 Task: Find connections with filter location Yangzhou with filter topic #marketswith filter profile language French with filter current company TalentBurst, an Inc 5000 company with filter school Tolani Maritime institute with filter industry Farming, Ranching, Forestry with filter service category Financial Accounting with filter keywords title Delivery Driver
Action: Mouse moved to (600, 83)
Screenshot: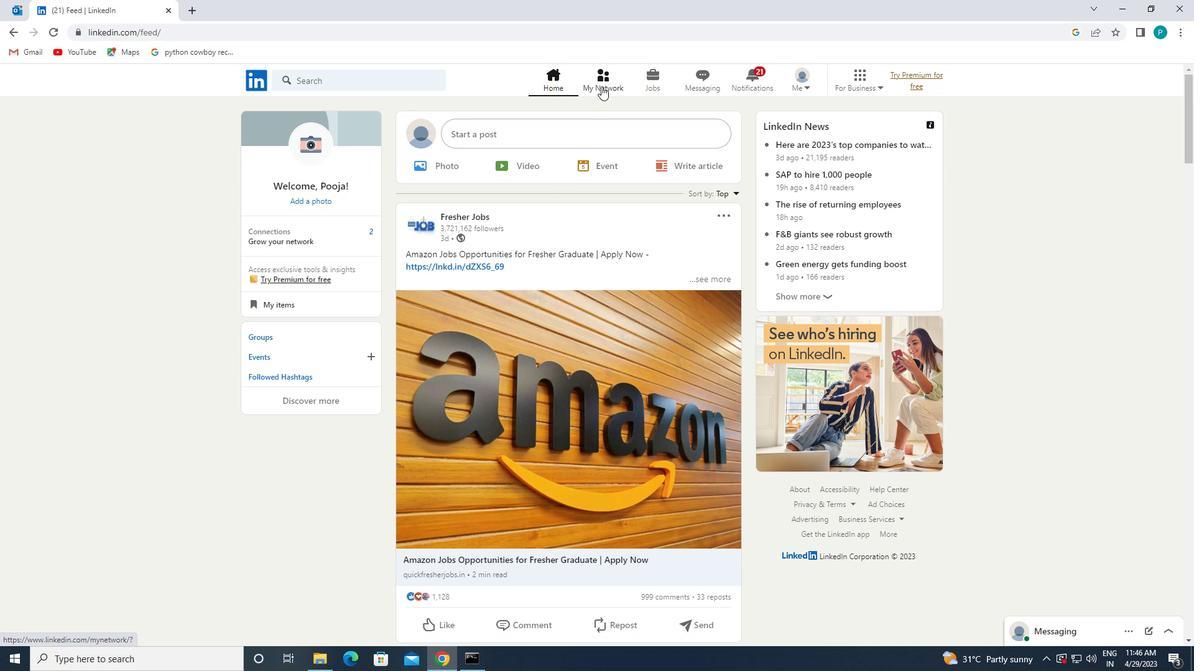 
Action: Mouse pressed left at (600, 83)
Screenshot: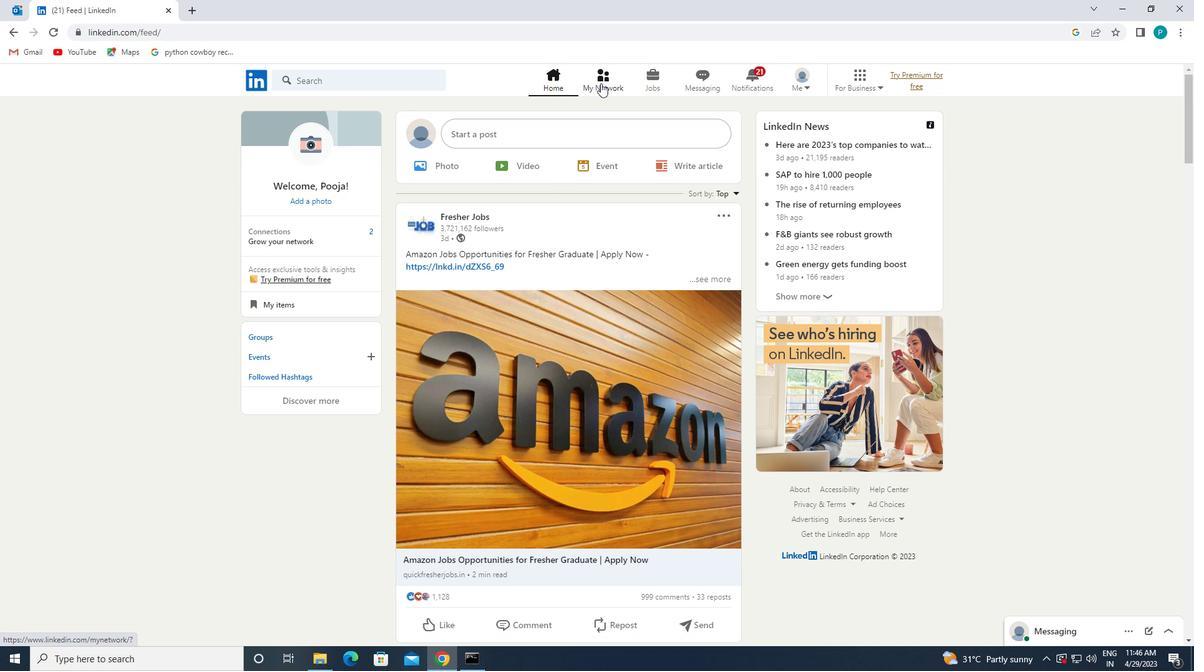 
Action: Mouse moved to (363, 146)
Screenshot: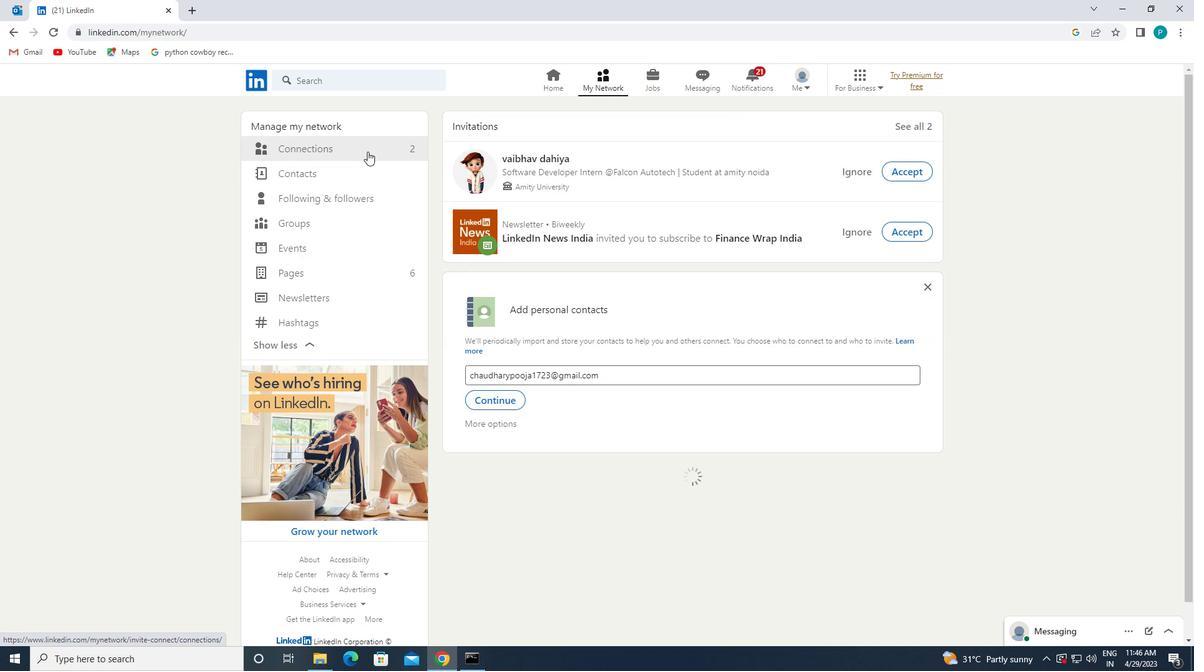 
Action: Mouse pressed left at (363, 146)
Screenshot: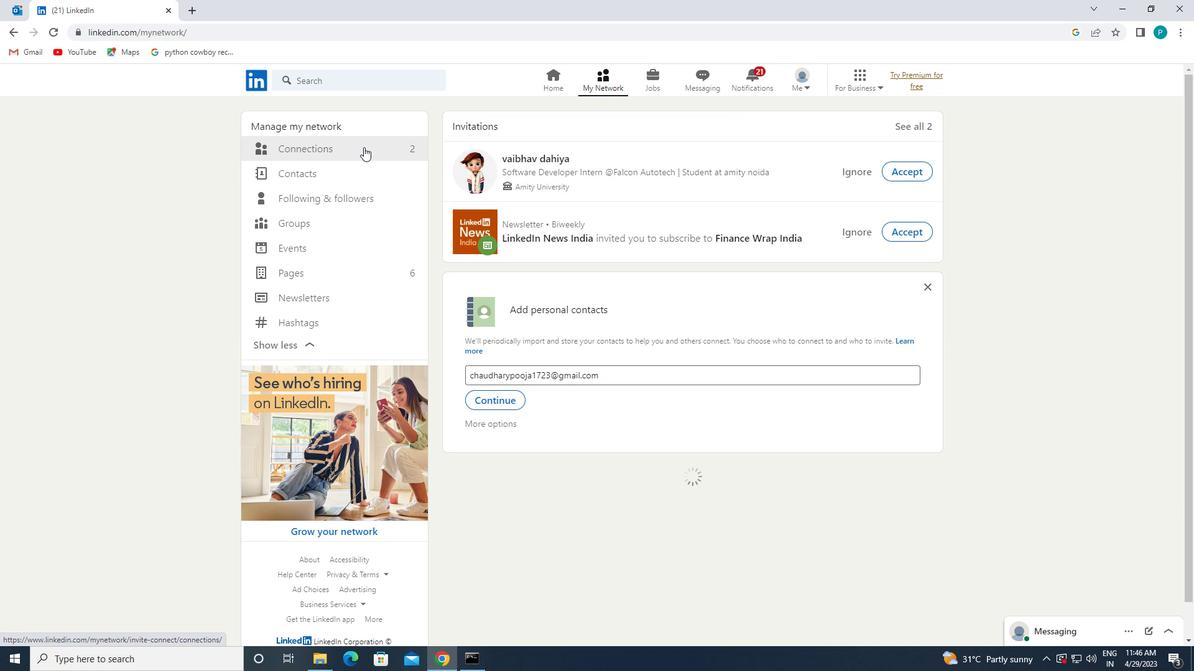 
Action: Mouse moved to (700, 151)
Screenshot: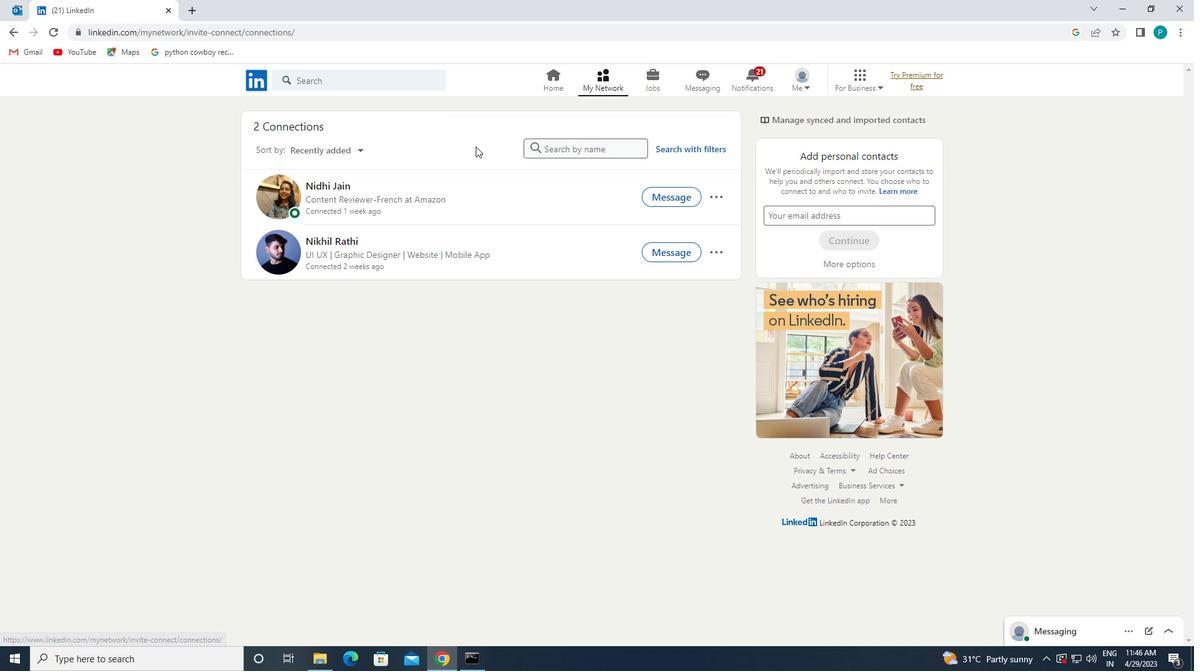 
Action: Mouse pressed left at (700, 151)
Screenshot: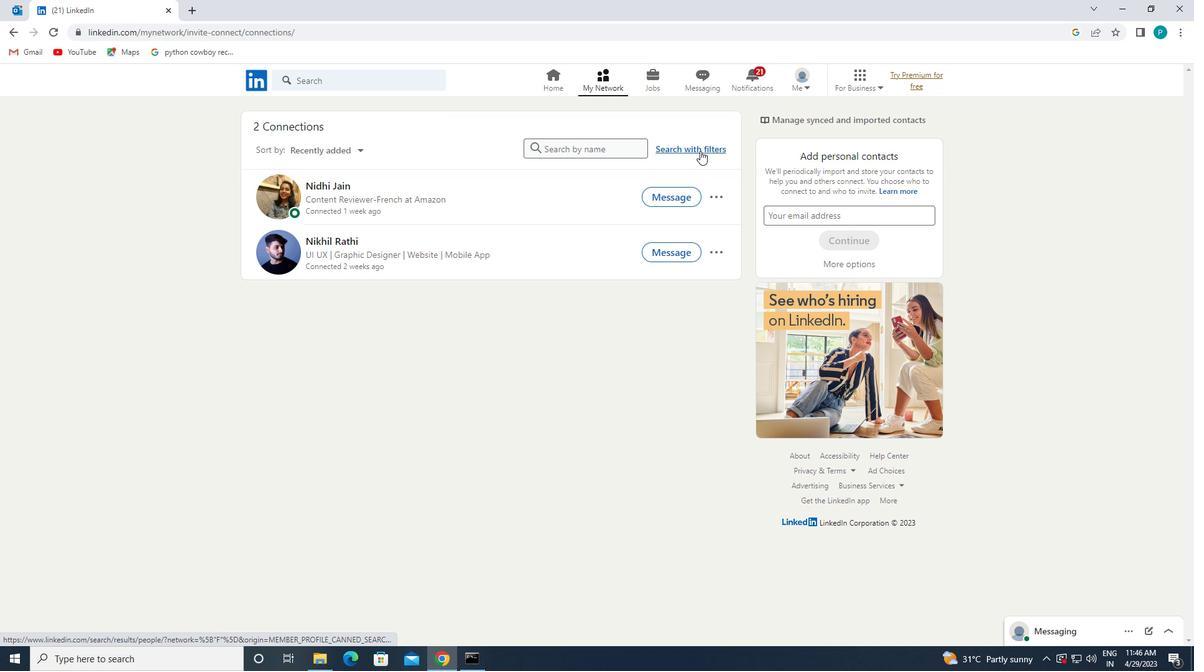 
Action: Mouse moved to (627, 114)
Screenshot: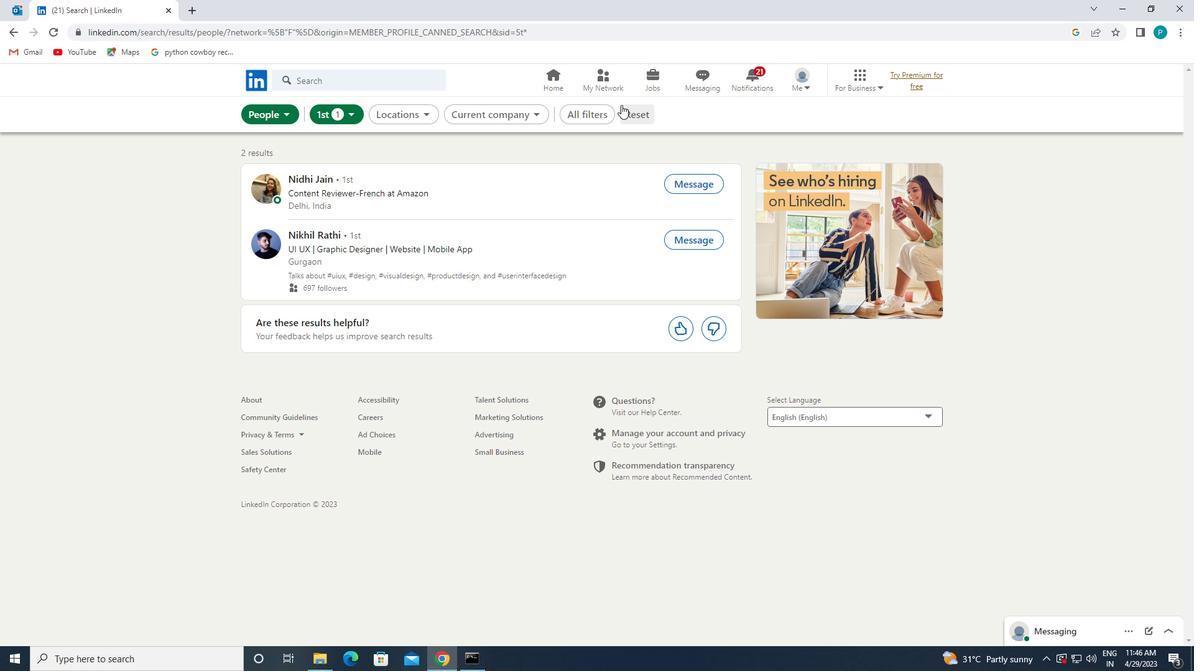 
Action: Mouse pressed left at (627, 114)
Screenshot: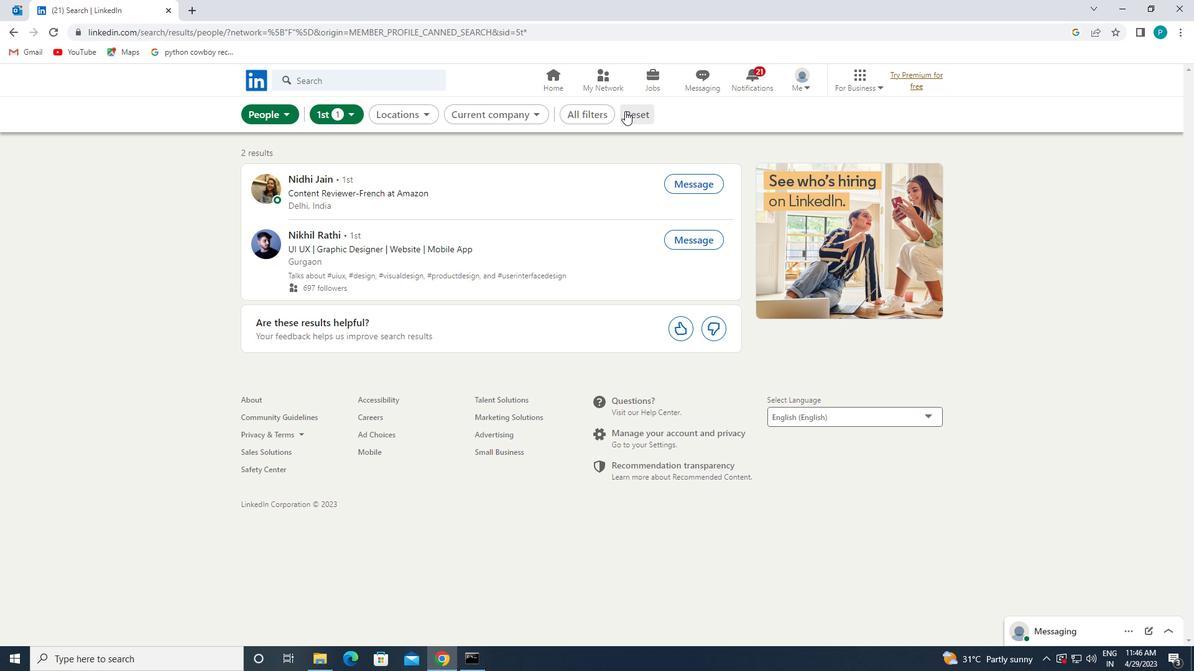 
Action: Mouse pressed left at (627, 114)
Screenshot: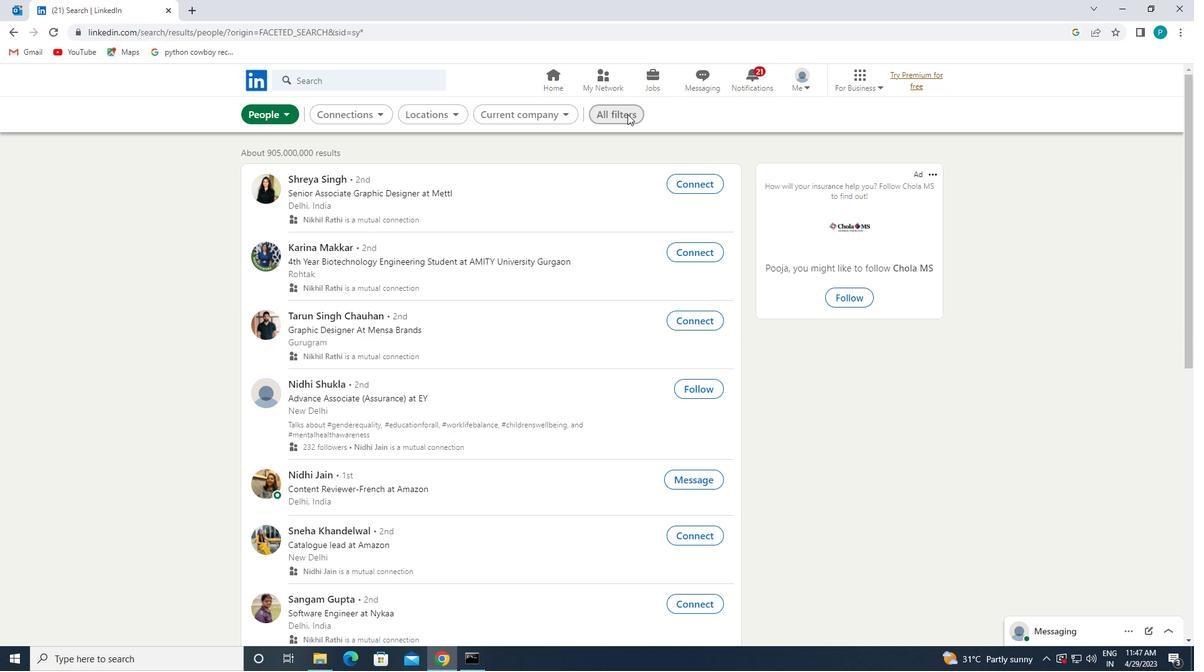 
Action: Mouse moved to (1153, 399)
Screenshot: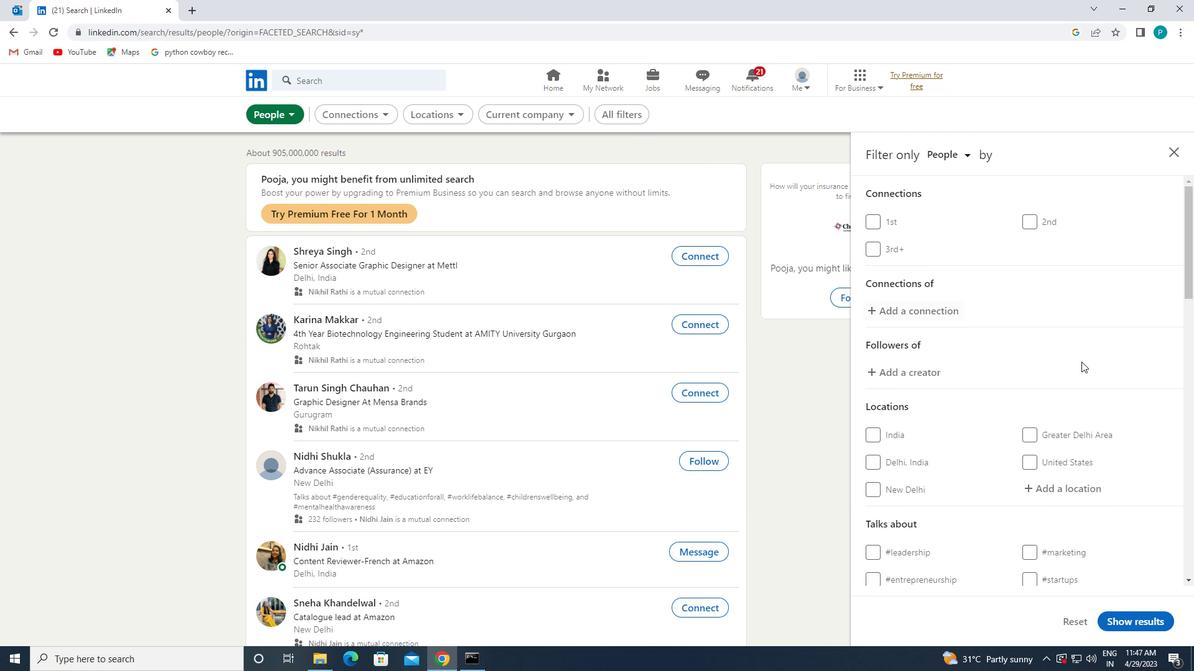 
Action: Mouse scrolled (1153, 399) with delta (0, 0)
Screenshot: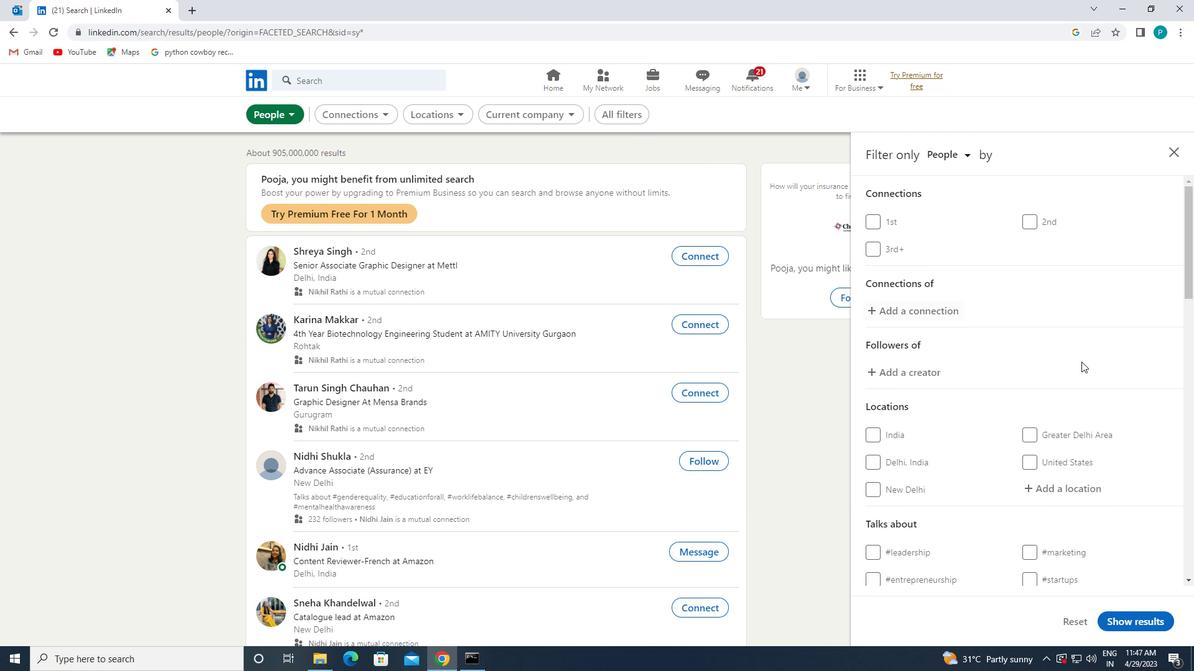 
Action: Mouse moved to (1153, 400)
Screenshot: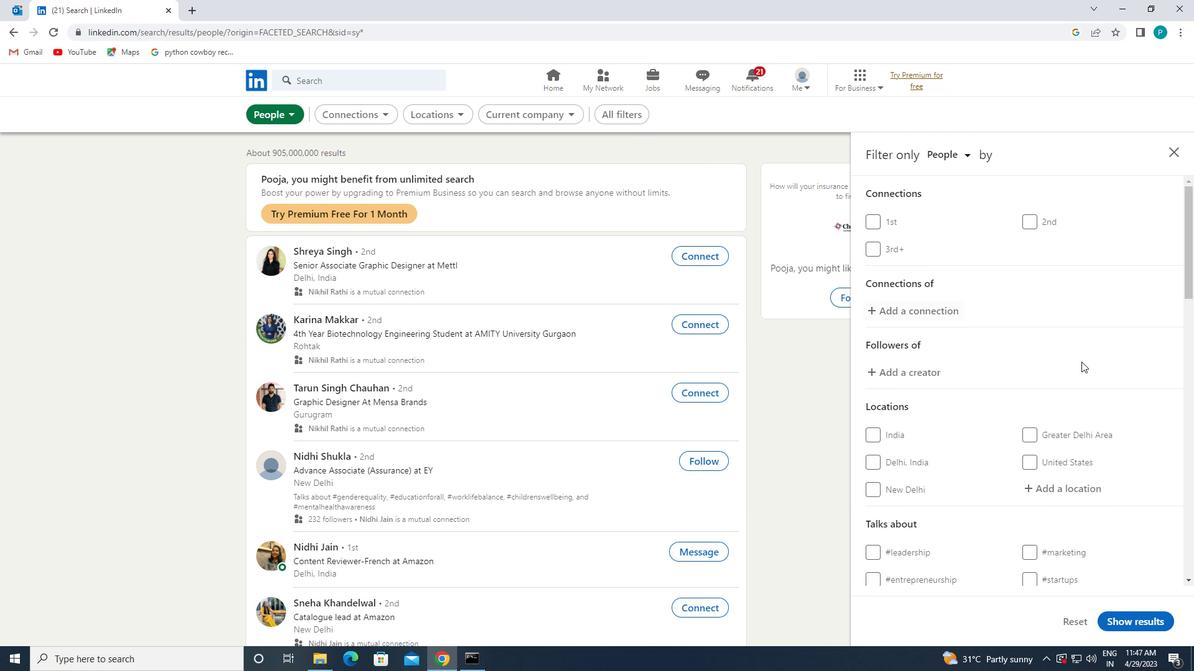 
Action: Mouse scrolled (1153, 399) with delta (0, 0)
Screenshot: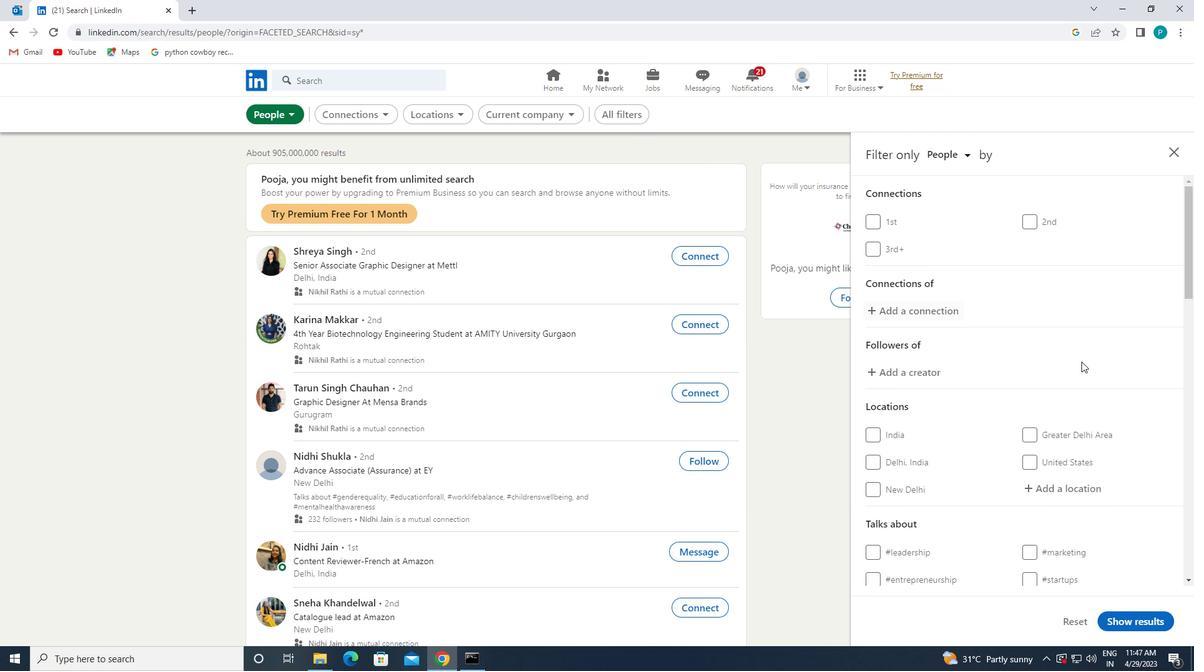 
Action: Mouse moved to (1043, 360)
Screenshot: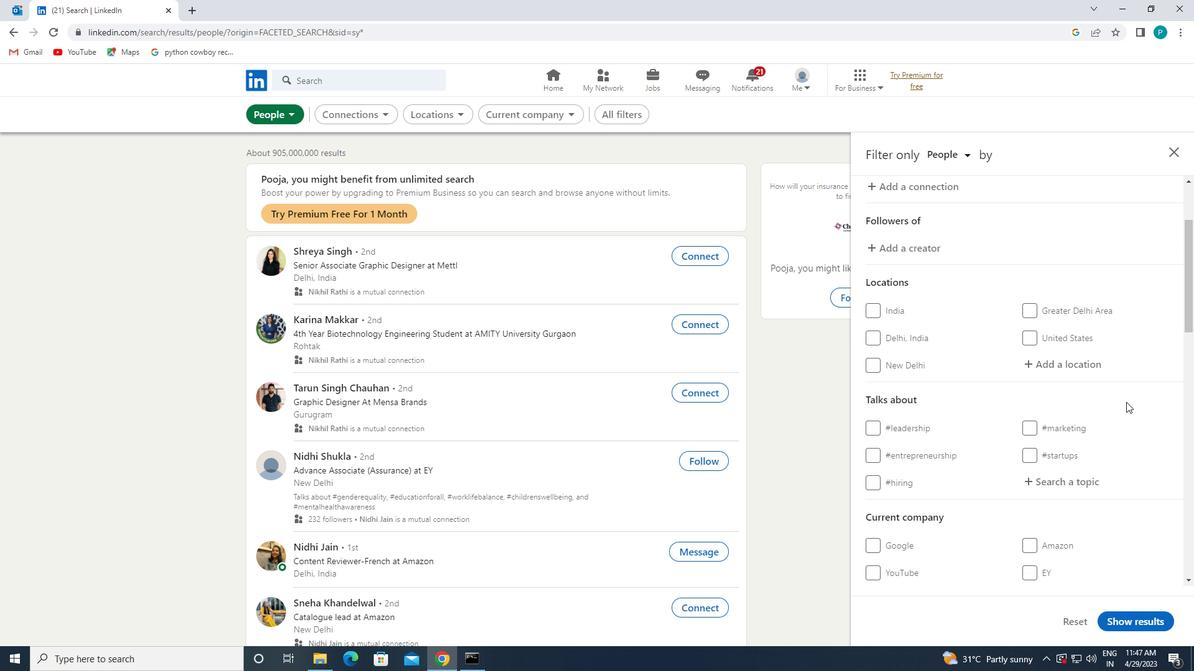 
Action: Mouse pressed left at (1043, 360)
Screenshot: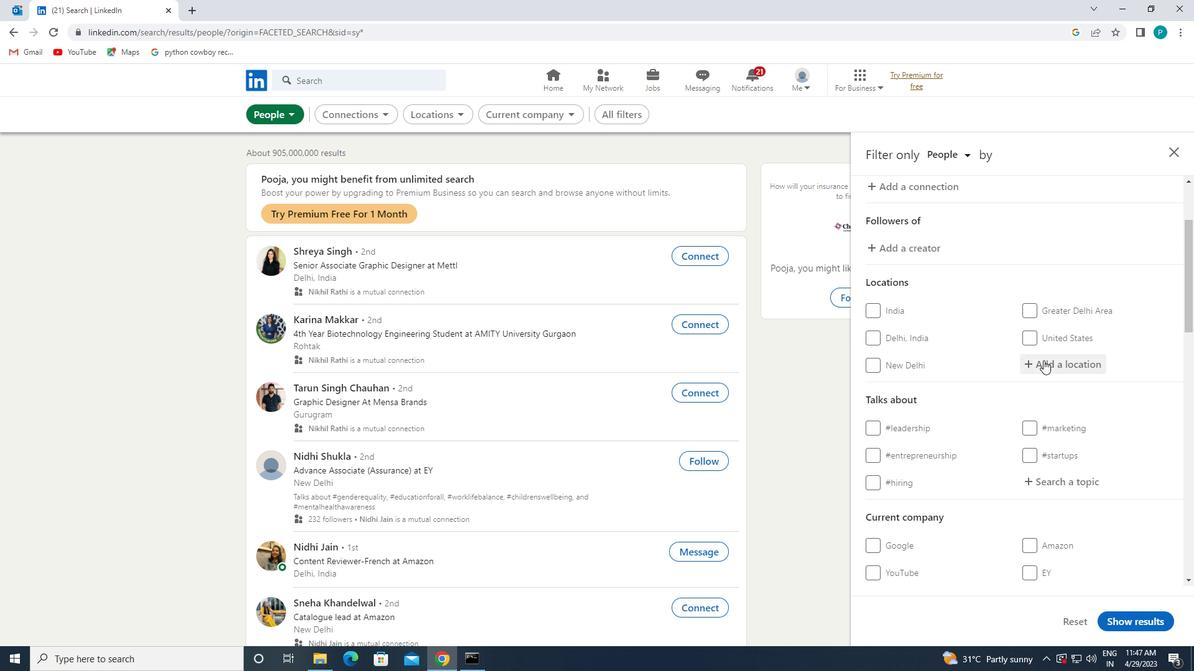 
Action: Mouse moved to (1038, 365)
Screenshot: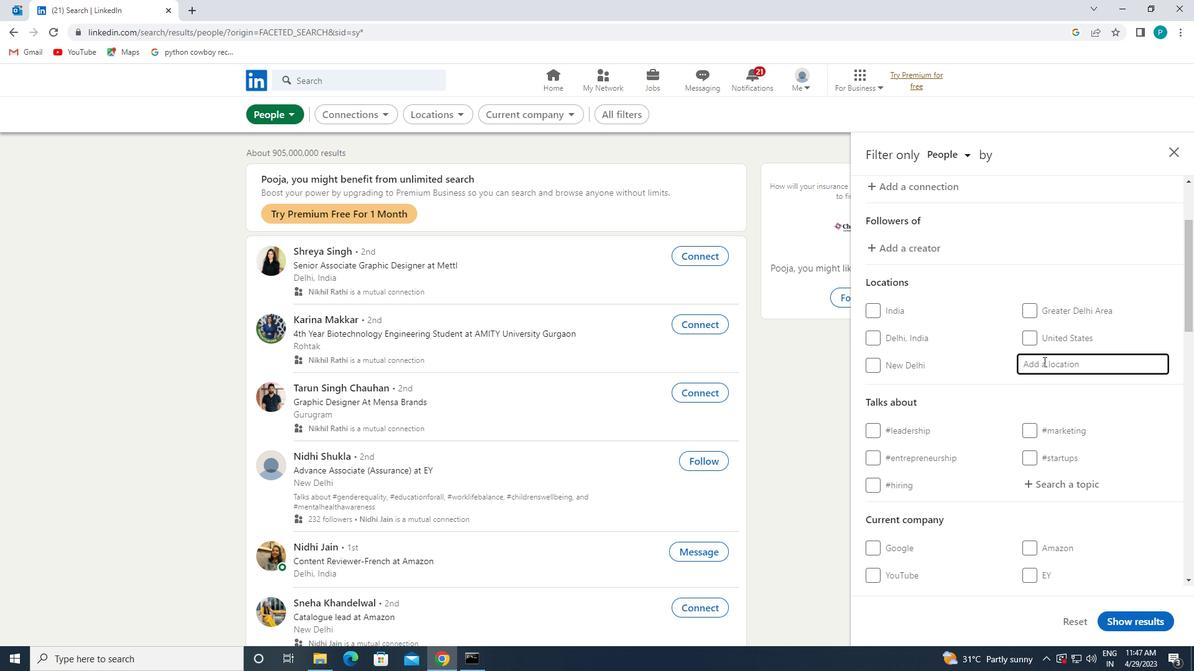 
Action: Key pressed <Key.caps_lock>y<Key.caps_lock>angzhou
Screenshot: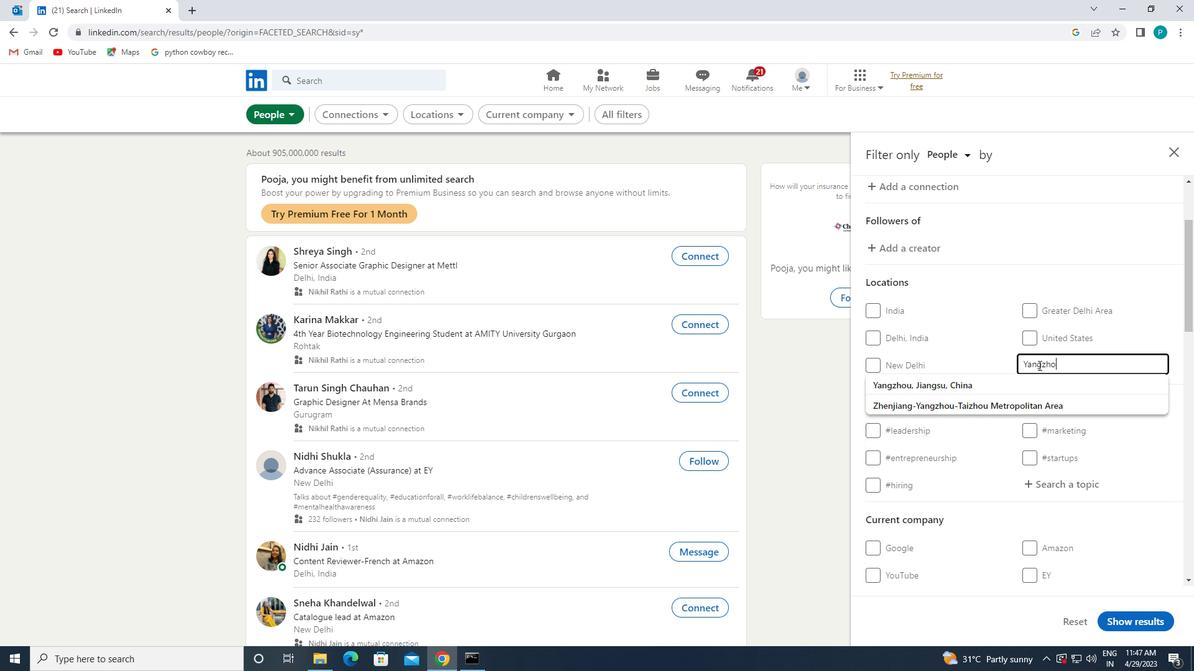 
Action: Mouse moved to (994, 390)
Screenshot: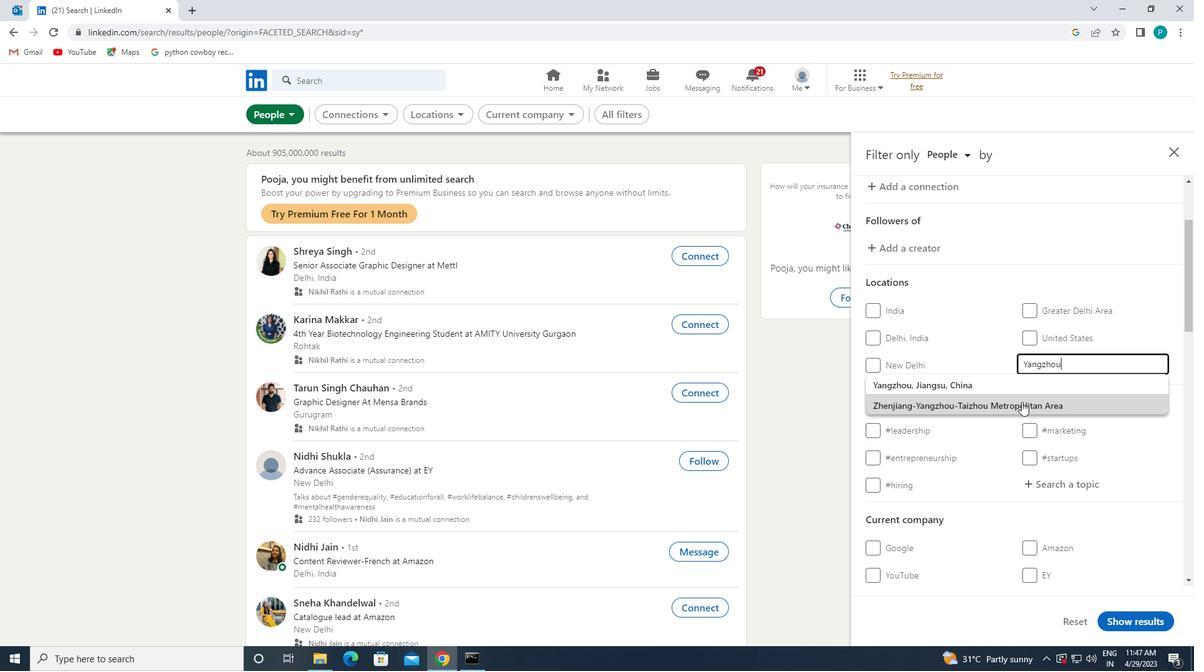 
Action: Mouse pressed left at (994, 390)
Screenshot: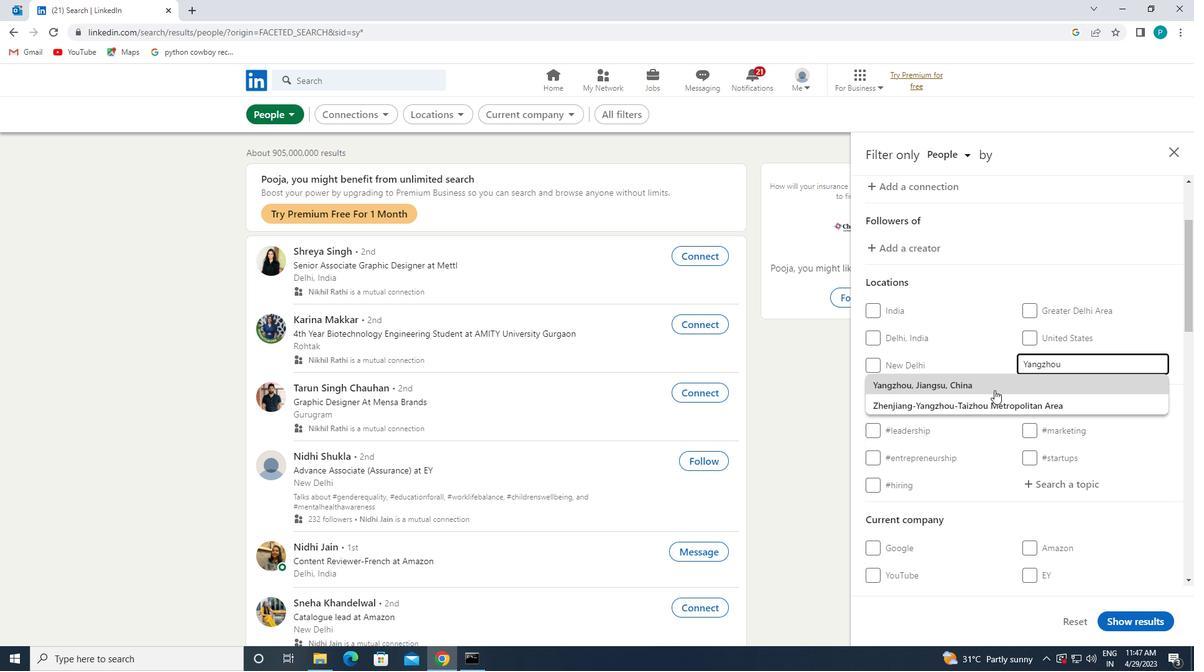 
Action: Mouse scrolled (994, 389) with delta (0, 0)
Screenshot: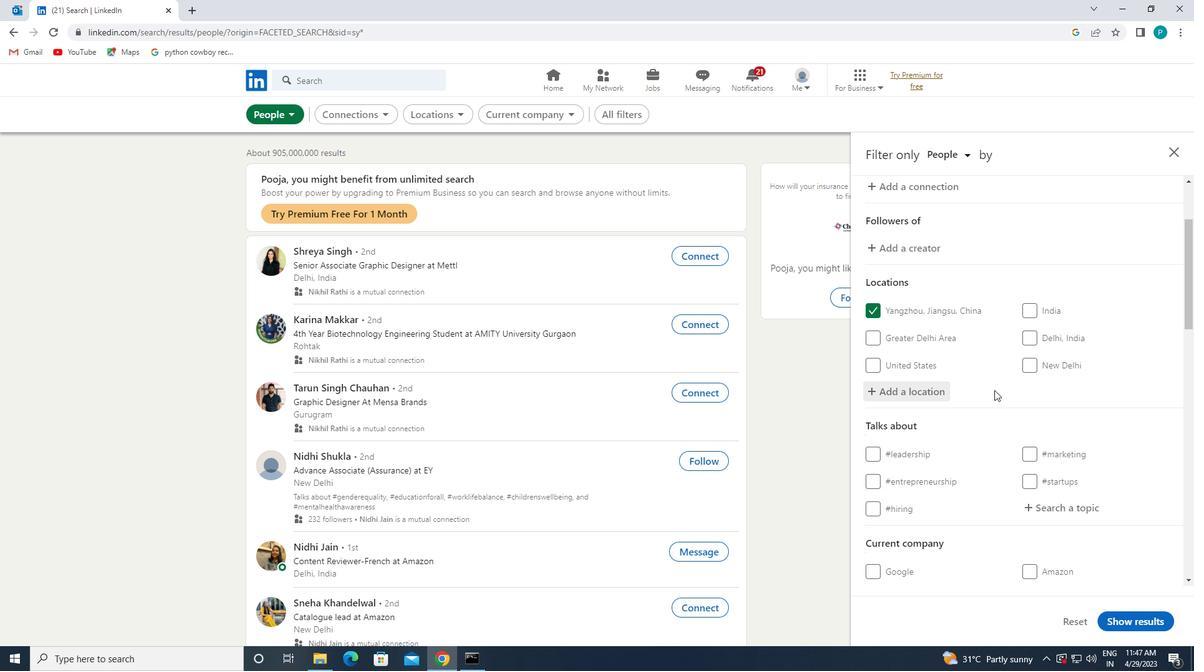 
Action: Mouse scrolled (994, 389) with delta (0, 0)
Screenshot: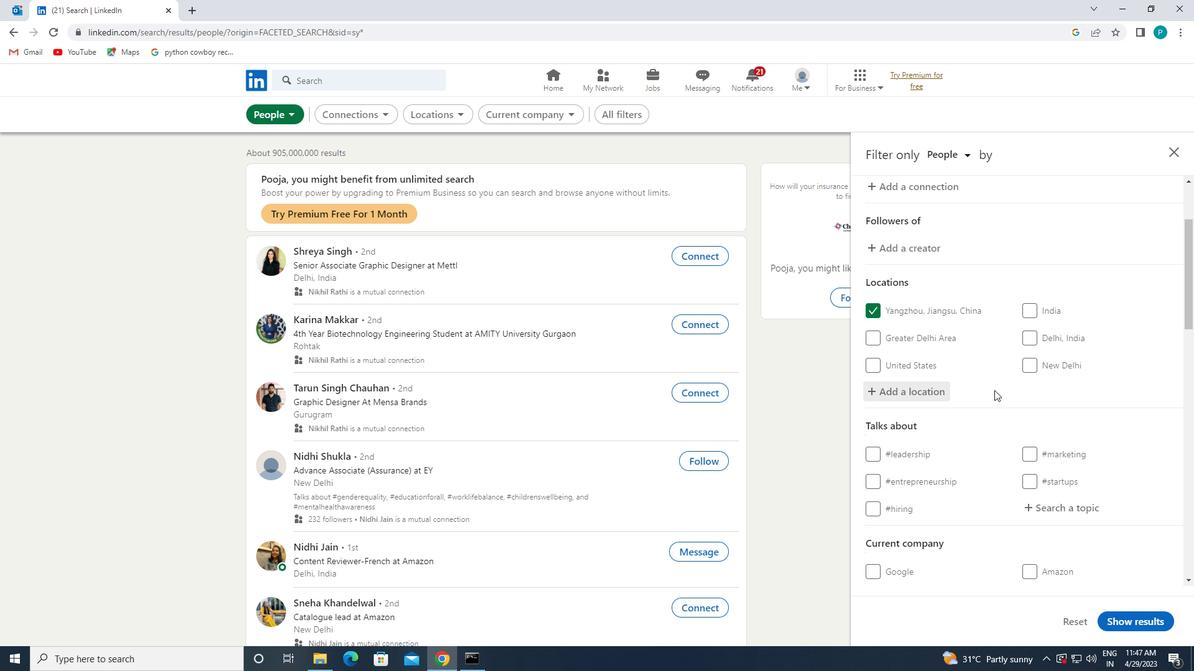 
Action: Mouse moved to (1052, 379)
Screenshot: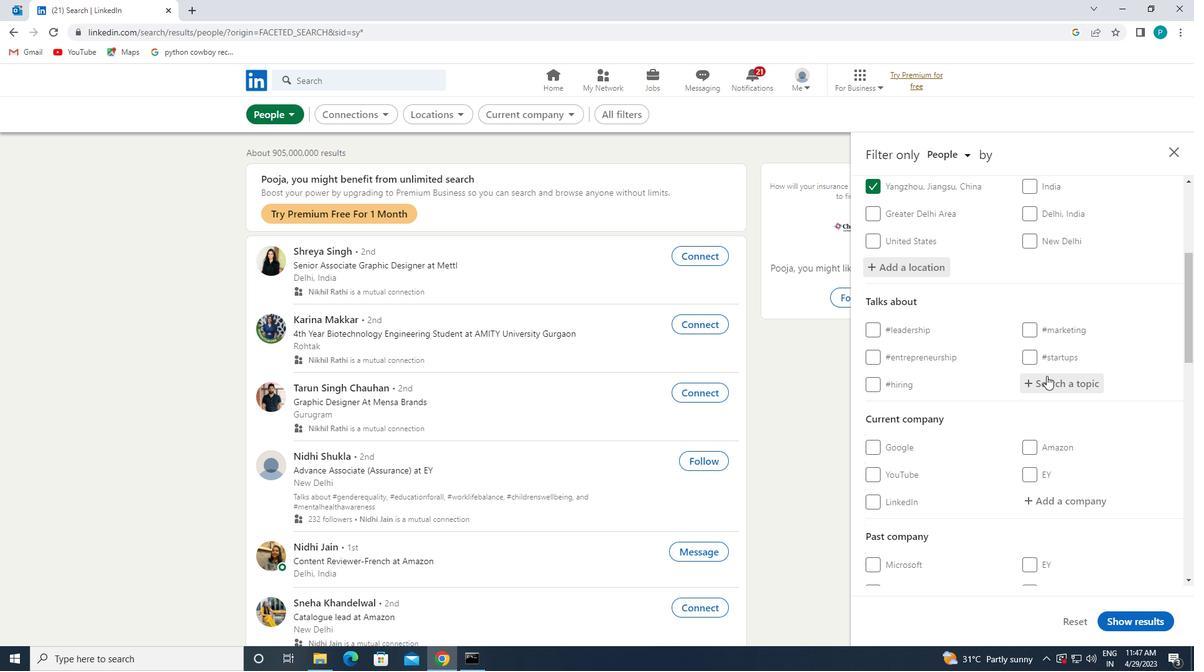 
Action: Mouse pressed left at (1052, 379)
Screenshot: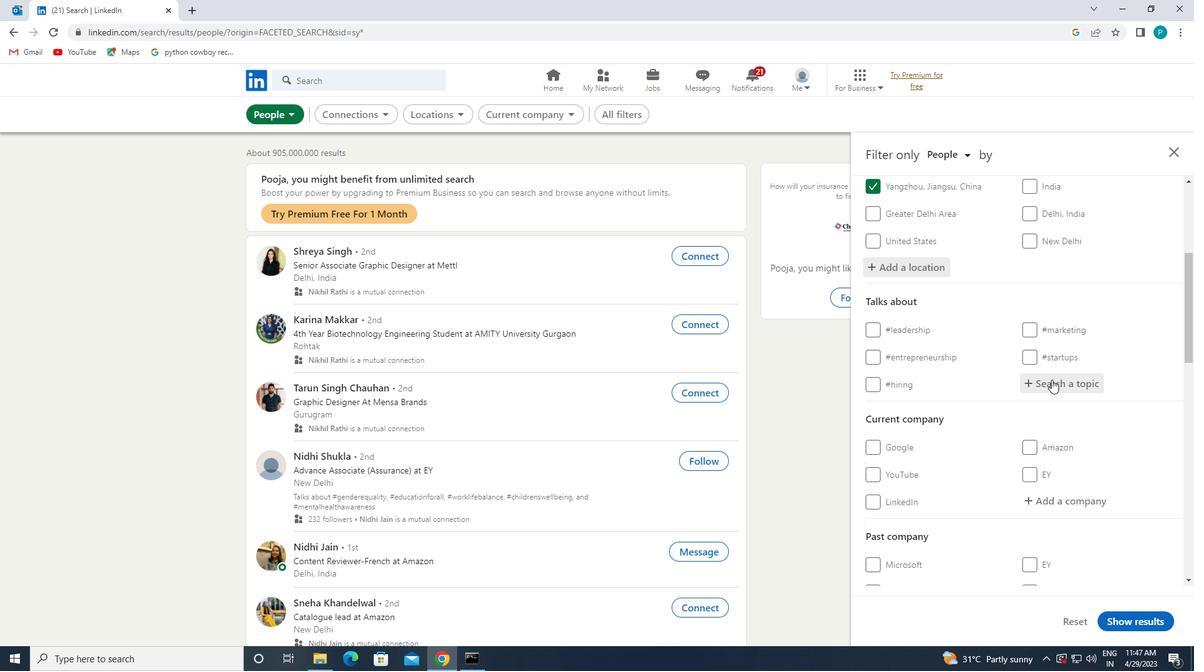 
Action: Mouse moved to (1055, 379)
Screenshot: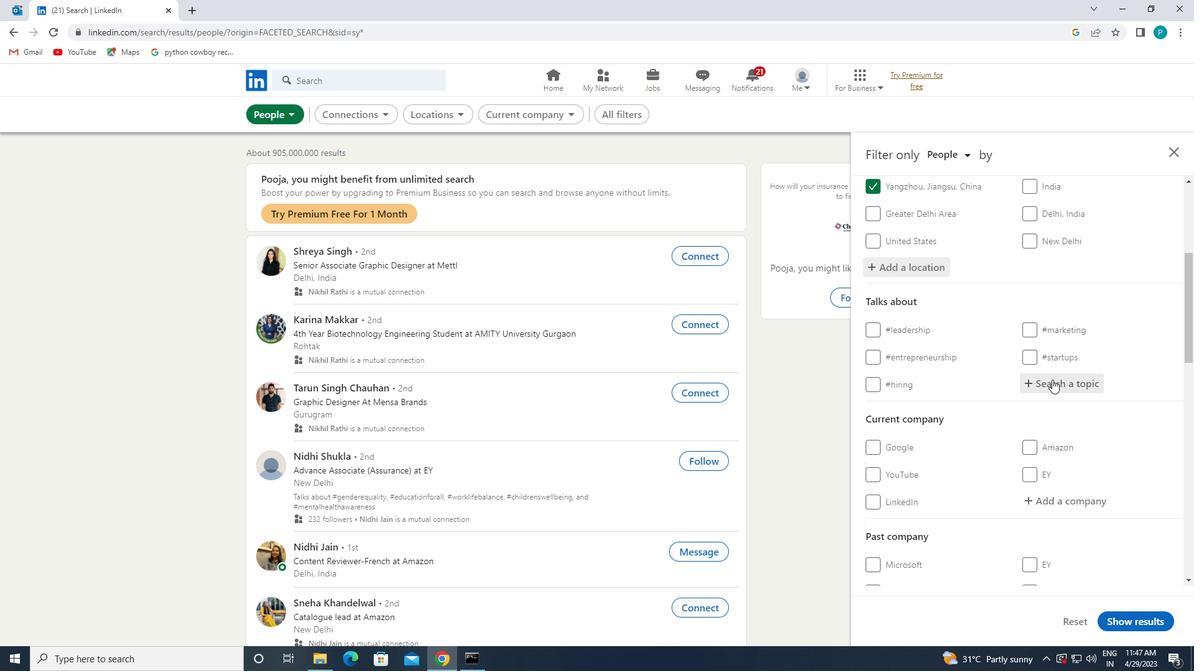 
Action: Key pressed <Key.shift>#MARKETS
Screenshot: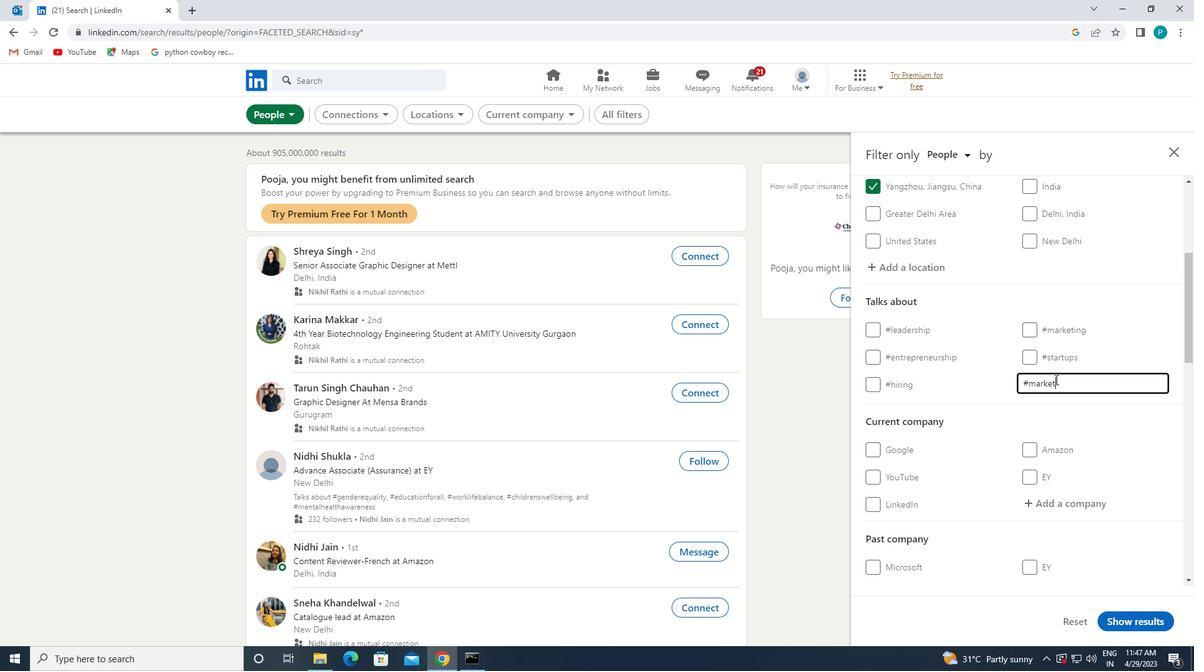 
Action: Mouse moved to (993, 440)
Screenshot: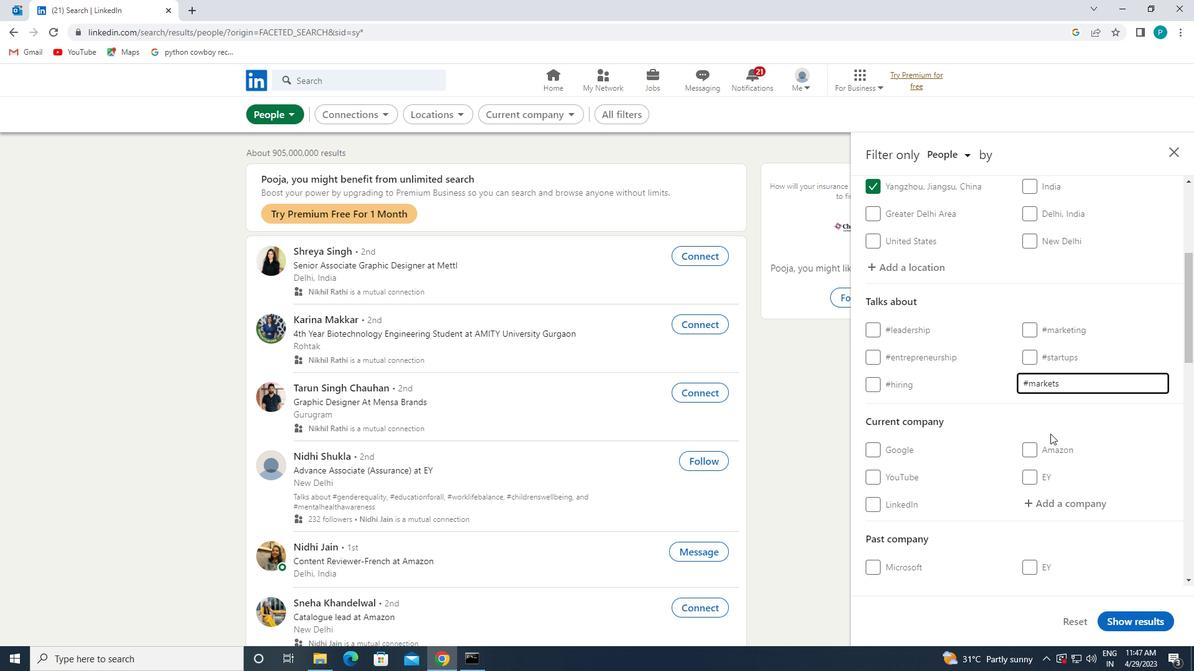 
Action: Mouse scrolled (993, 440) with delta (0, 0)
Screenshot: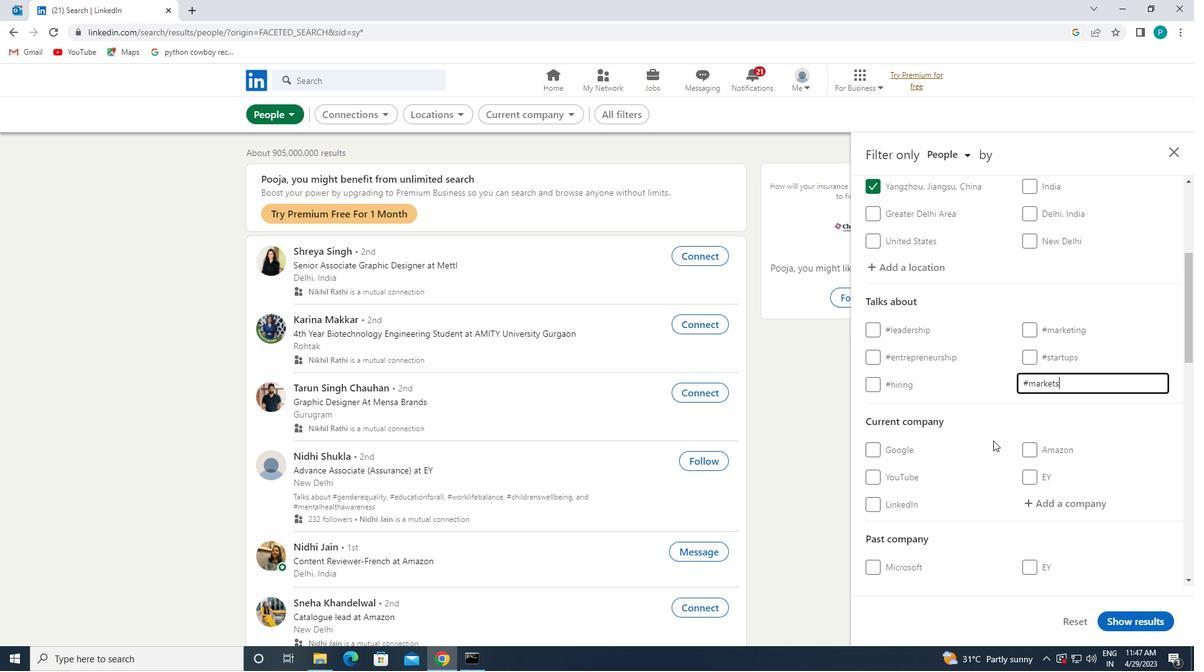 
Action: Mouse scrolled (993, 440) with delta (0, 0)
Screenshot: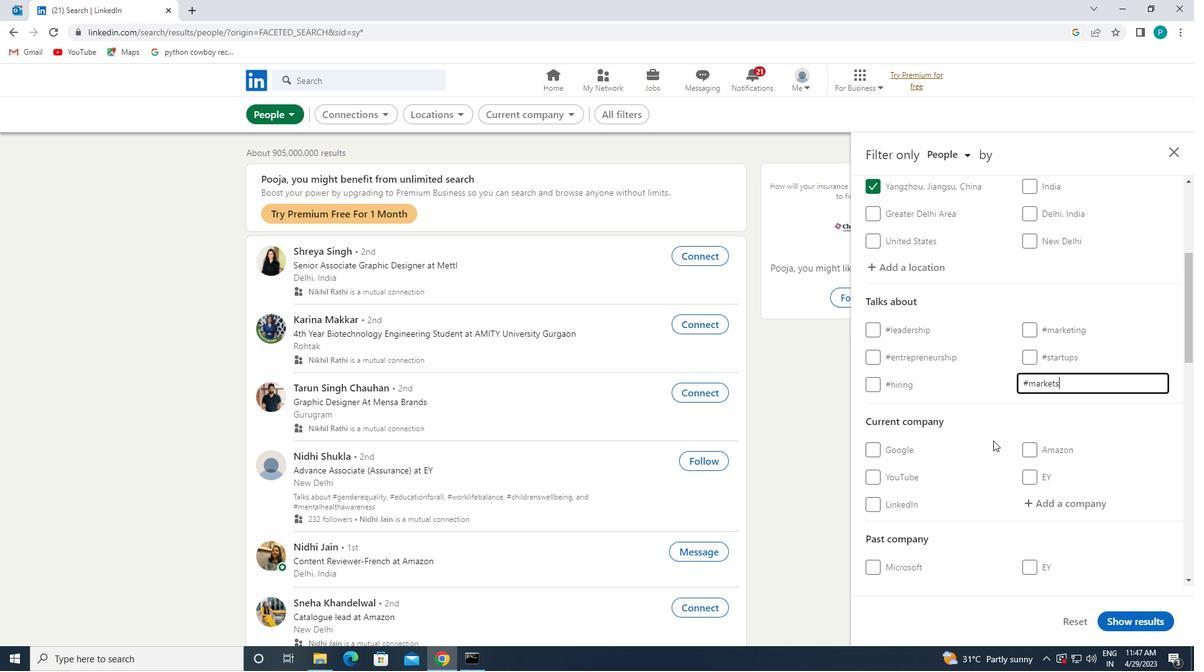 
Action: Mouse scrolled (993, 440) with delta (0, 0)
Screenshot: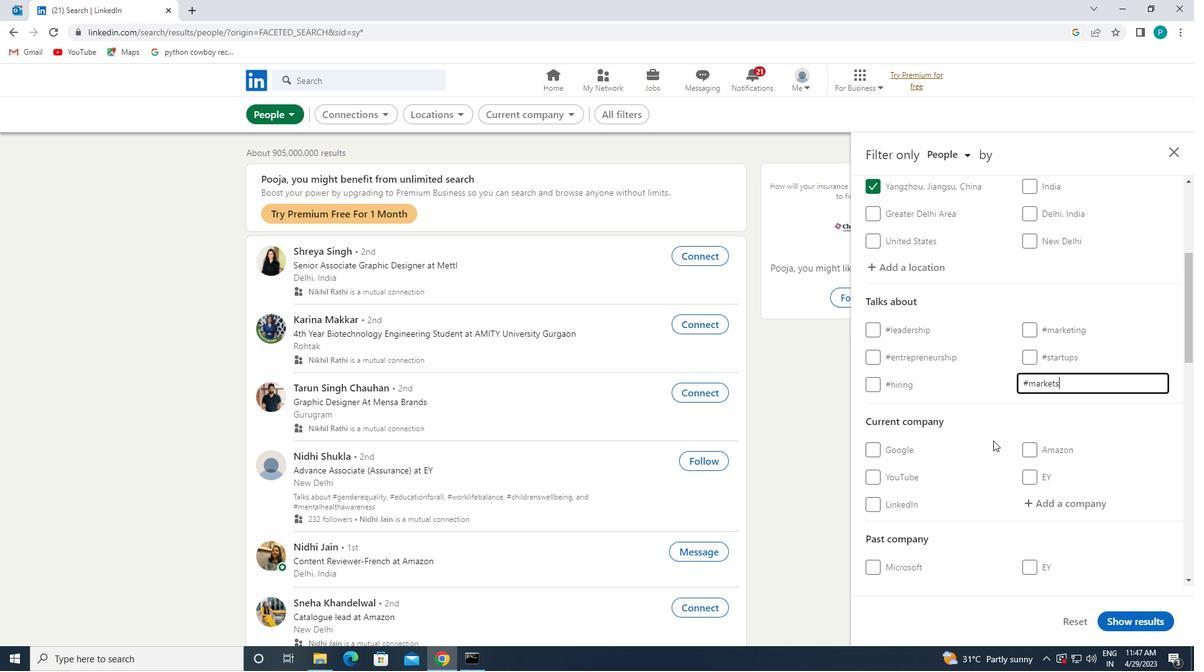 
Action: Mouse scrolled (993, 440) with delta (0, 0)
Screenshot: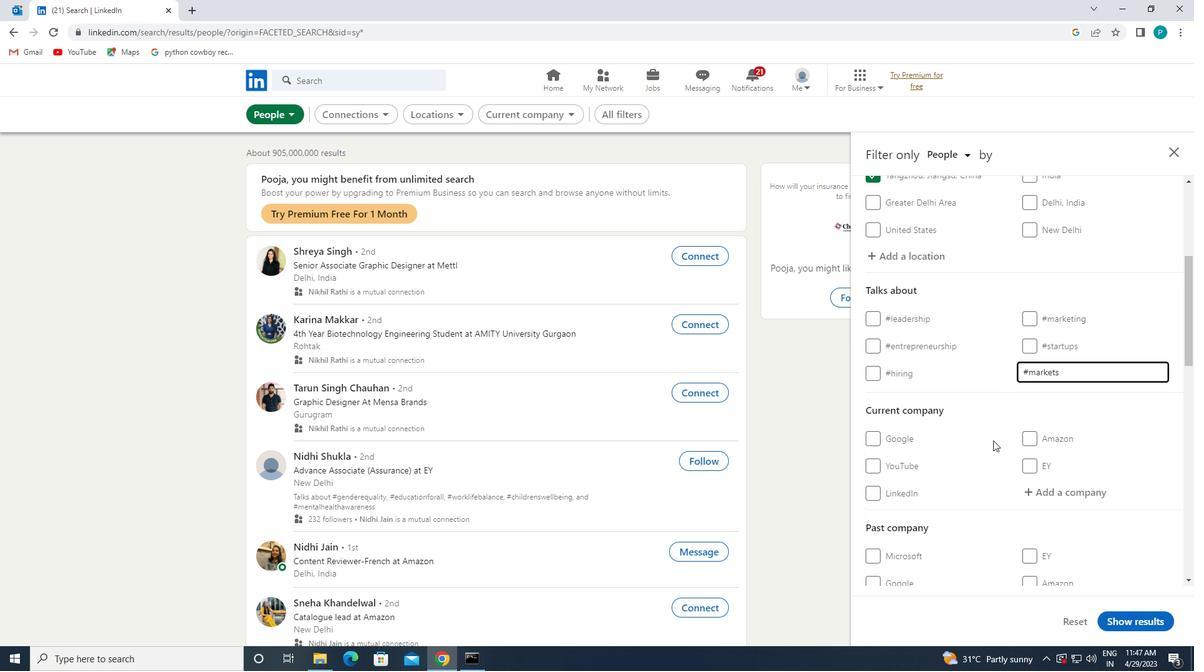 
Action: Mouse moved to (946, 451)
Screenshot: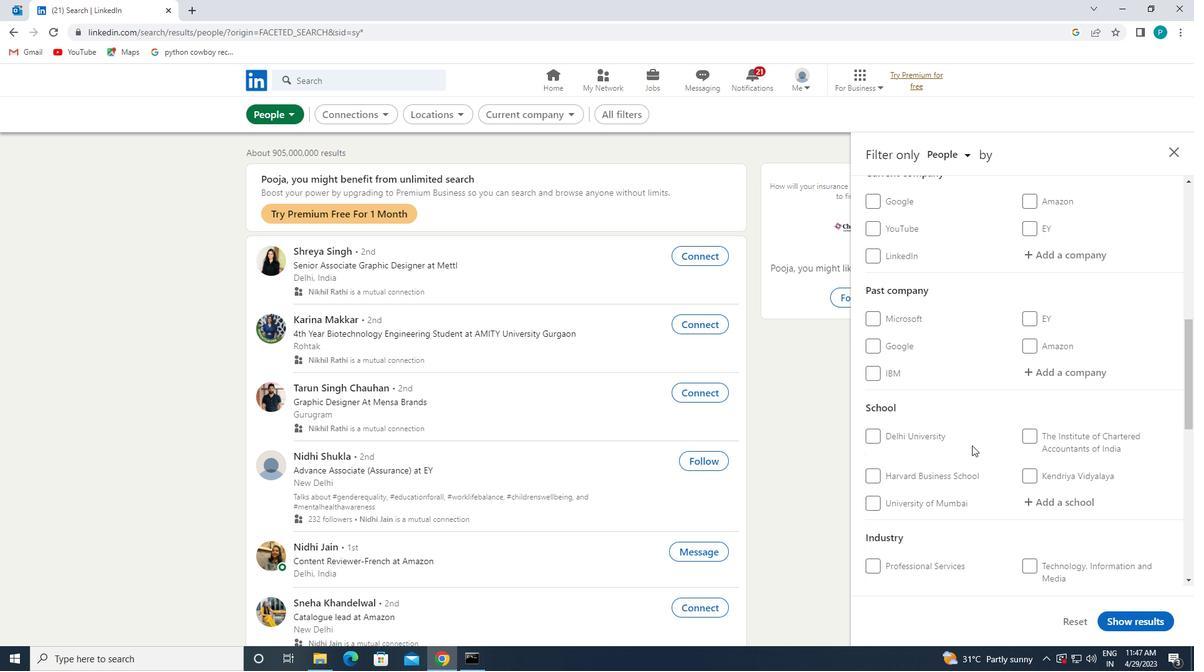 
Action: Mouse scrolled (946, 450) with delta (0, 0)
Screenshot: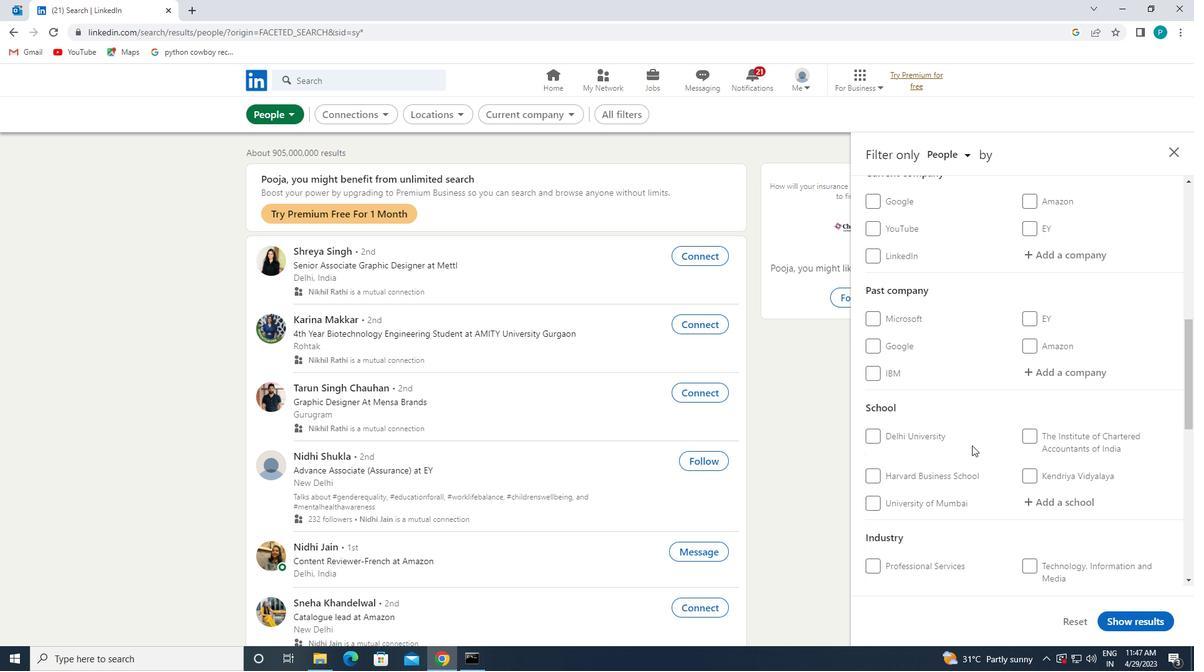 
Action: Mouse moved to (945, 451)
Screenshot: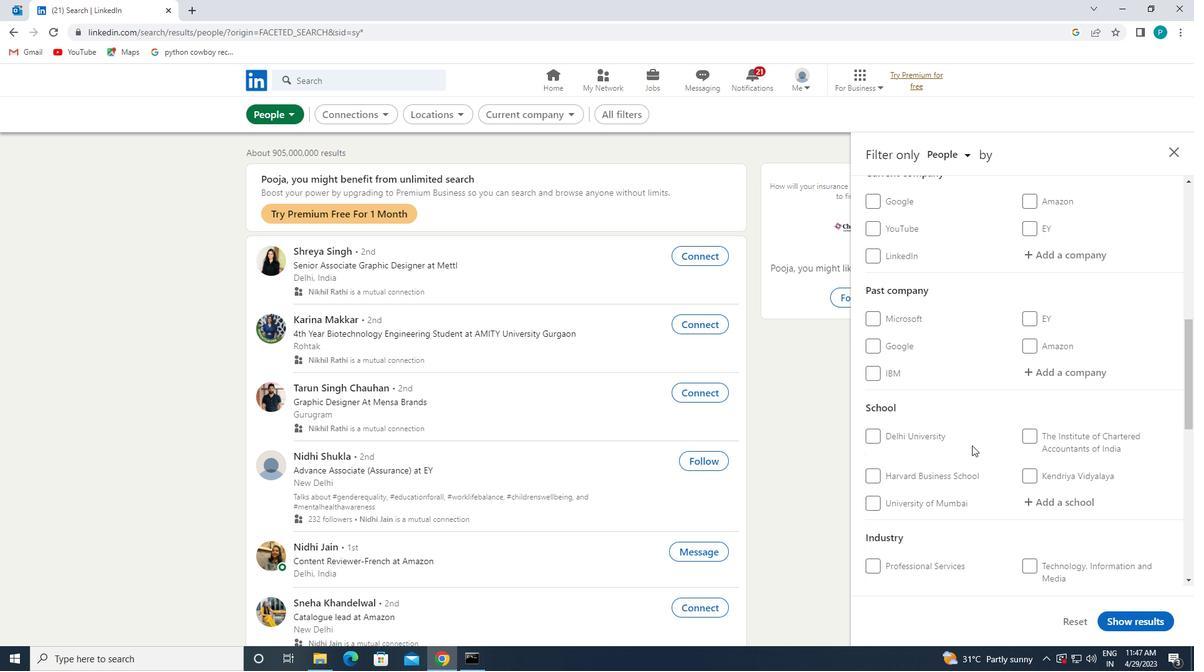 
Action: Mouse scrolled (945, 450) with delta (0, 0)
Screenshot: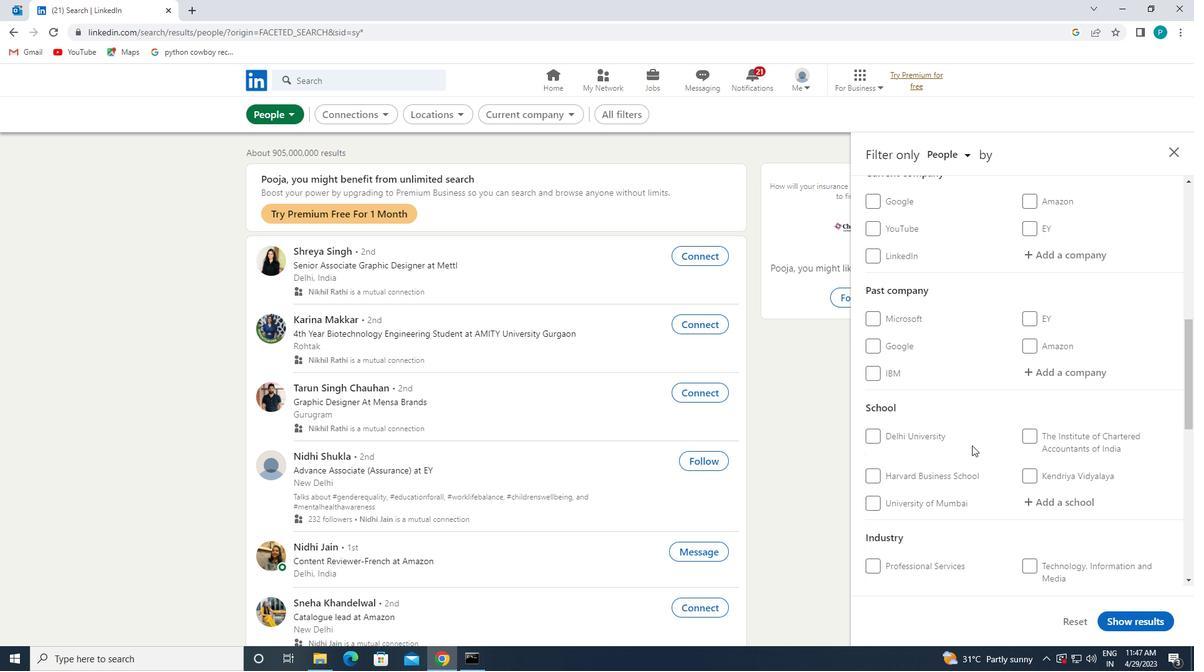 
Action: Mouse moved to (944, 451)
Screenshot: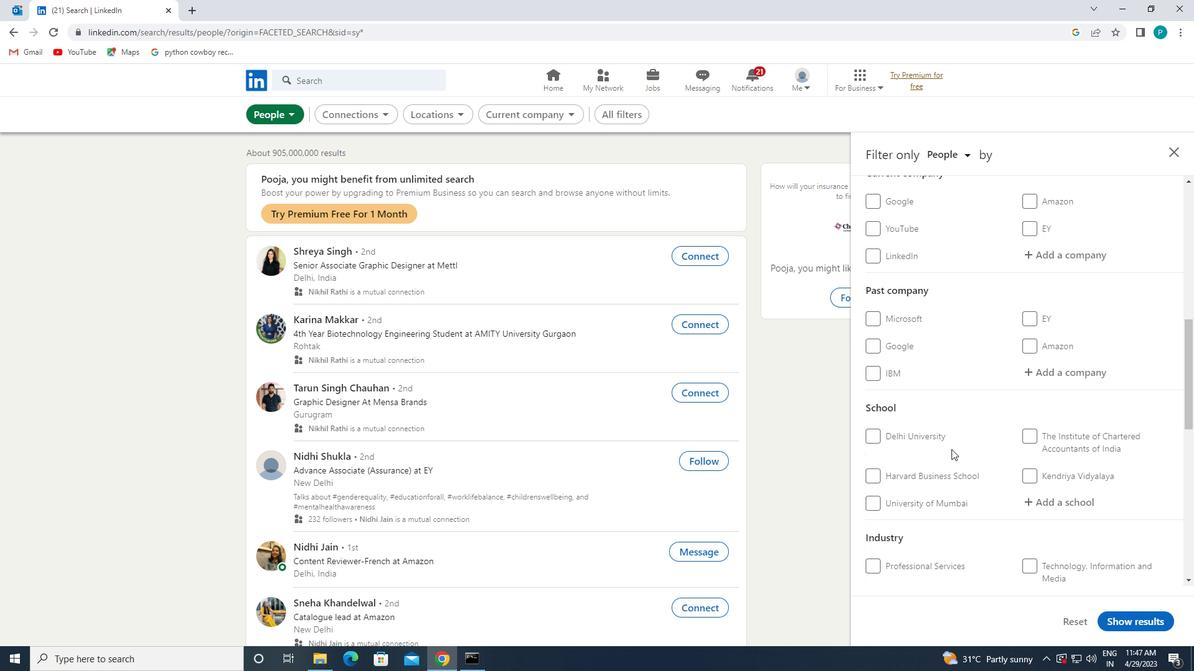 
Action: Mouse scrolled (944, 450) with delta (0, 0)
Screenshot: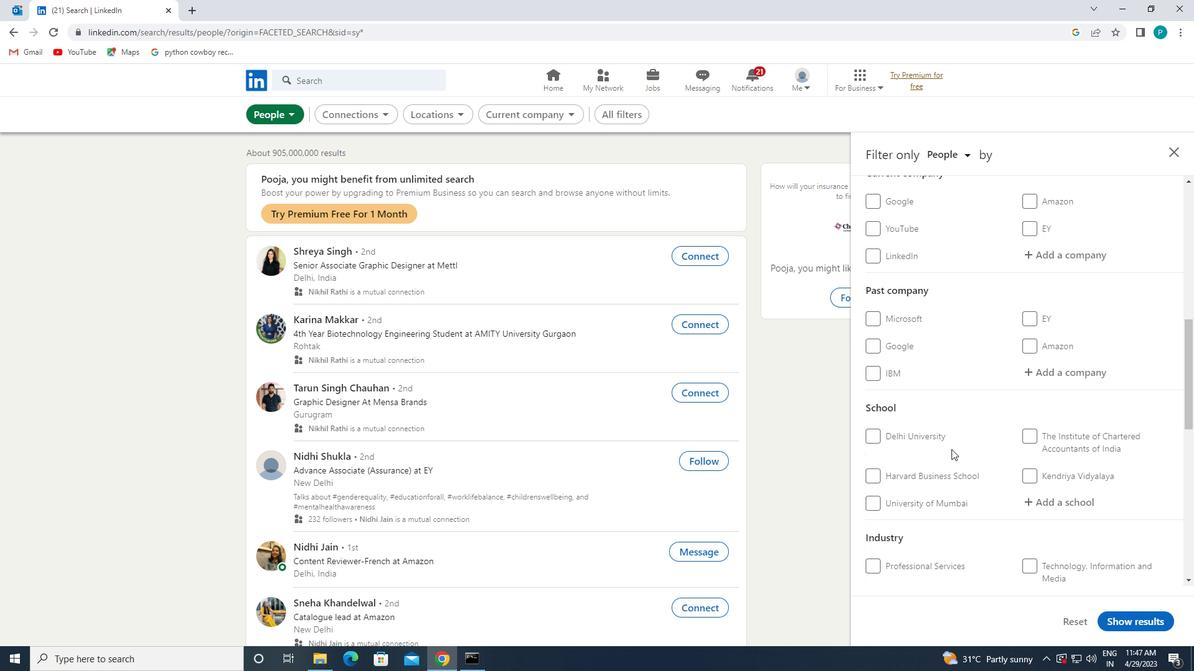 
Action: Mouse moved to (885, 470)
Screenshot: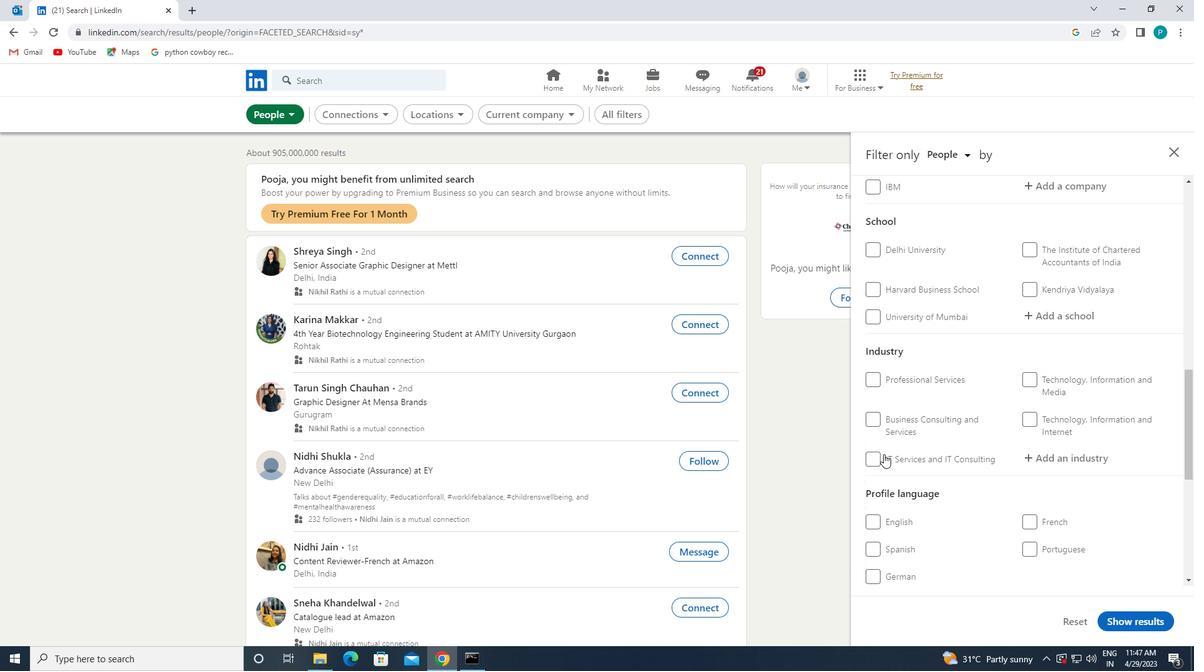 
Action: Mouse scrolled (885, 469) with delta (0, 0)
Screenshot: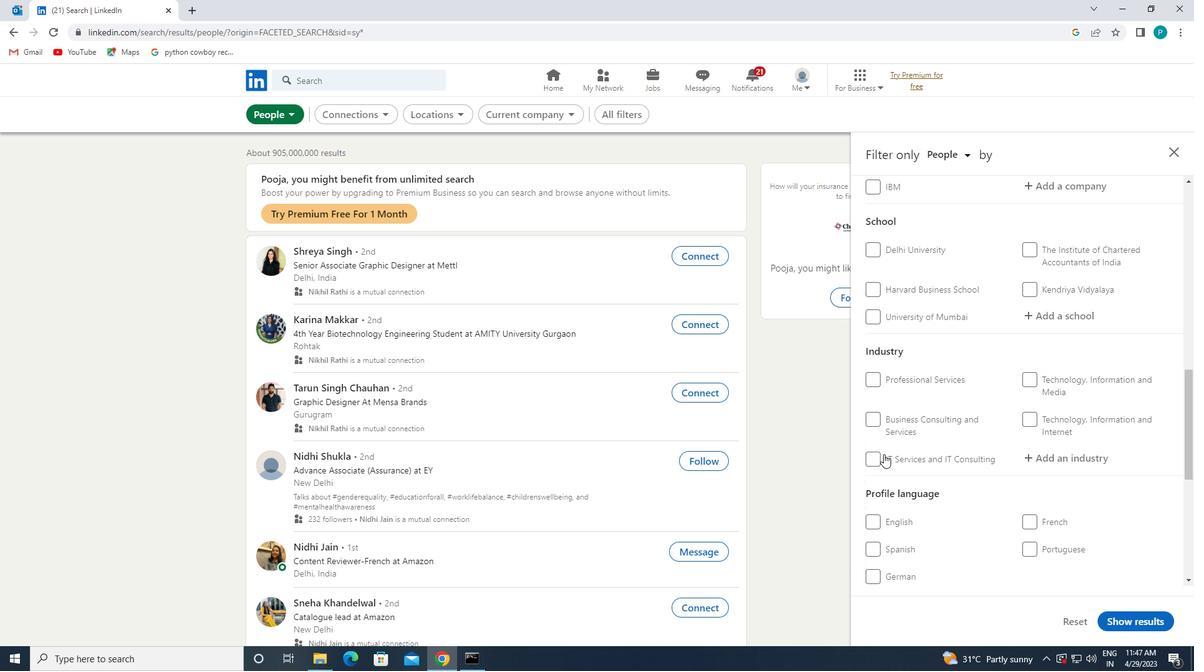 
Action: Mouse scrolled (885, 469) with delta (0, 0)
Screenshot: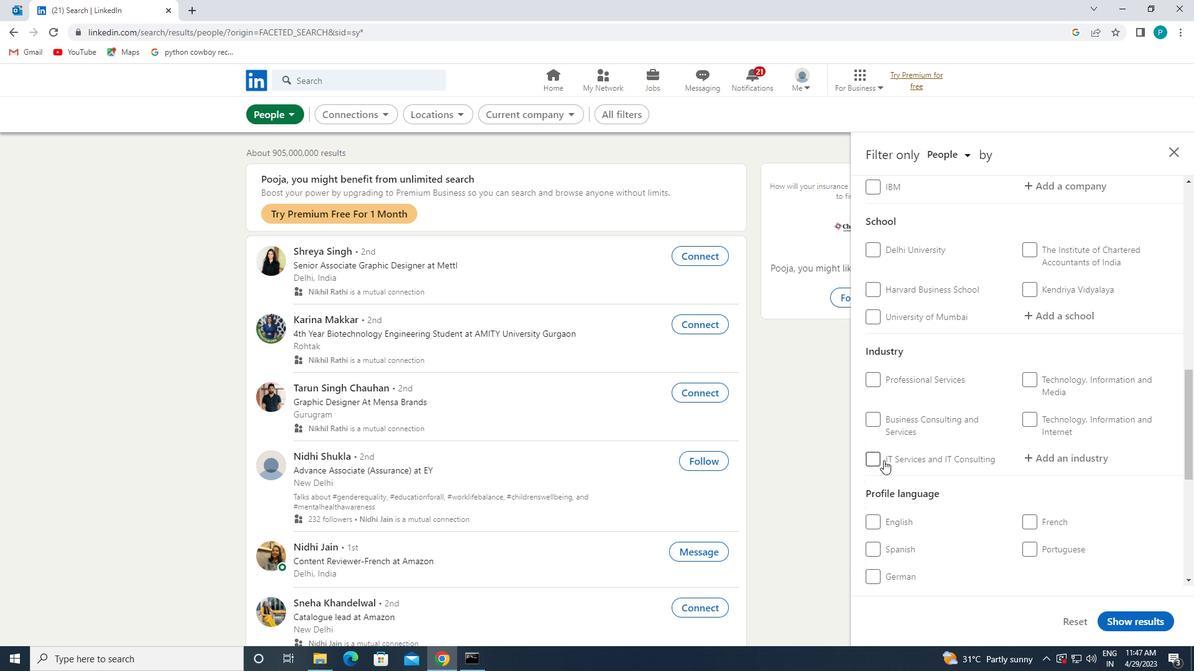 
Action: Mouse moved to (1034, 401)
Screenshot: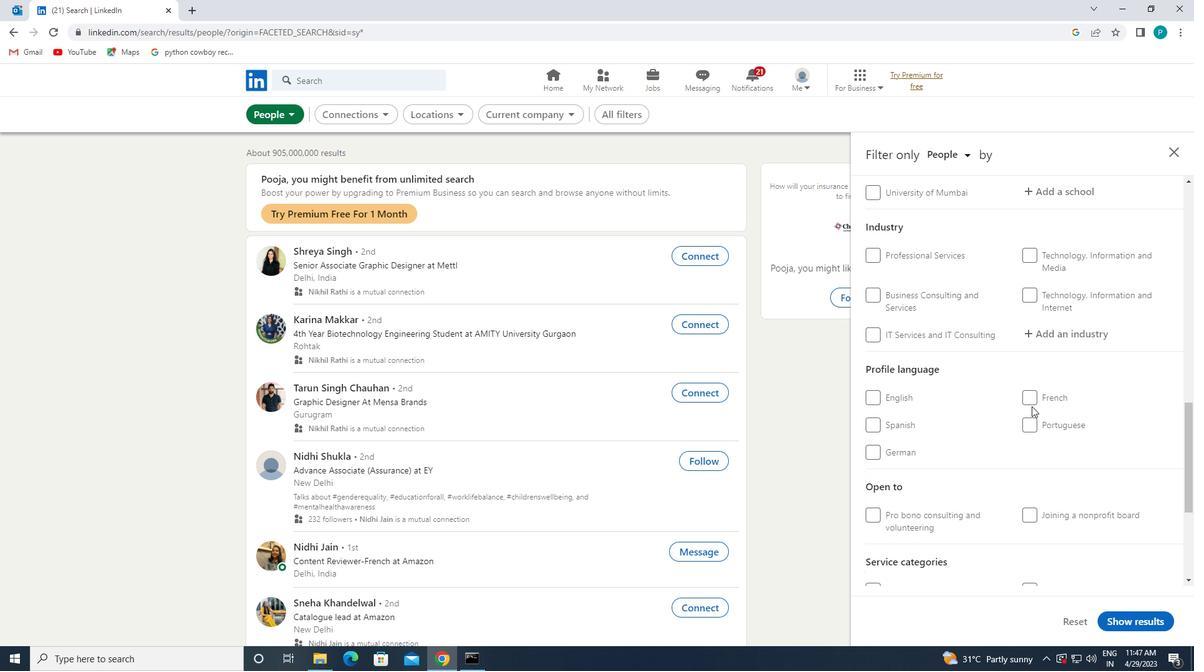 
Action: Mouse pressed left at (1034, 401)
Screenshot: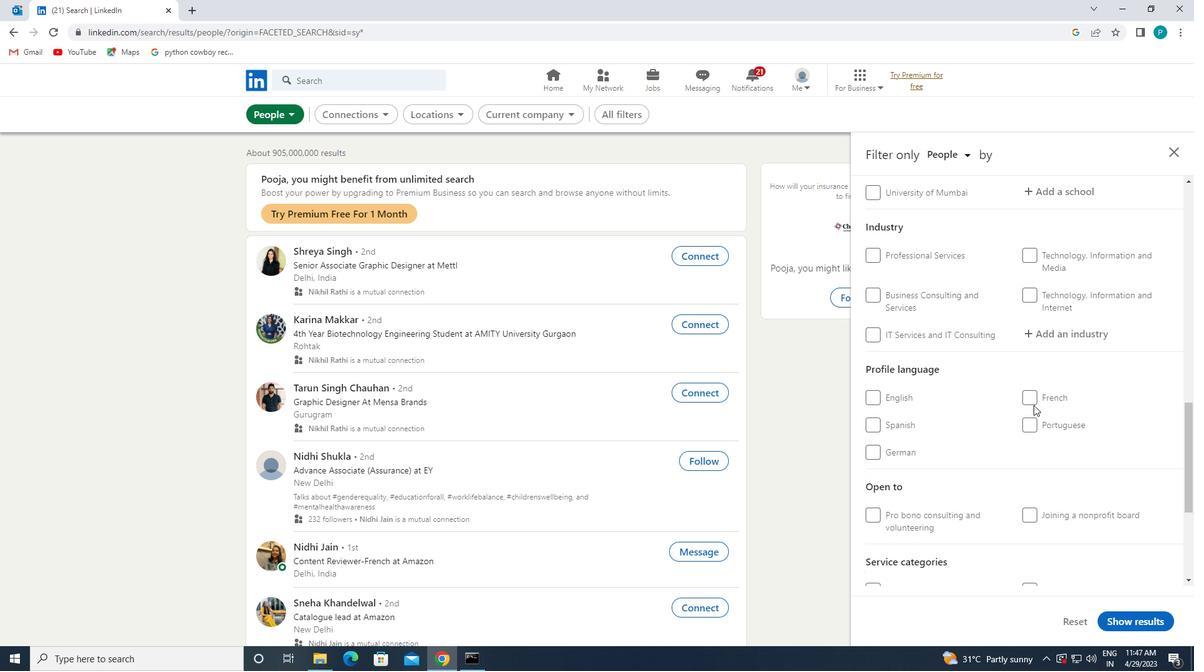 
Action: Mouse moved to (998, 368)
Screenshot: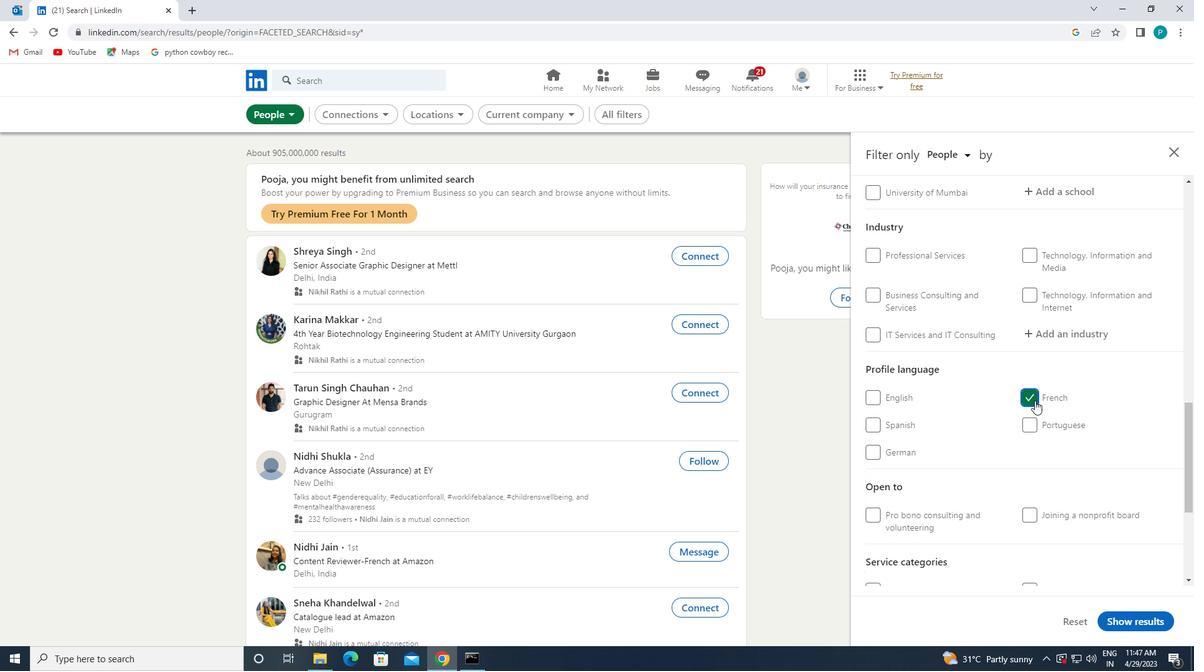 
Action: Mouse scrolled (998, 369) with delta (0, 0)
Screenshot: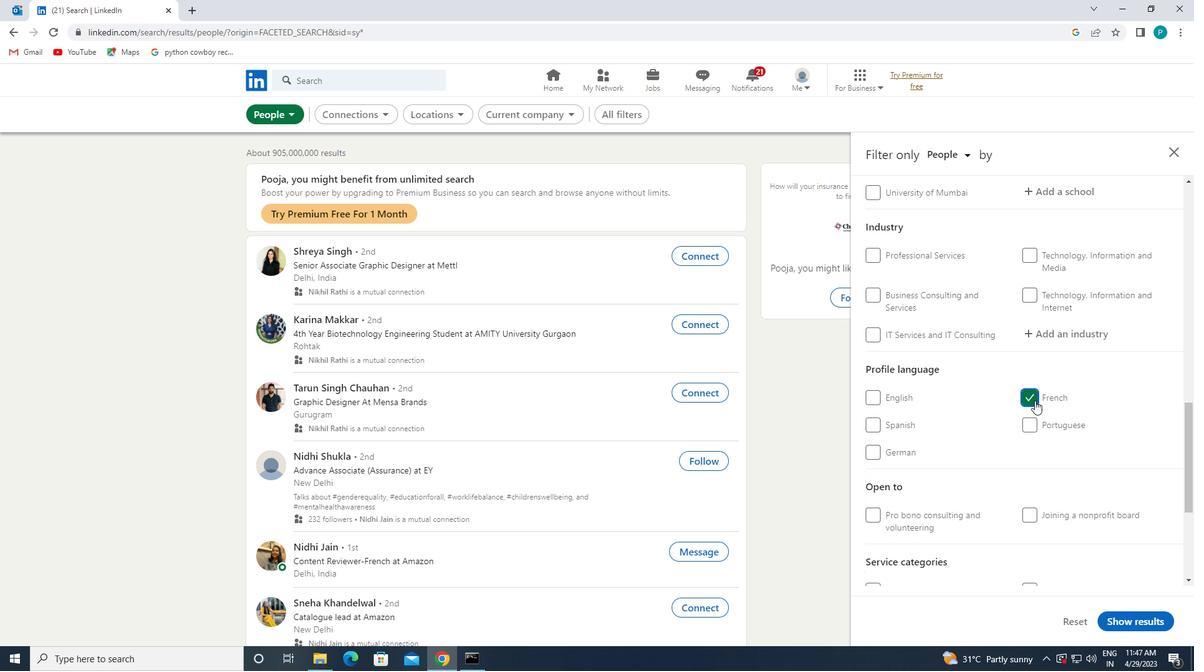 
Action: Mouse moved to (997, 365)
Screenshot: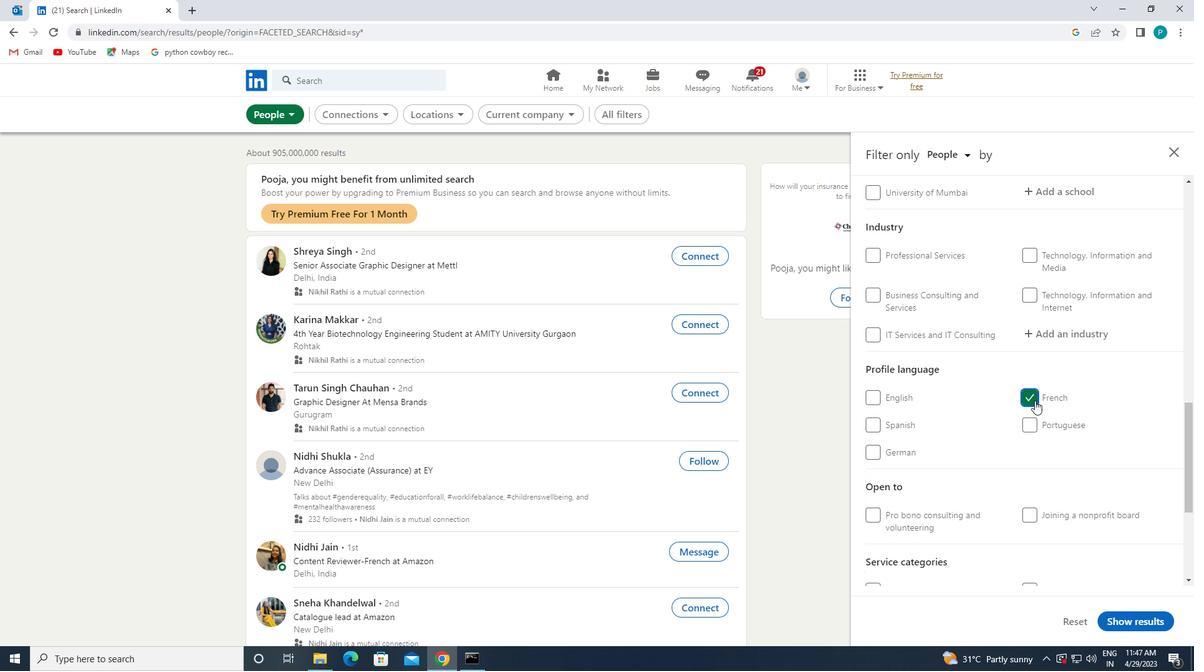 
Action: Mouse scrolled (997, 366) with delta (0, 0)
Screenshot: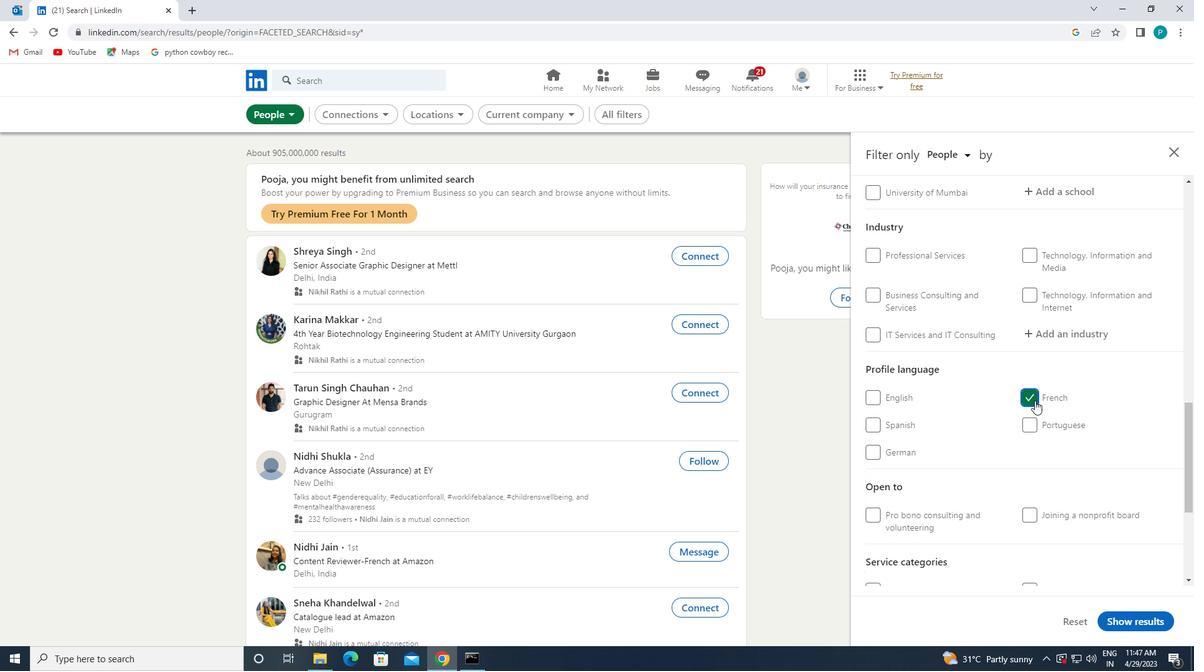 
Action: Mouse scrolled (997, 366) with delta (0, 0)
Screenshot: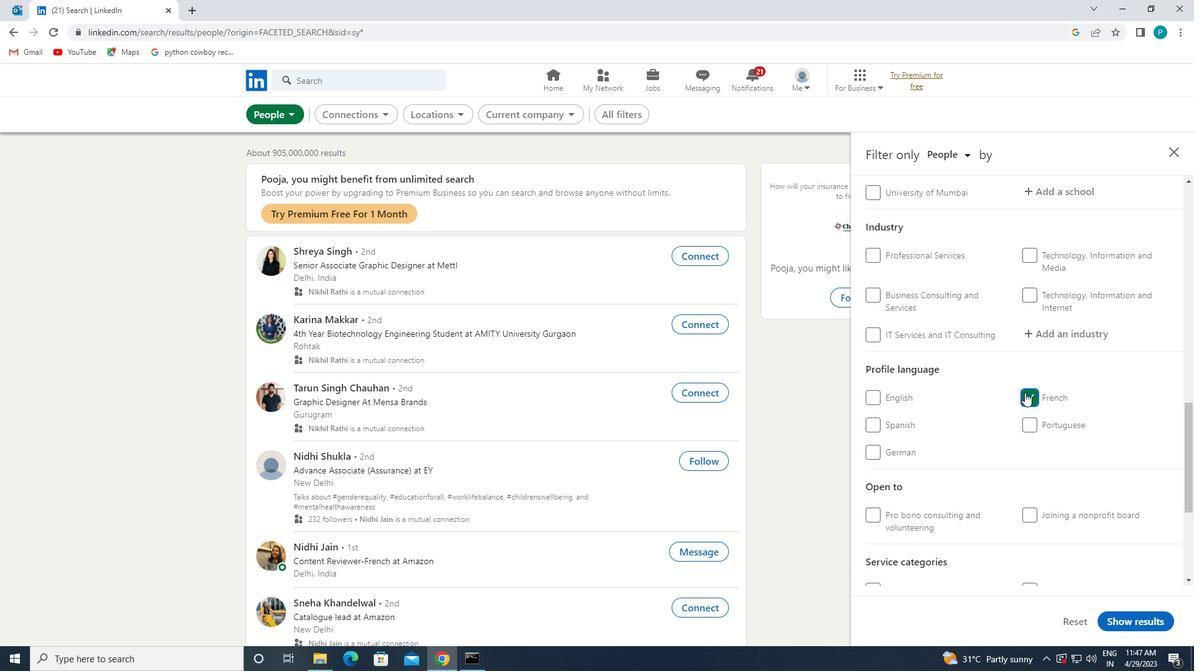 
Action: Mouse scrolled (997, 366) with delta (0, 0)
Screenshot: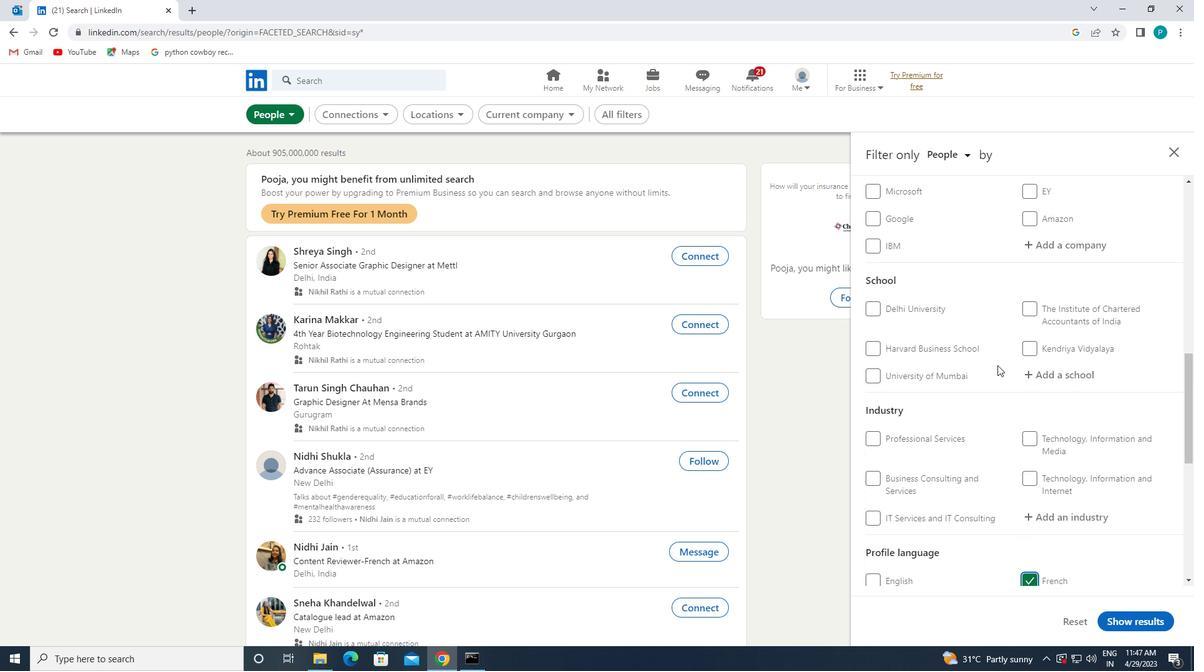 
Action: Mouse scrolled (997, 366) with delta (0, 0)
Screenshot: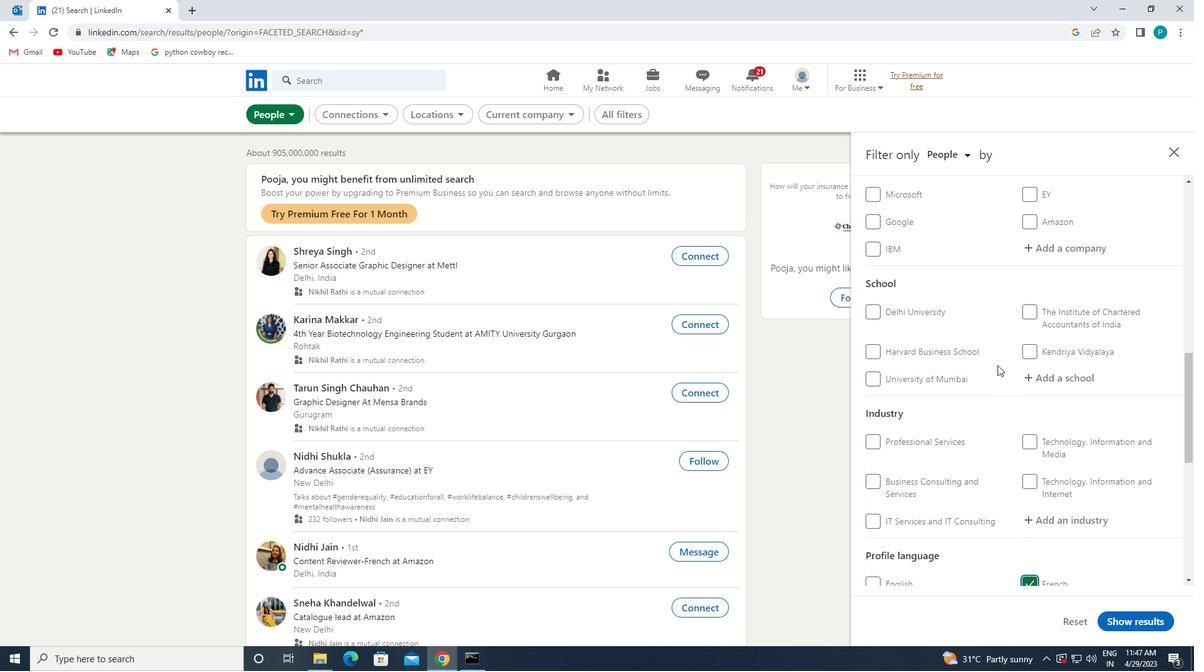 
Action: Mouse scrolled (997, 366) with delta (0, 0)
Screenshot: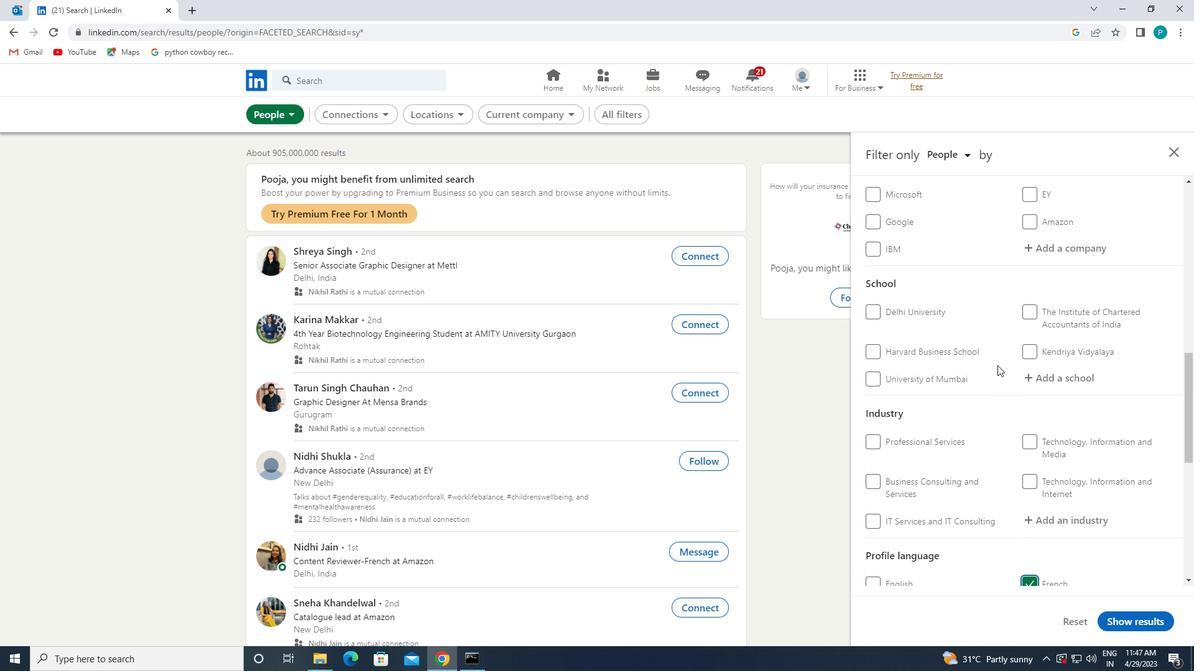 
Action: Mouse moved to (1040, 371)
Screenshot: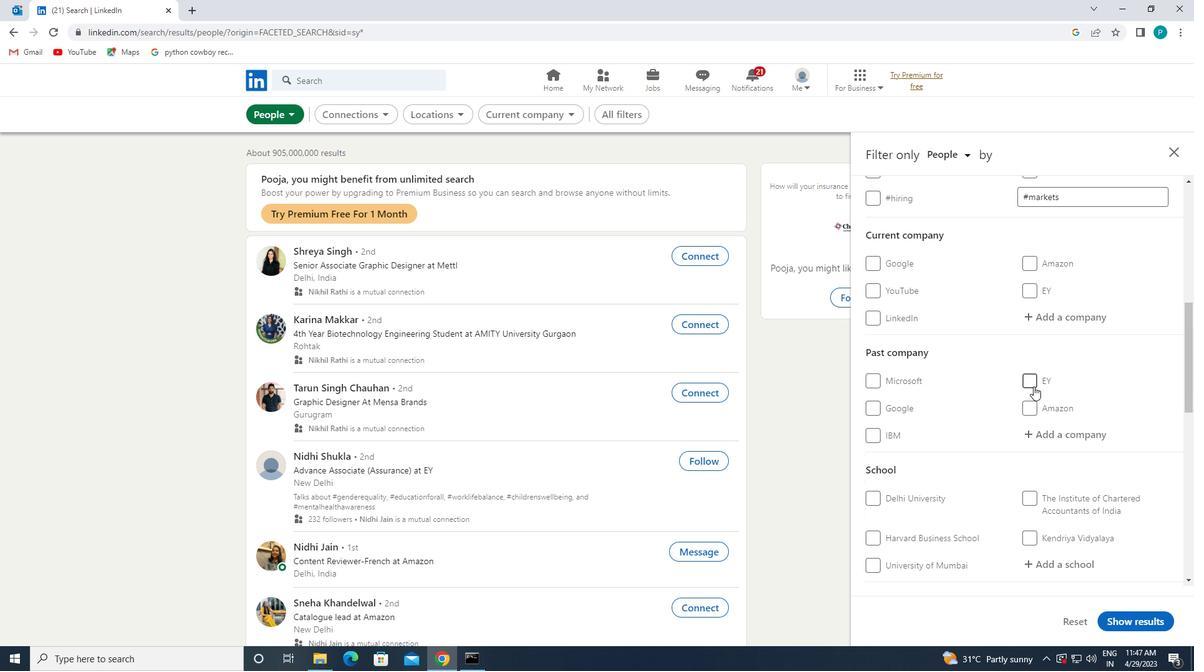 
Action: Mouse scrolled (1040, 371) with delta (0, 0)
Screenshot: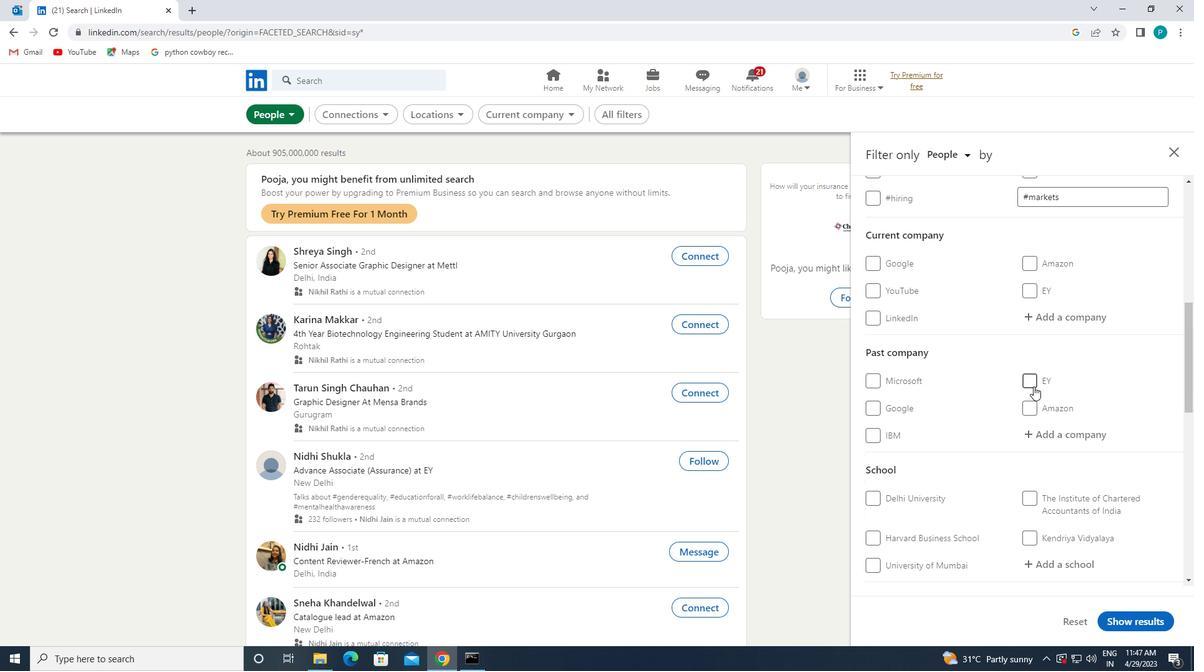 
Action: Mouse moved to (1042, 370)
Screenshot: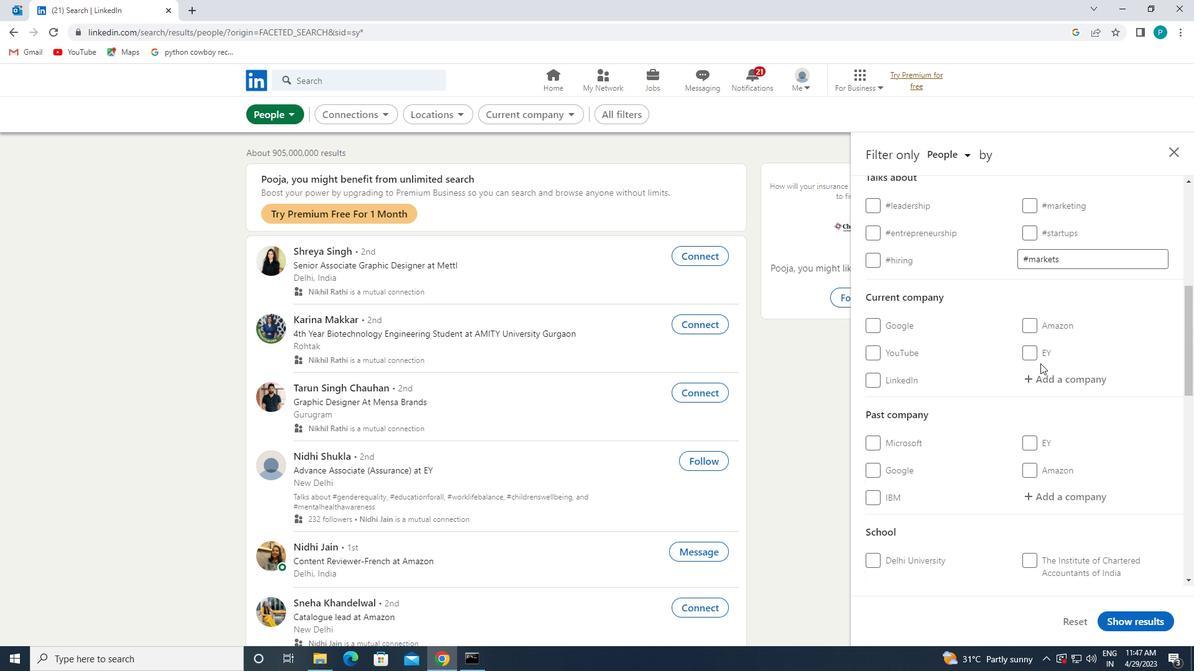 
Action: Mouse pressed left at (1042, 370)
Screenshot: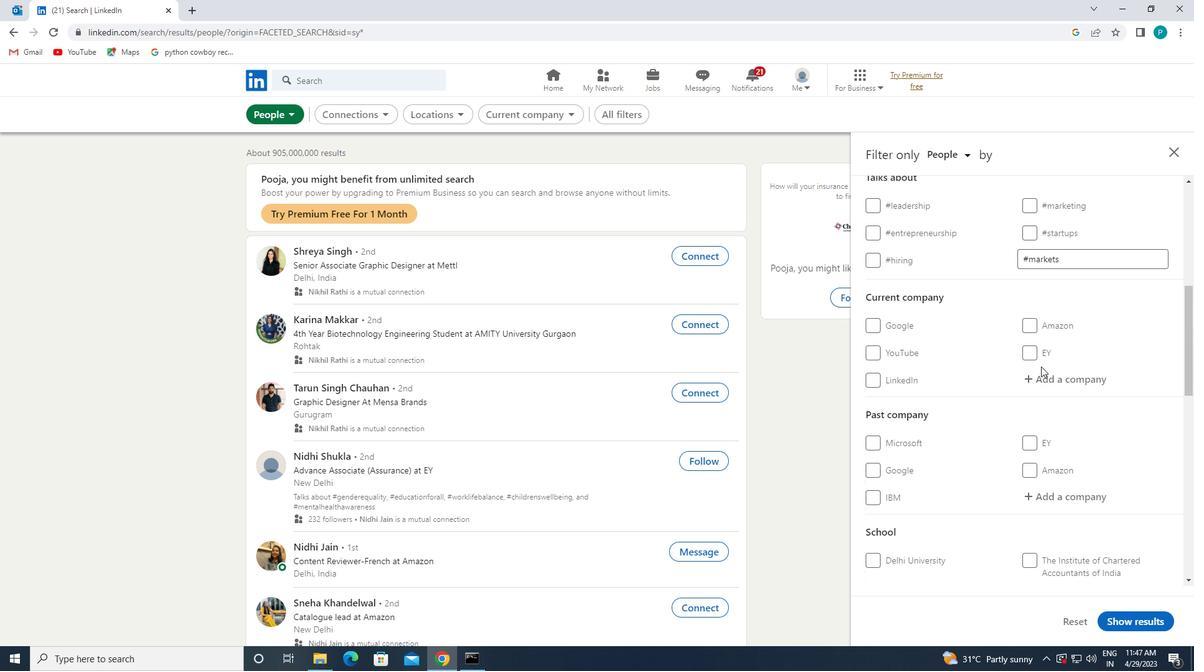 
Action: Key pressed <Key.caps_lock>T<Key.caps_lock>ALENT<Key.space><Key.caps_lock>B<Key.caps_lock>RUST
Screenshot: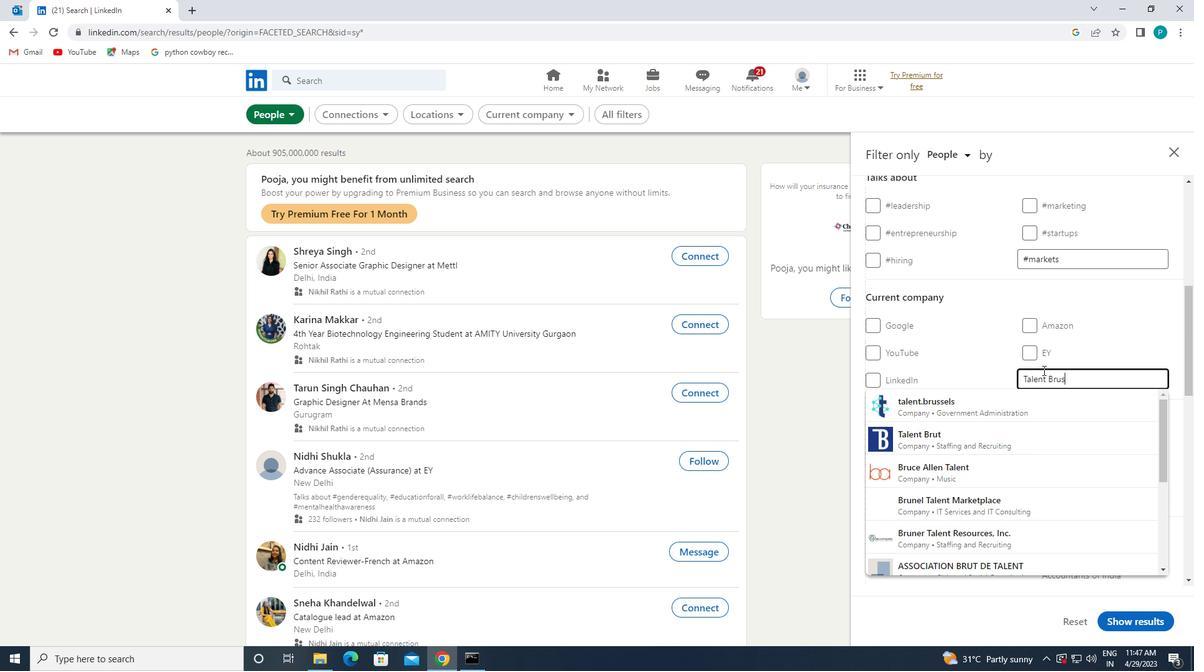 
Action: Mouse moved to (1058, 380)
Screenshot: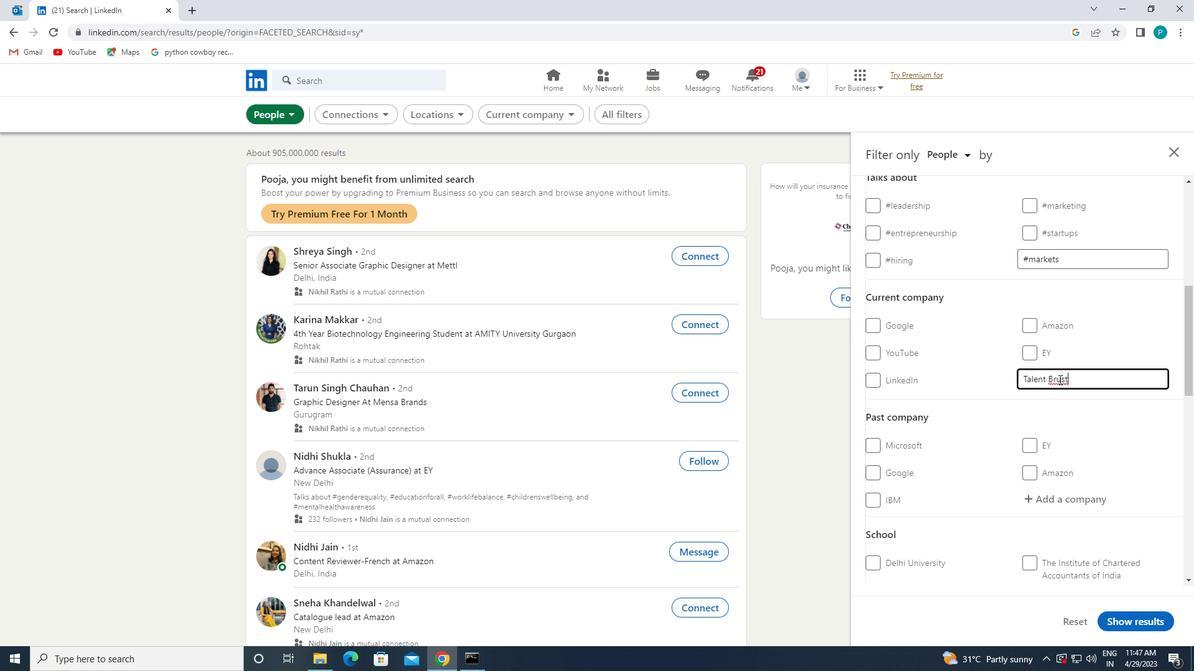 
Action: Mouse pressed left at (1058, 380)
Screenshot: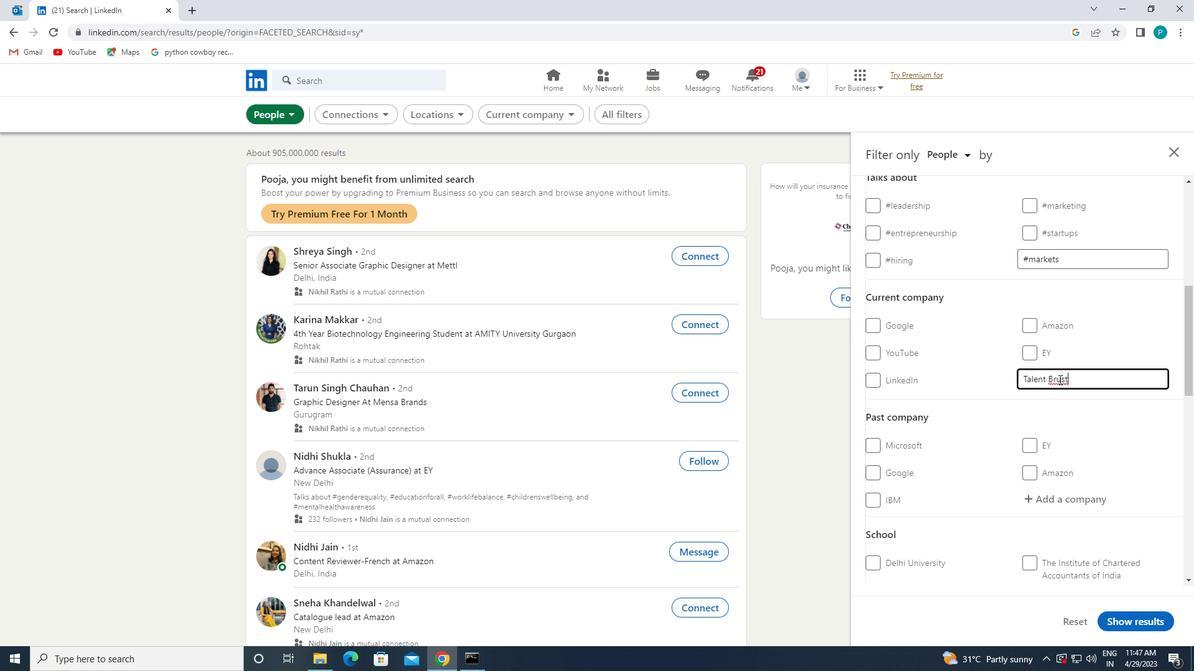 
Action: Mouse moved to (1057, 383)
Screenshot: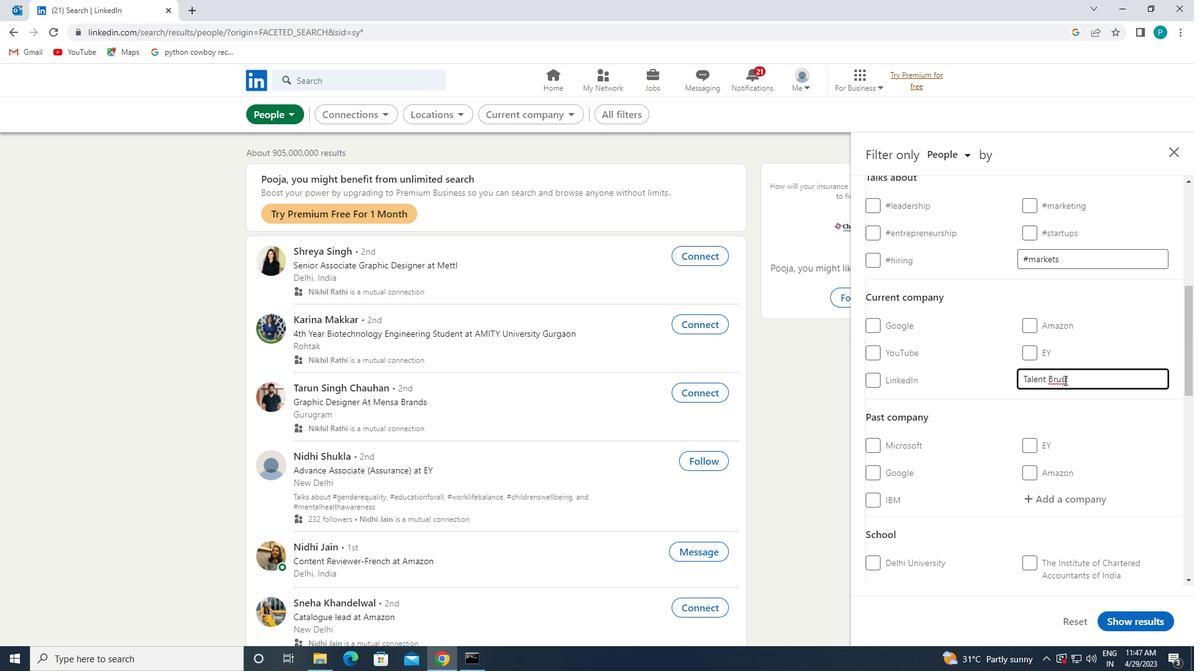 
Action: Key pressed <Key.backspace>
Screenshot: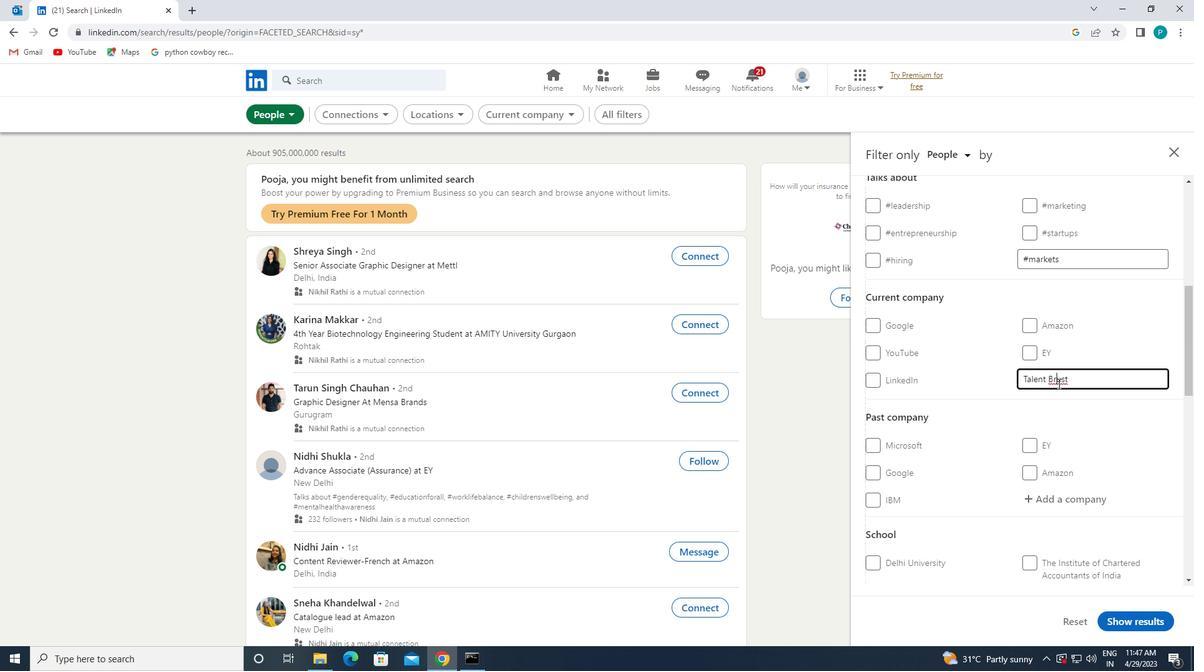 
Action: Mouse moved to (1061, 382)
Screenshot: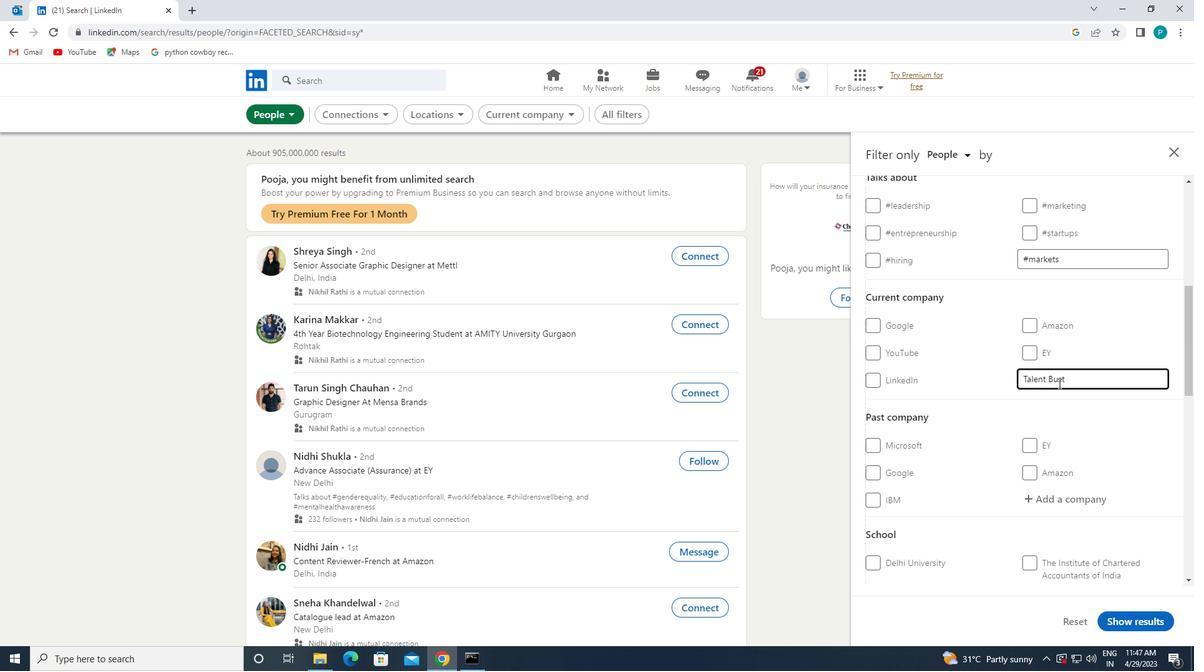 
Action: Mouse pressed left at (1061, 382)
Screenshot: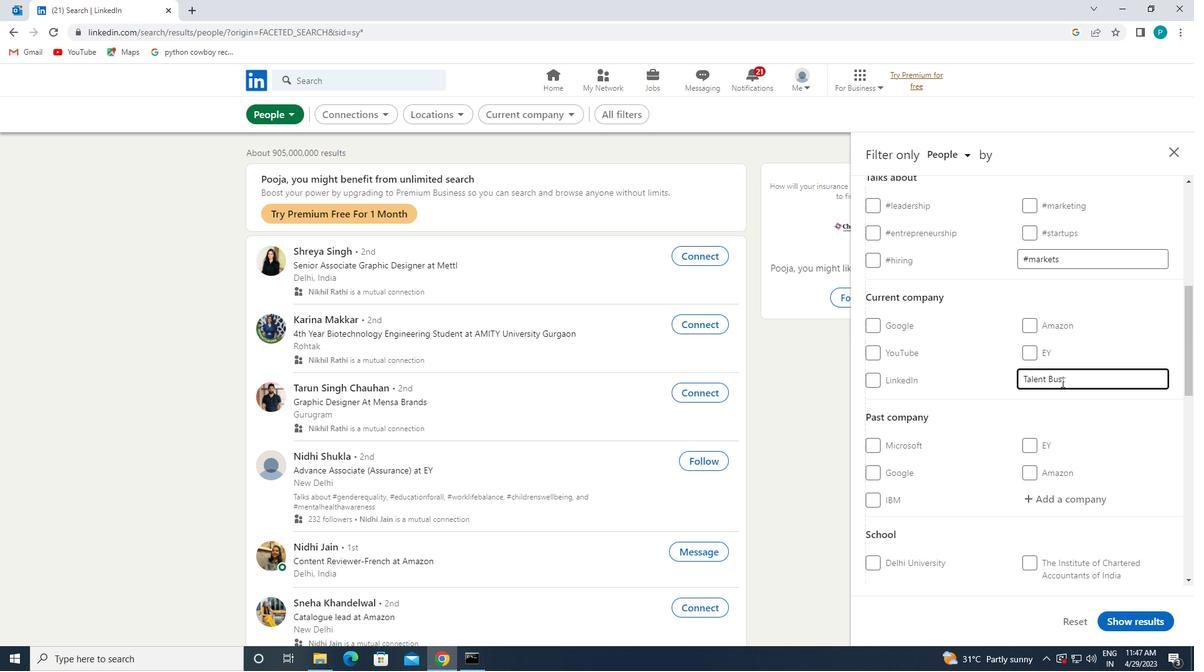 
Action: Key pressed <Key.backspace>RS
Screenshot: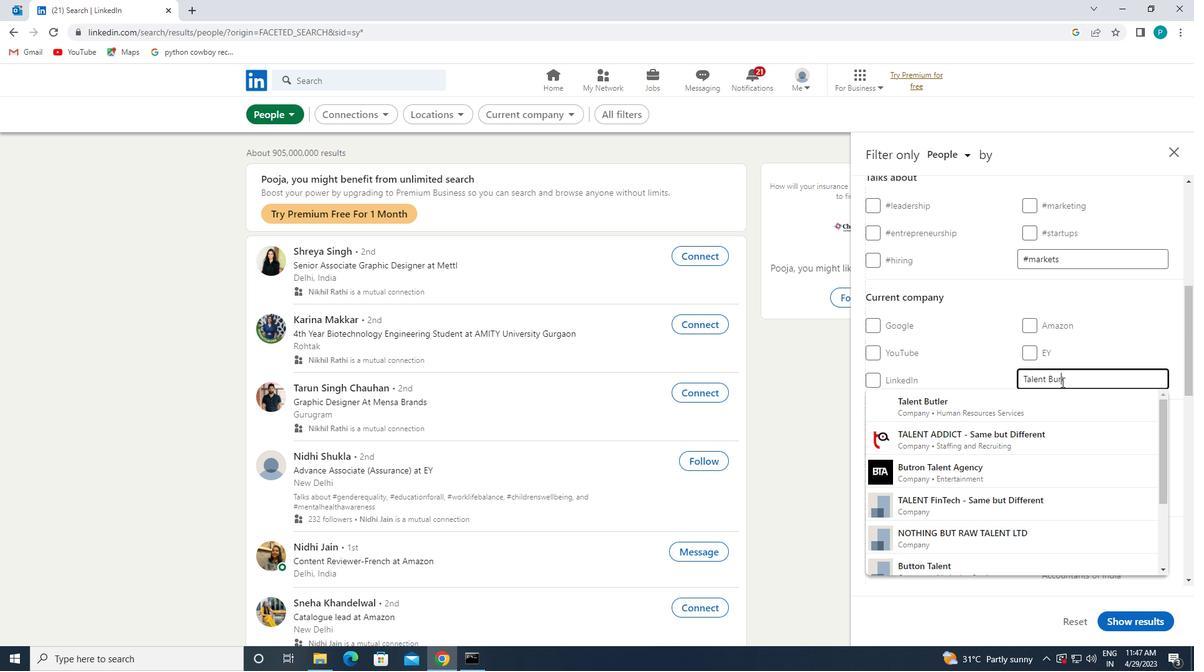
Action: Mouse moved to (995, 406)
Screenshot: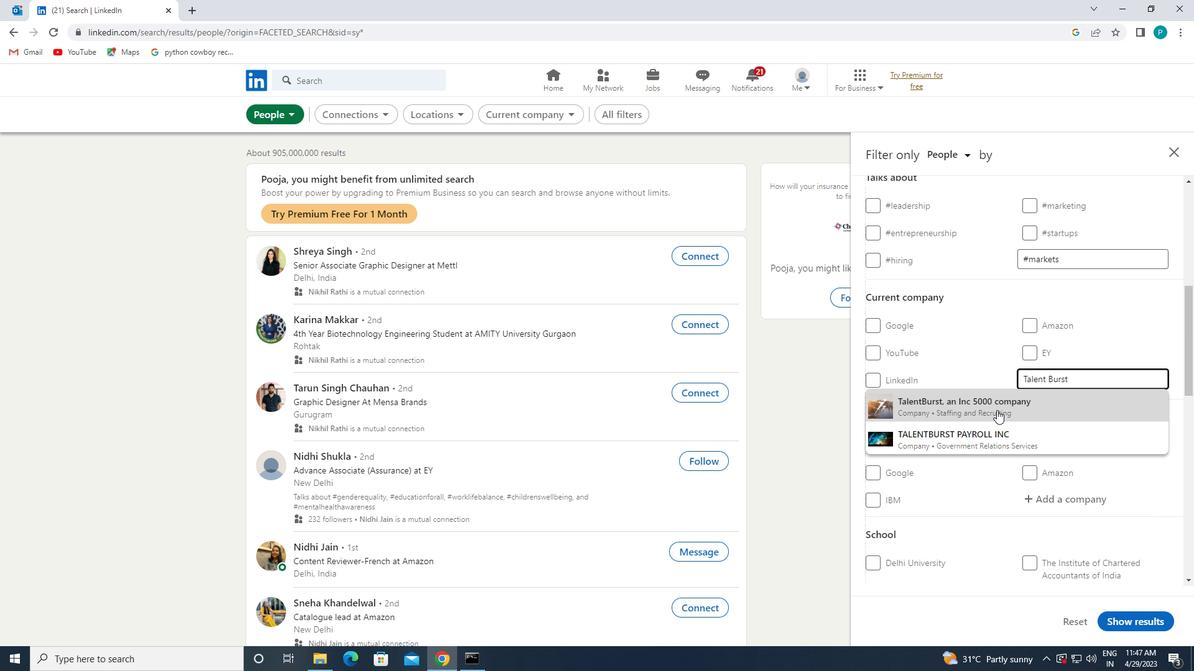 
Action: Mouse pressed left at (995, 406)
Screenshot: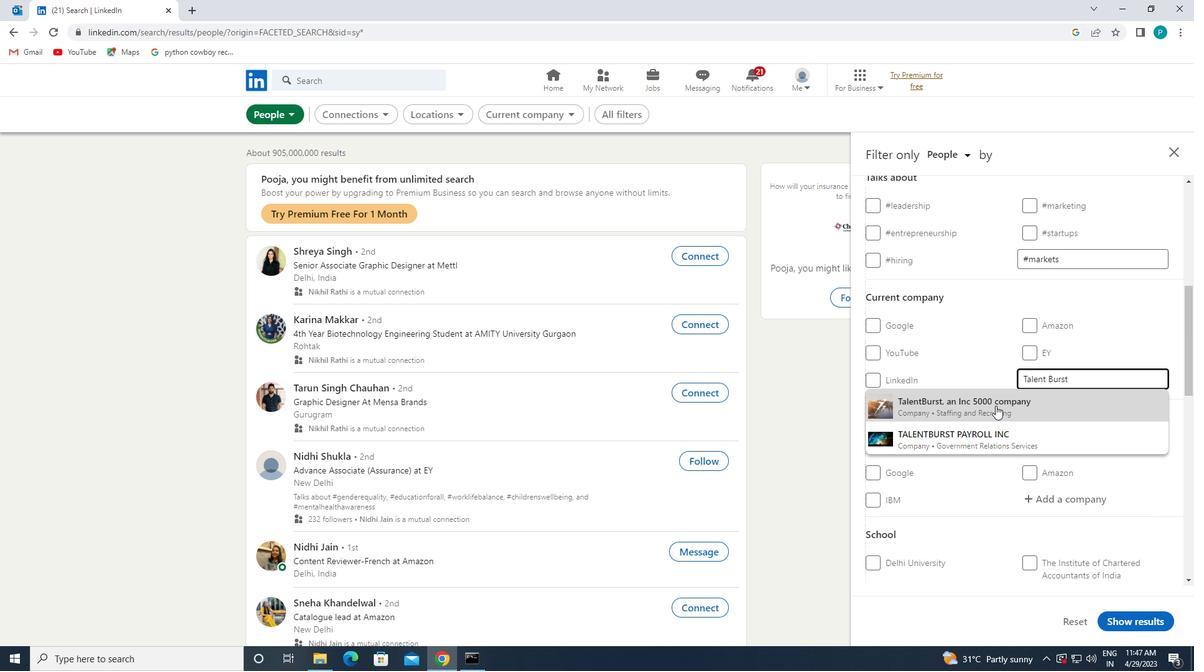 
Action: Mouse moved to (995, 406)
Screenshot: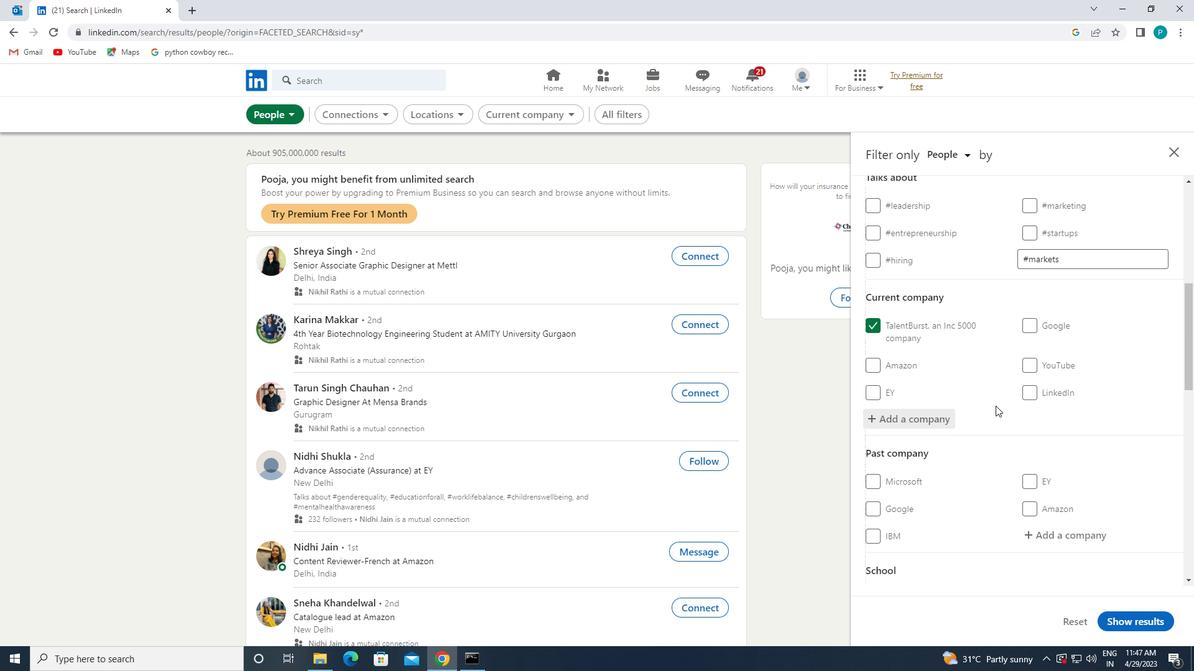 
Action: Mouse scrolled (995, 405) with delta (0, 0)
Screenshot: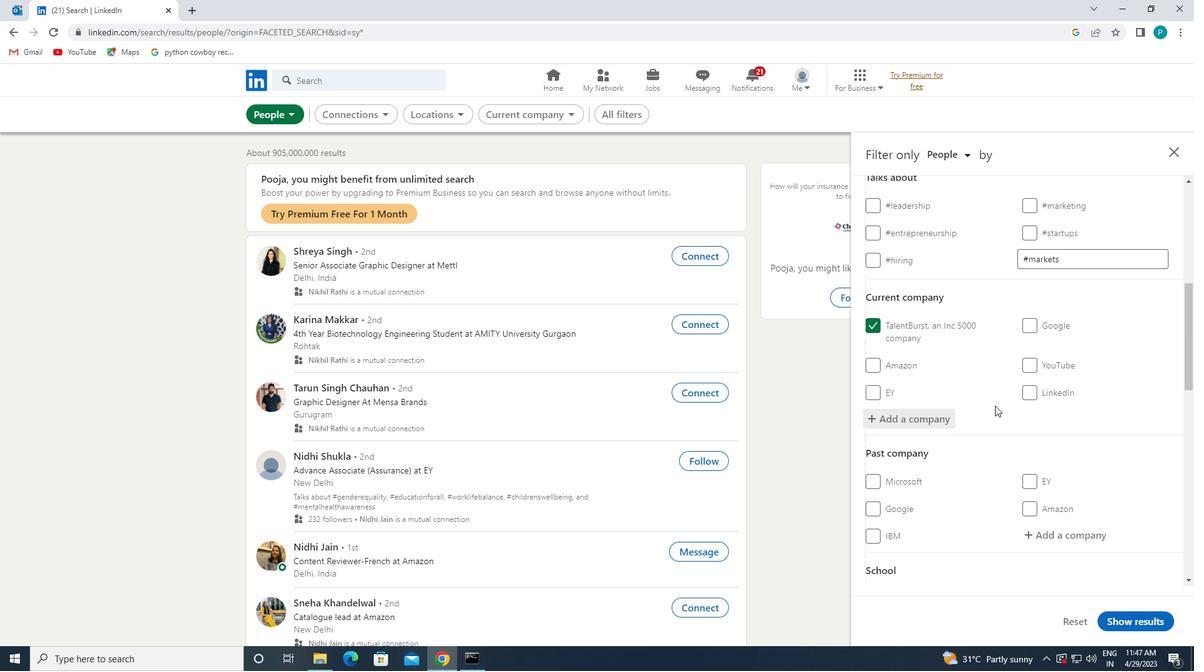 
Action: Mouse scrolled (995, 405) with delta (0, 0)
Screenshot: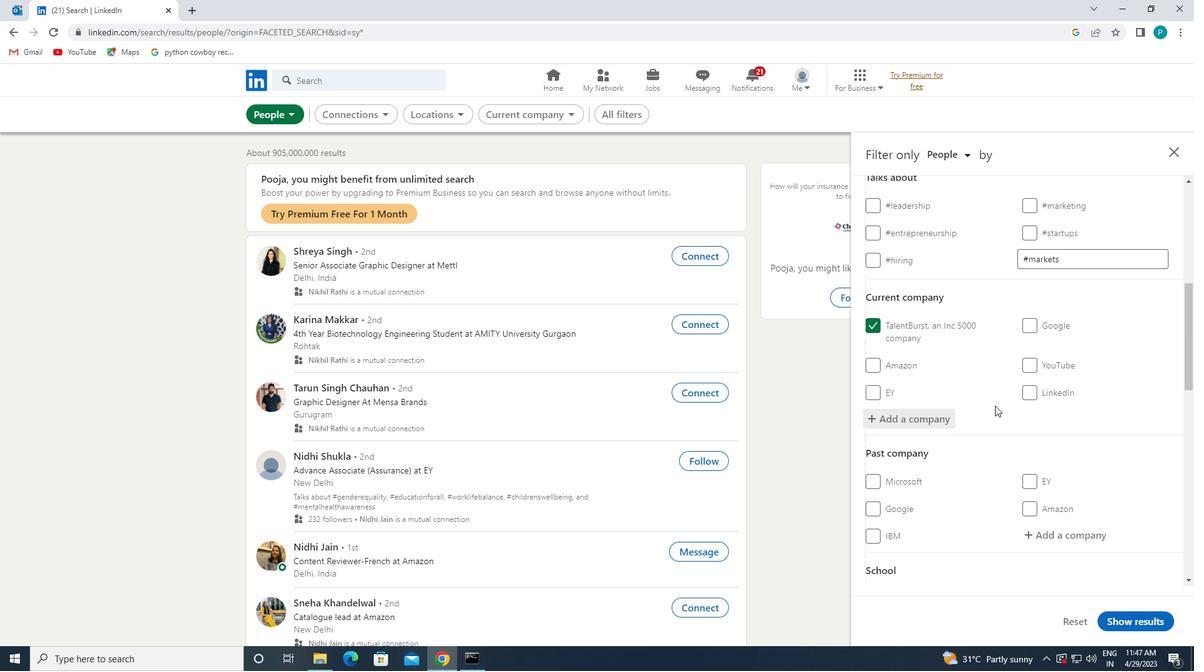 
Action: Mouse scrolled (995, 405) with delta (0, 0)
Screenshot: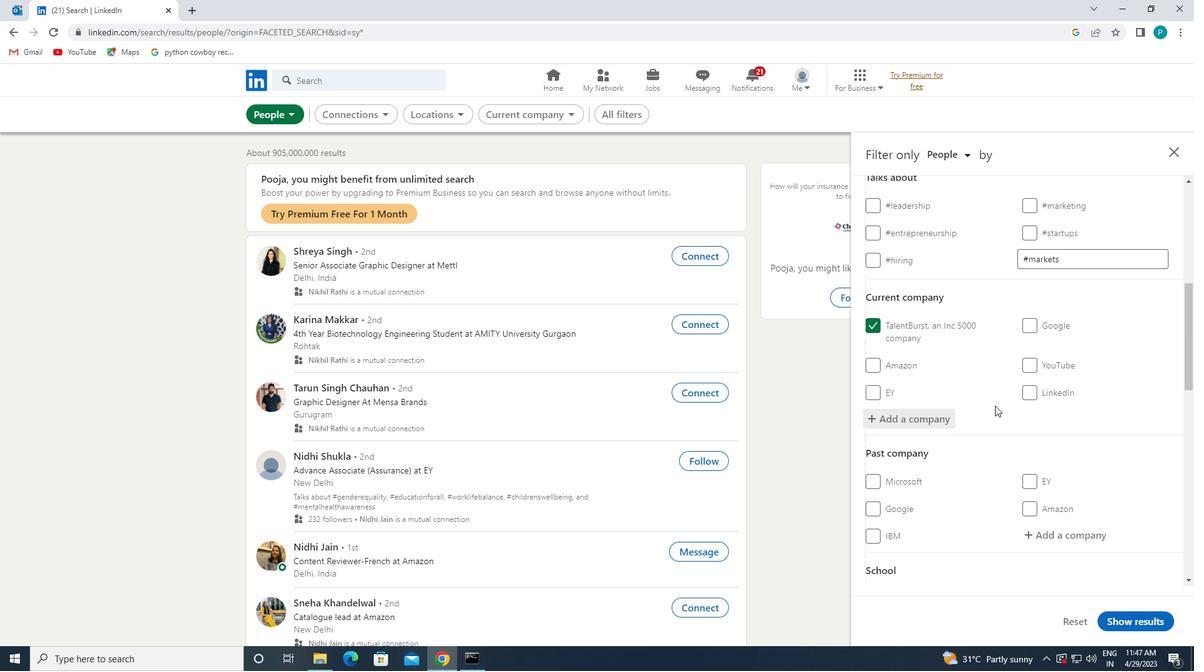 
Action: Mouse moved to (1021, 406)
Screenshot: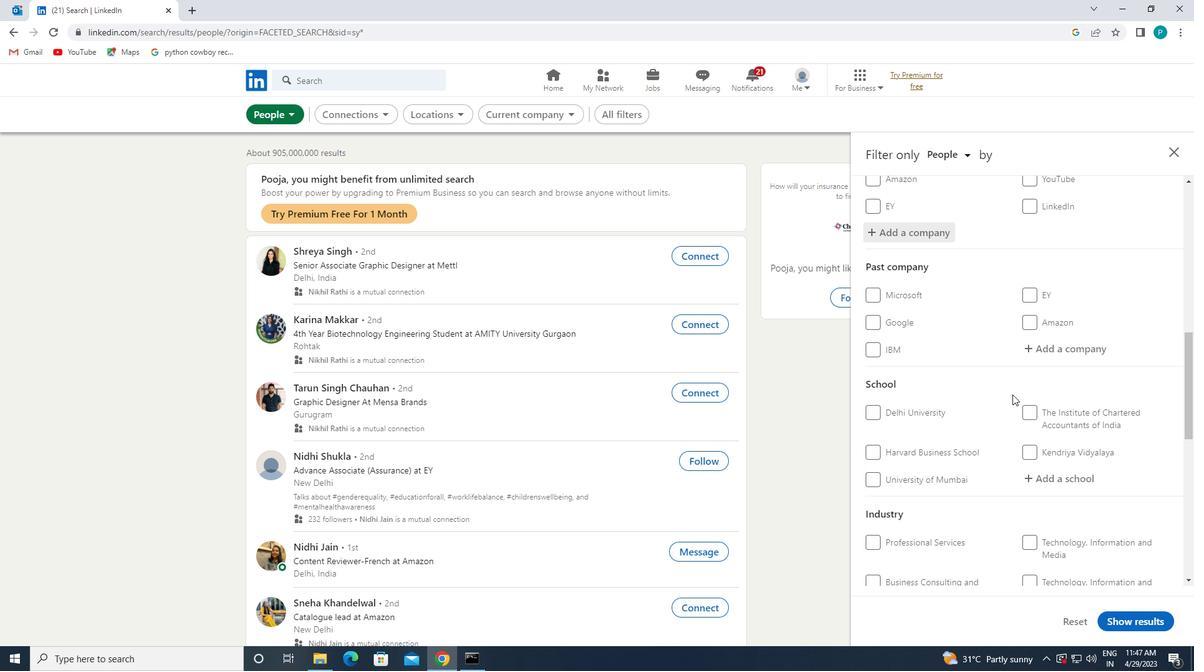 
Action: Mouse scrolled (1021, 406) with delta (0, 0)
Screenshot: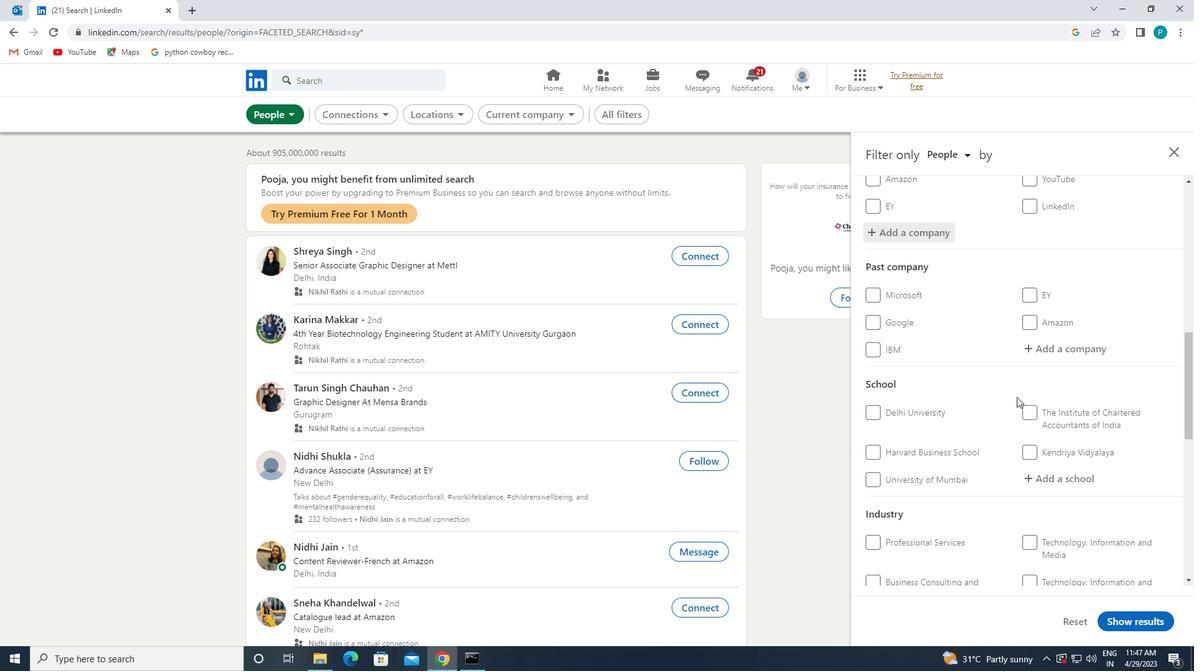
Action: Mouse scrolled (1021, 406) with delta (0, 0)
Screenshot: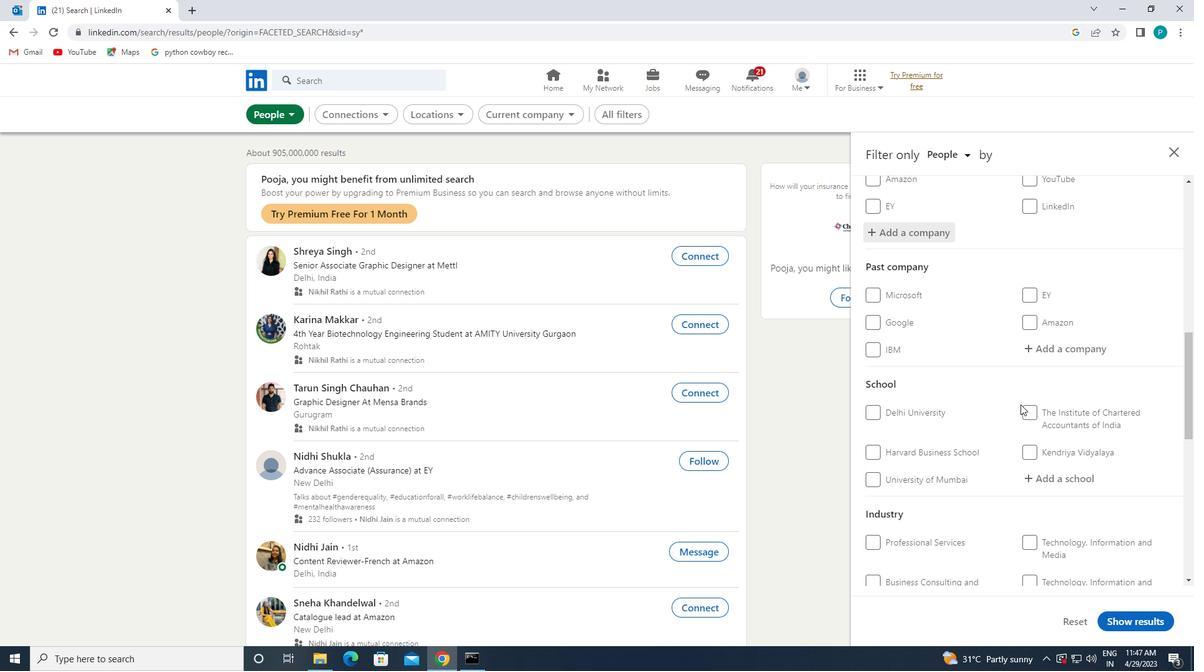
Action: Mouse moved to (1037, 359)
Screenshot: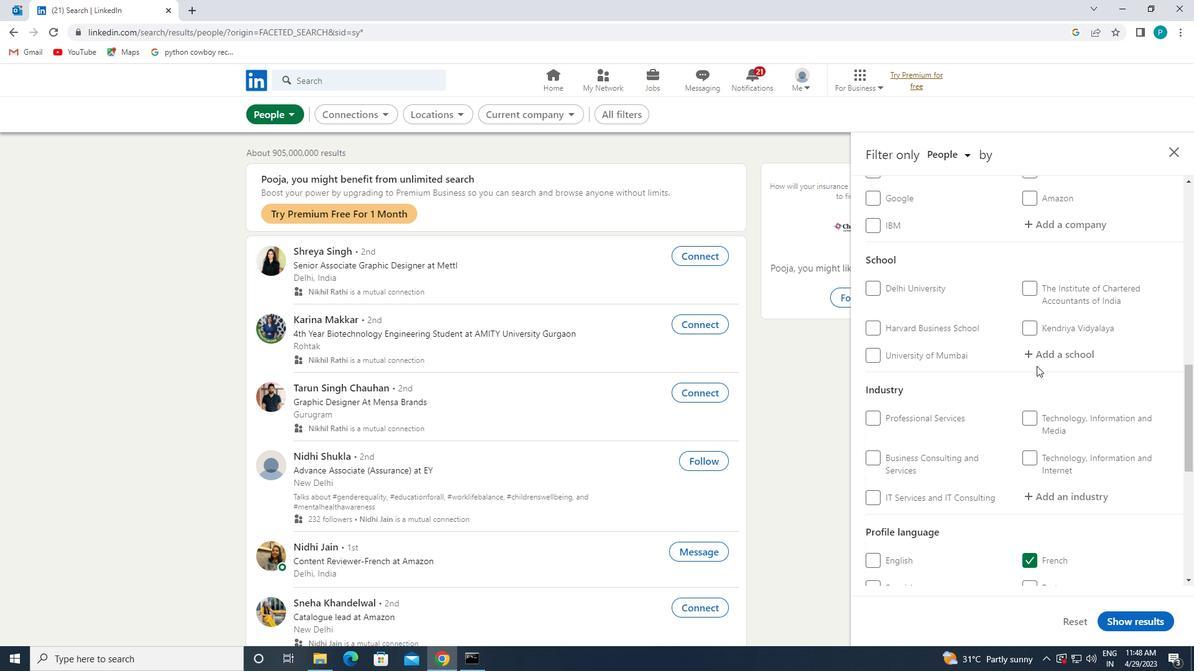 
Action: Mouse pressed left at (1037, 359)
Screenshot: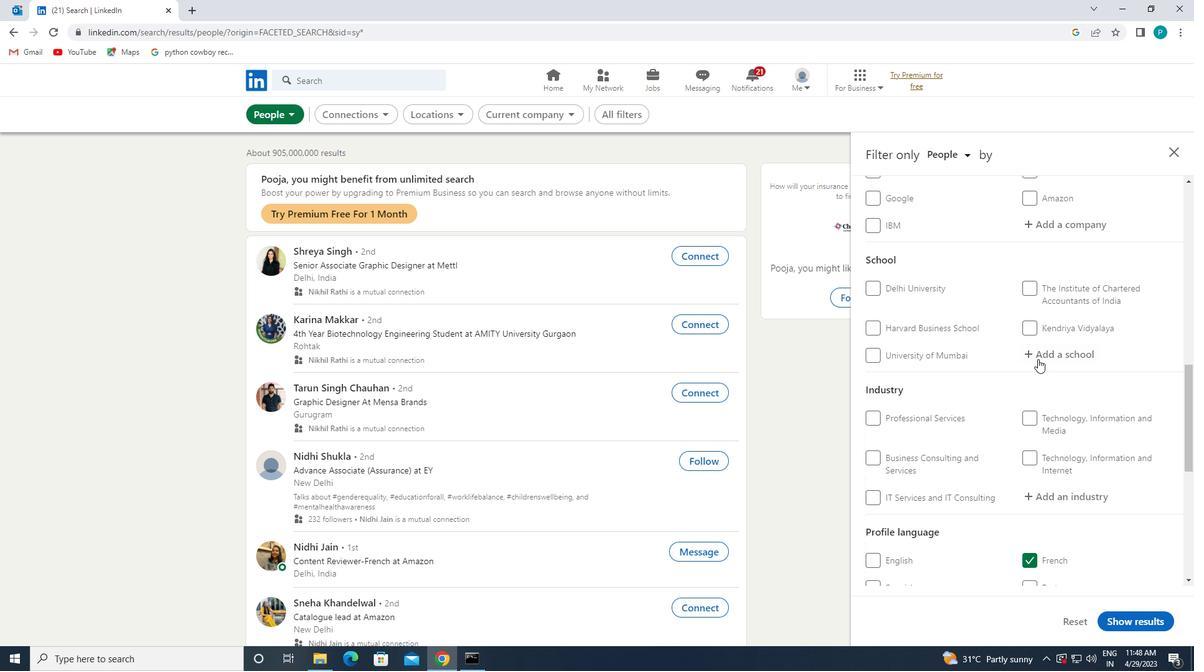 
Action: Mouse moved to (1036, 352)
Screenshot: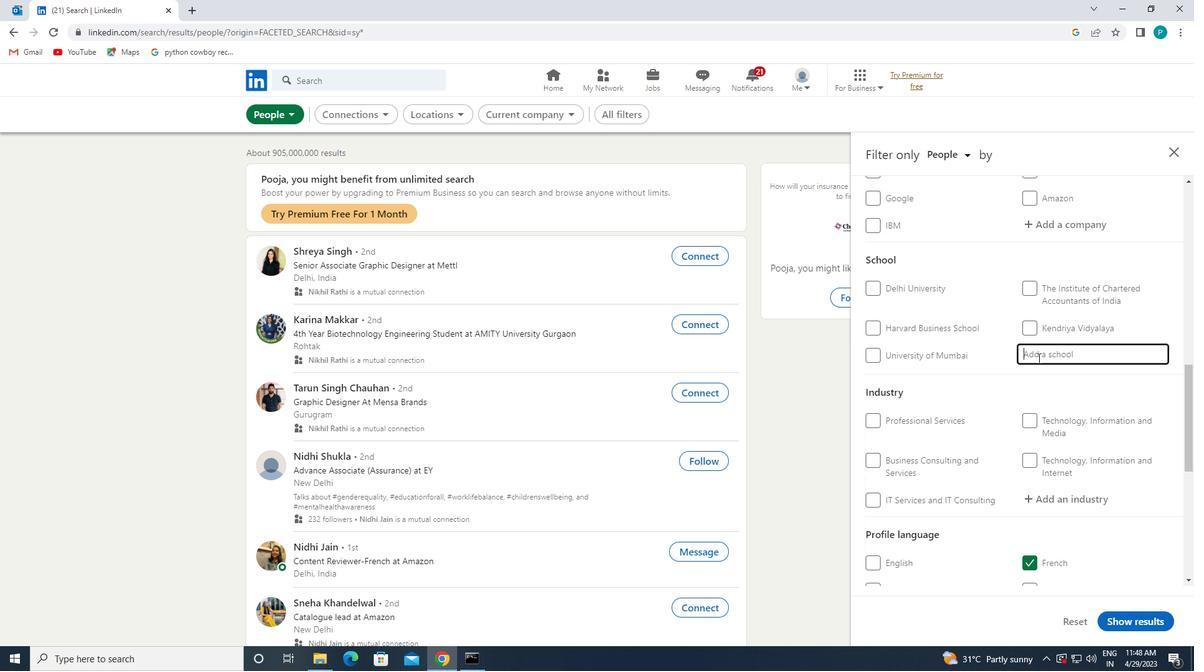 
Action: Key pressed <Key.caps_lock>T<Key.caps_lock>OLAM<Key.backspace>NI
Screenshot: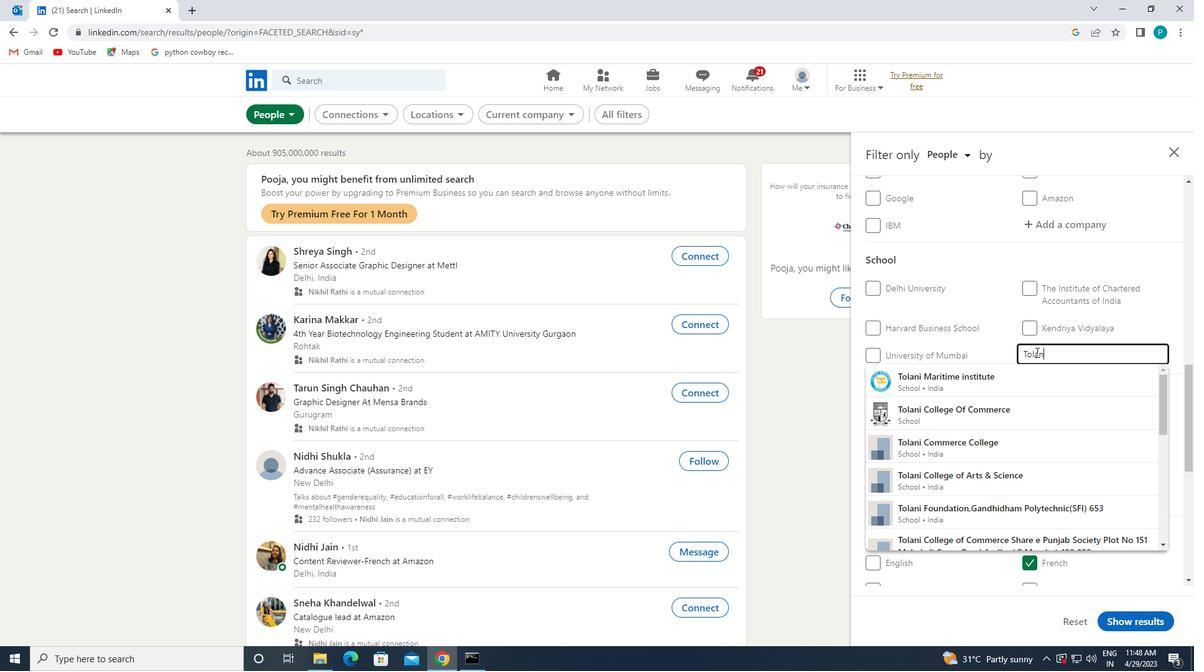 
Action: Mouse moved to (1016, 378)
Screenshot: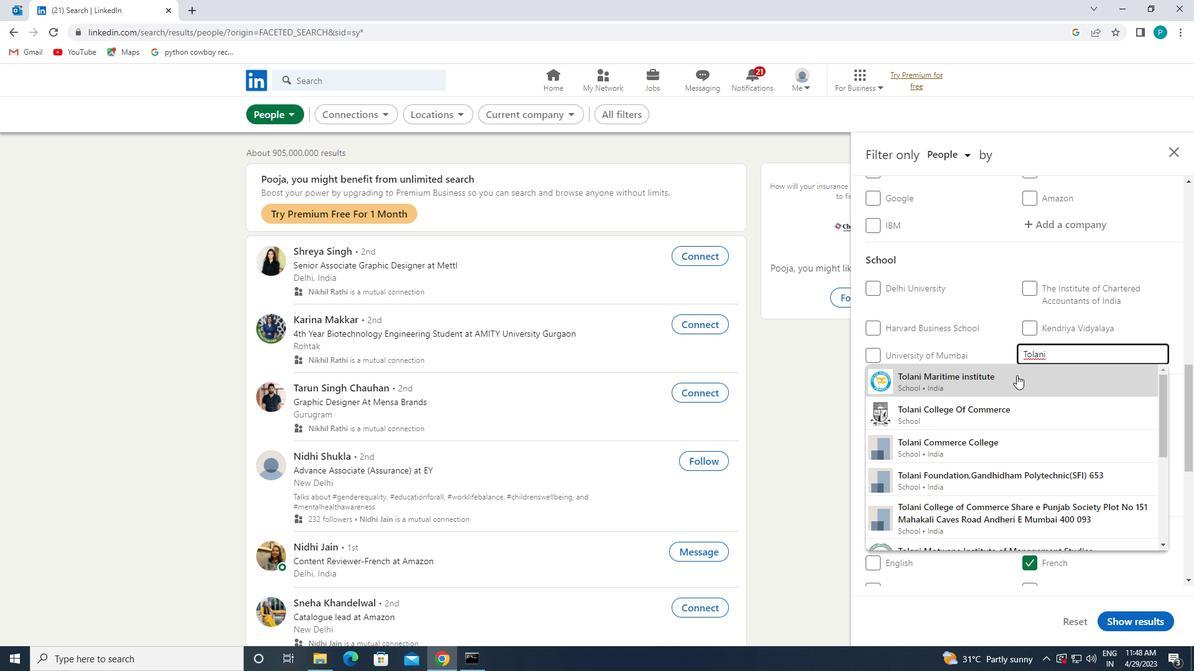 
Action: Mouse pressed left at (1016, 378)
Screenshot: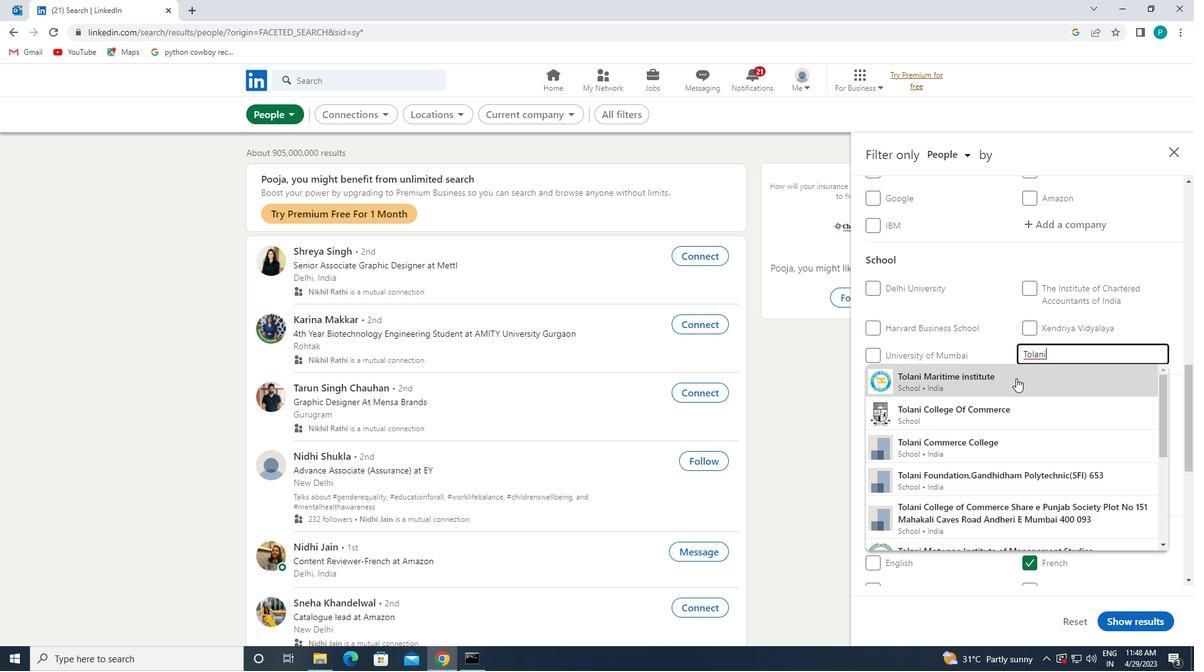 
Action: Mouse scrolled (1016, 378) with delta (0, 0)
Screenshot: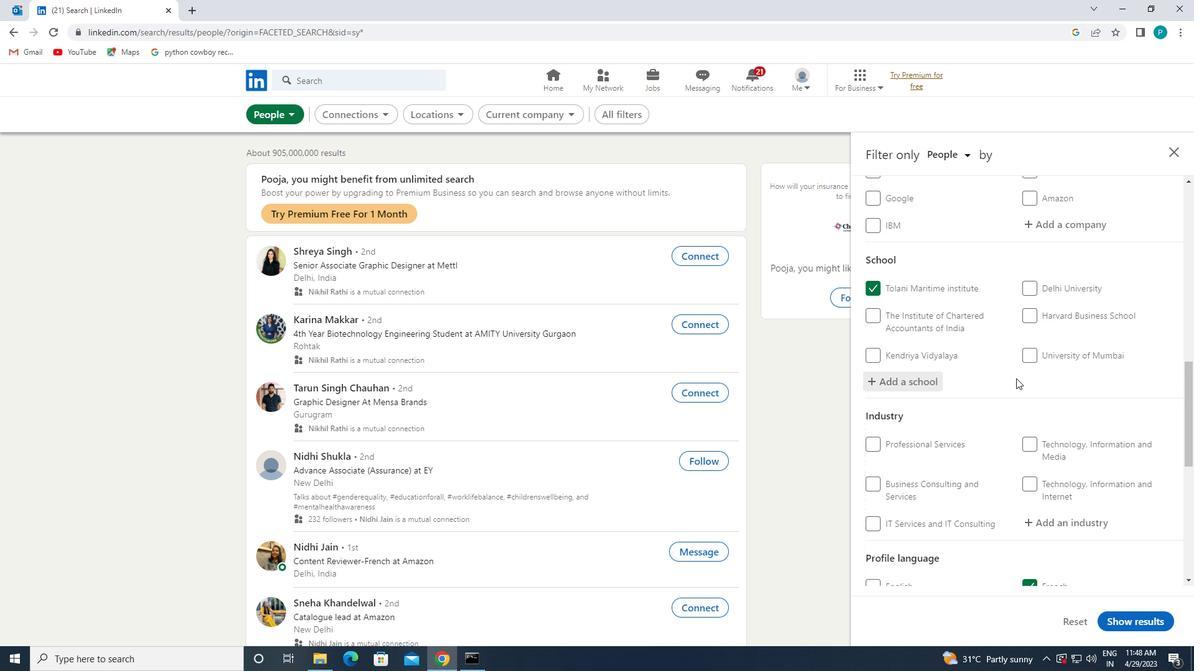 
Action: Mouse scrolled (1016, 378) with delta (0, 0)
Screenshot: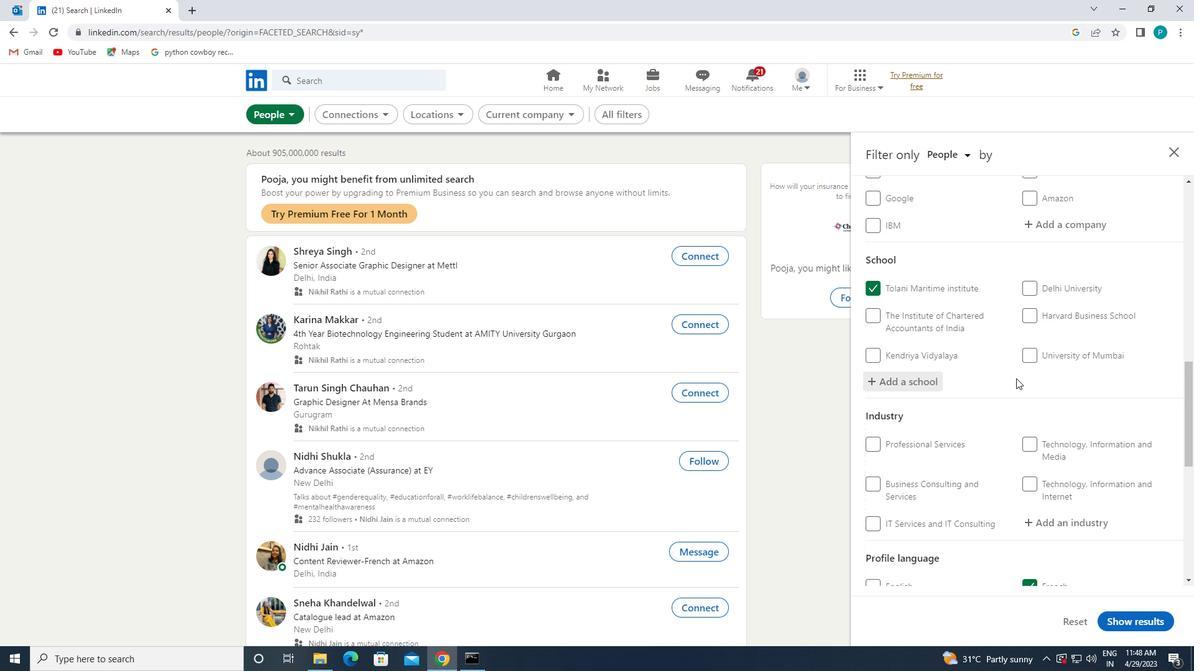 
Action: Mouse moved to (1077, 397)
Screenshot: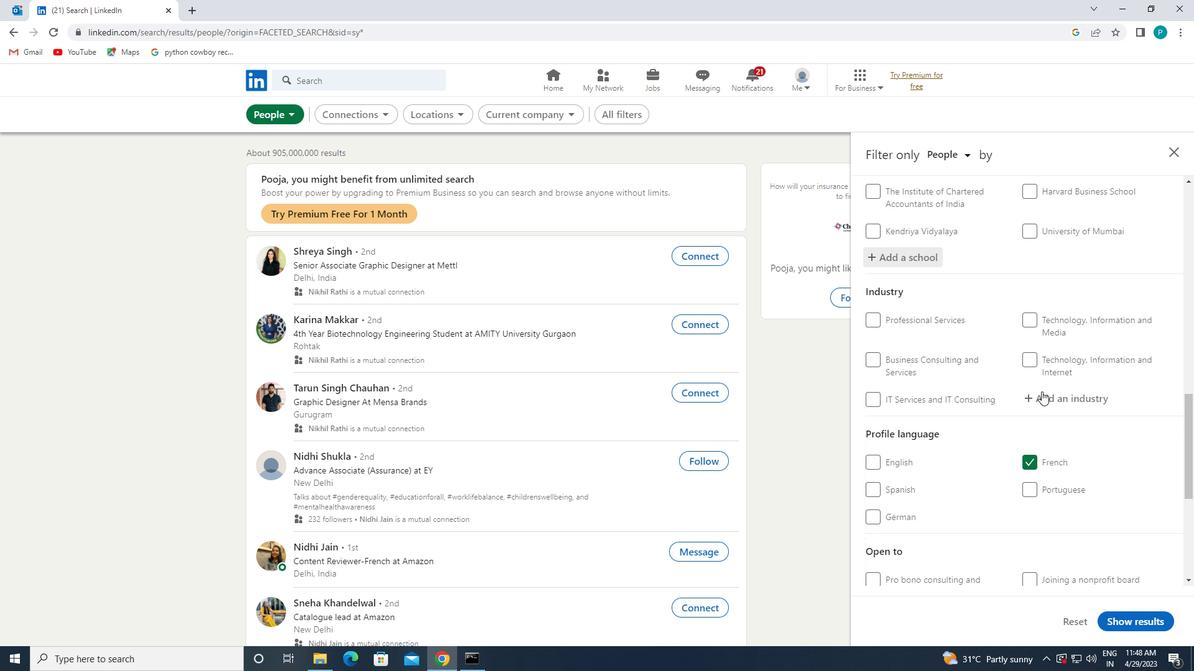 
Action: Mouse pressed left at (1077, 397)
Screenshot: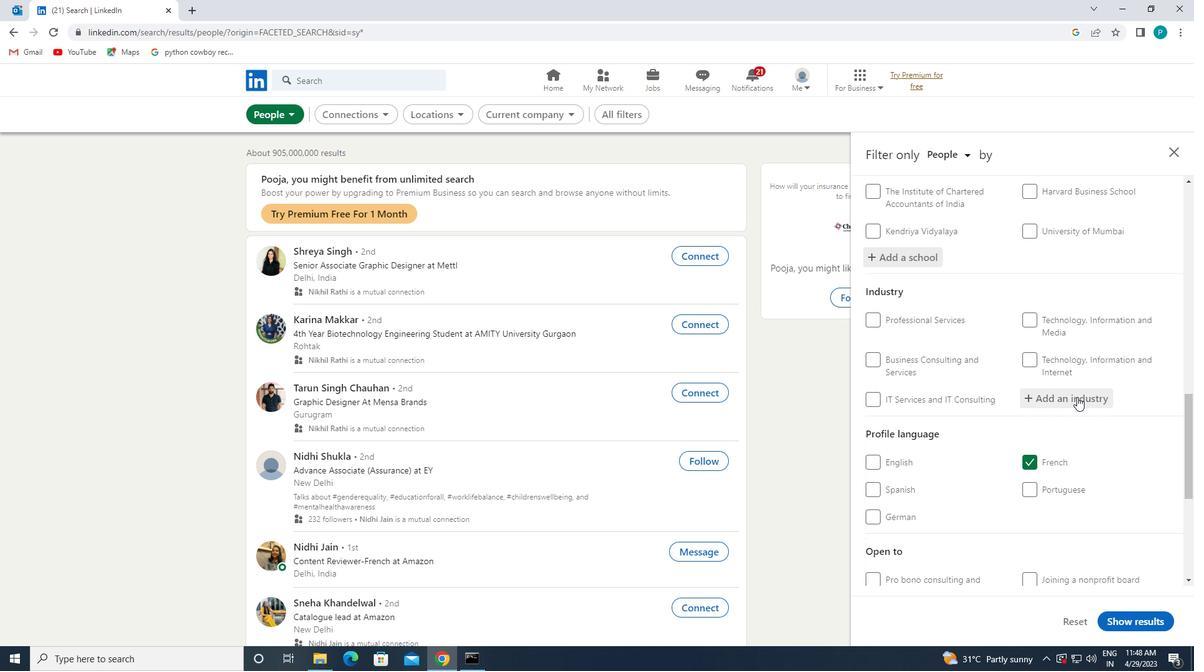 
Action: Mouse moved to (1077, 398)
Screenshot: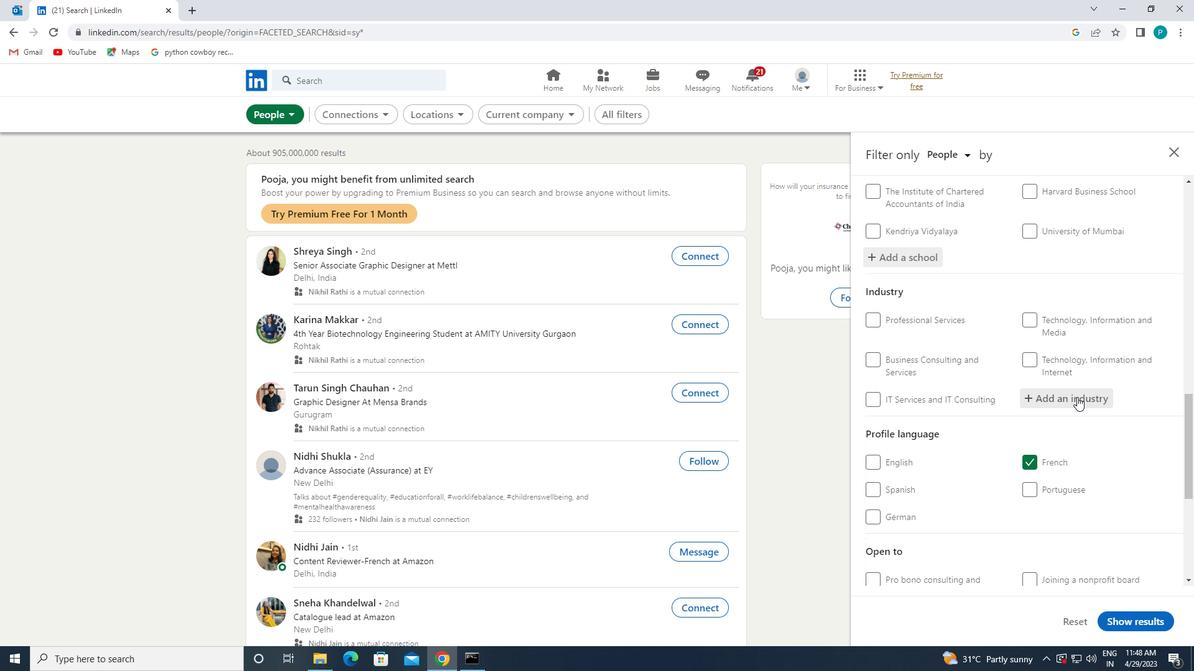 
Action: Key pressed F<Key.caps_lock>ARMING
Screenshot: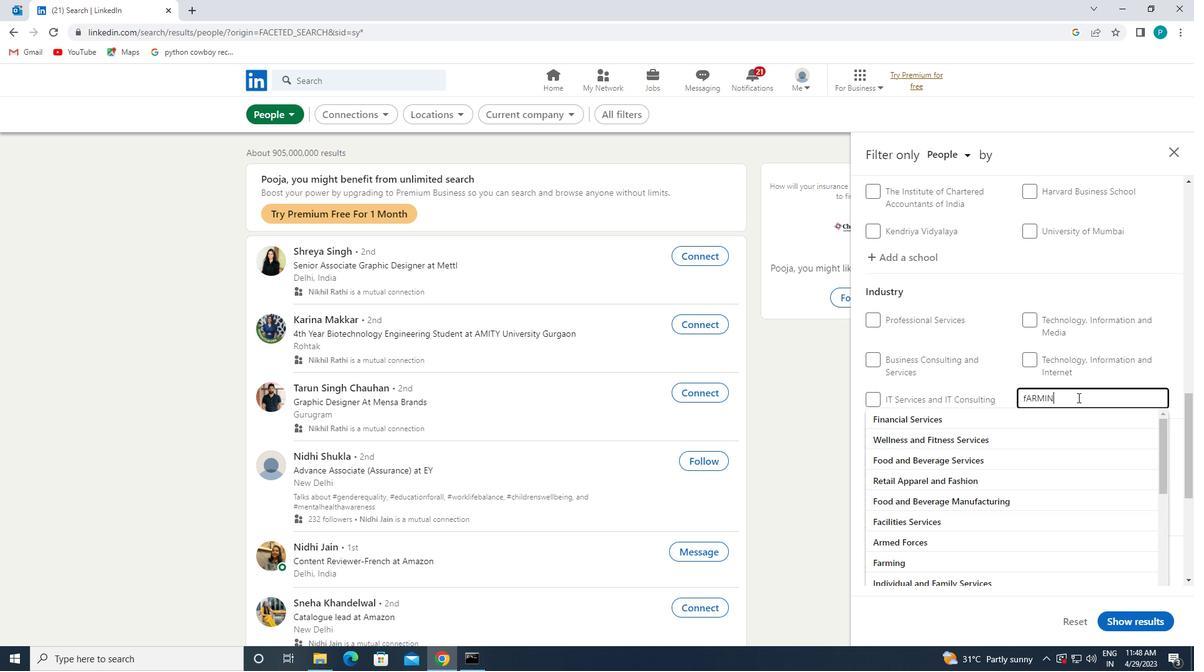 
Action: Mouse moved to (1042, 437)
Screenshot: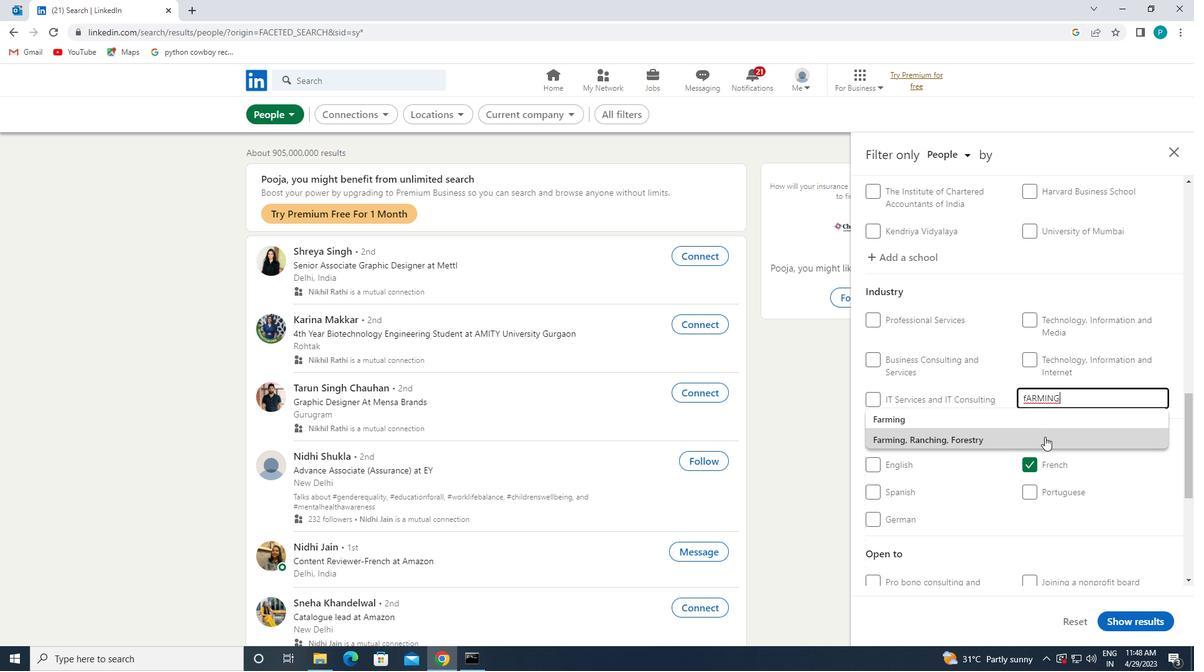 
Action: Mouse pressed left at (1042, 437)
Screenshot: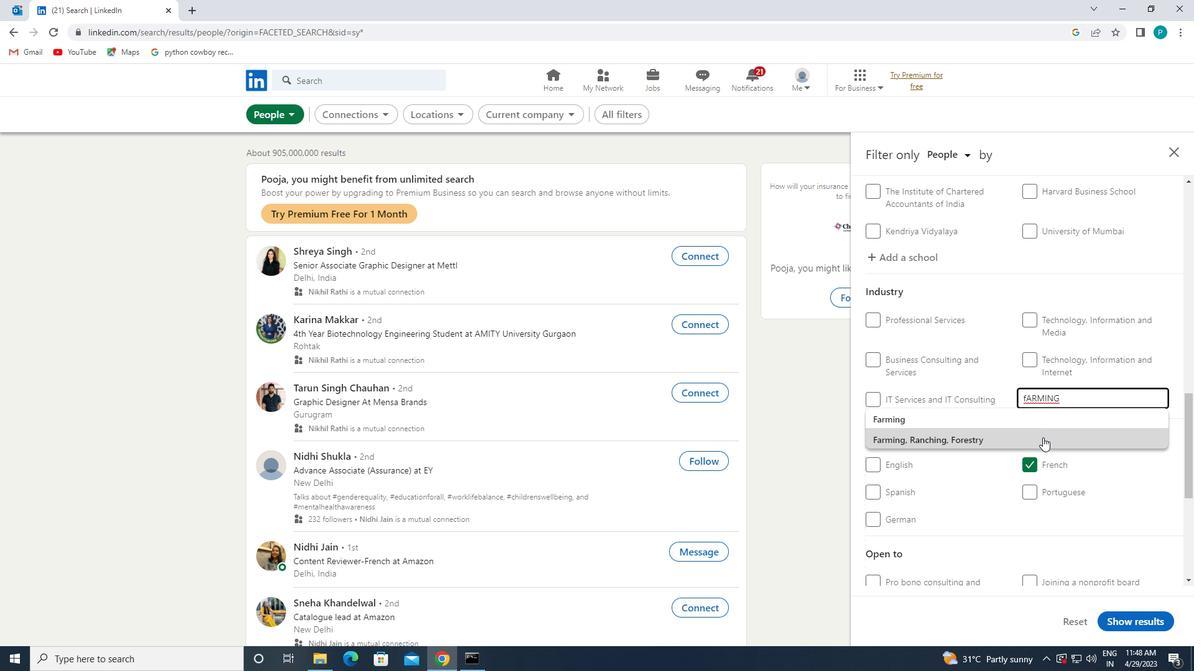 
Action: Mouse moved to (1042, 436)
Screenshot: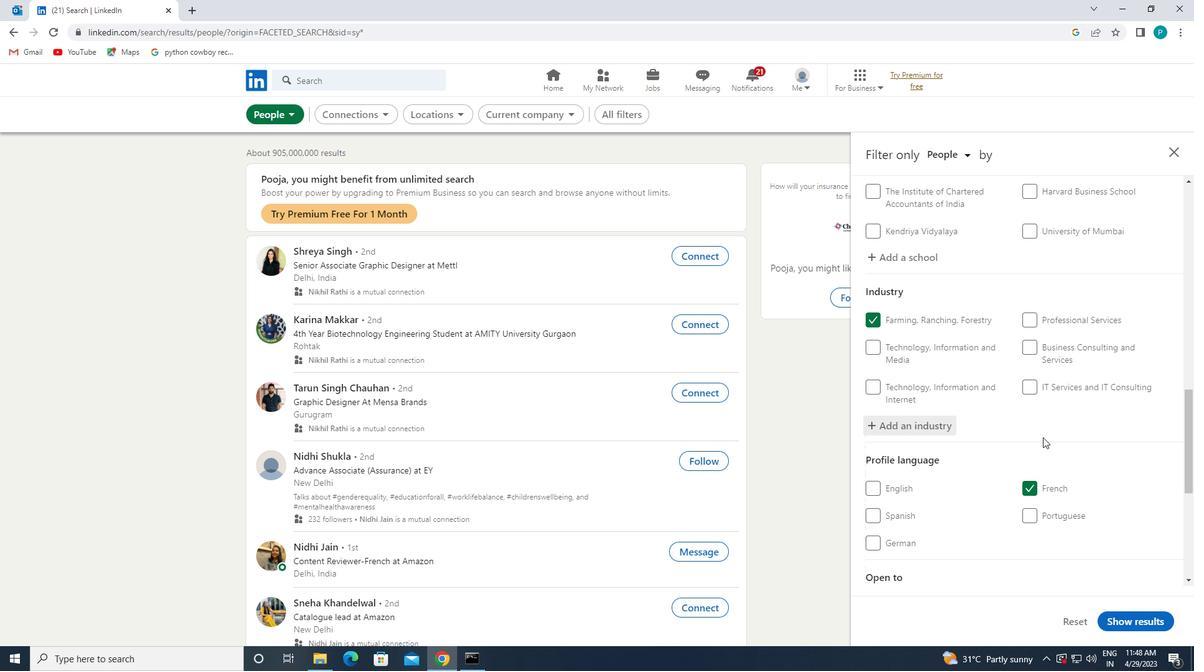 
Action: Mouse scrolled (1042, 435) with delta (0, 0)
Screenshot: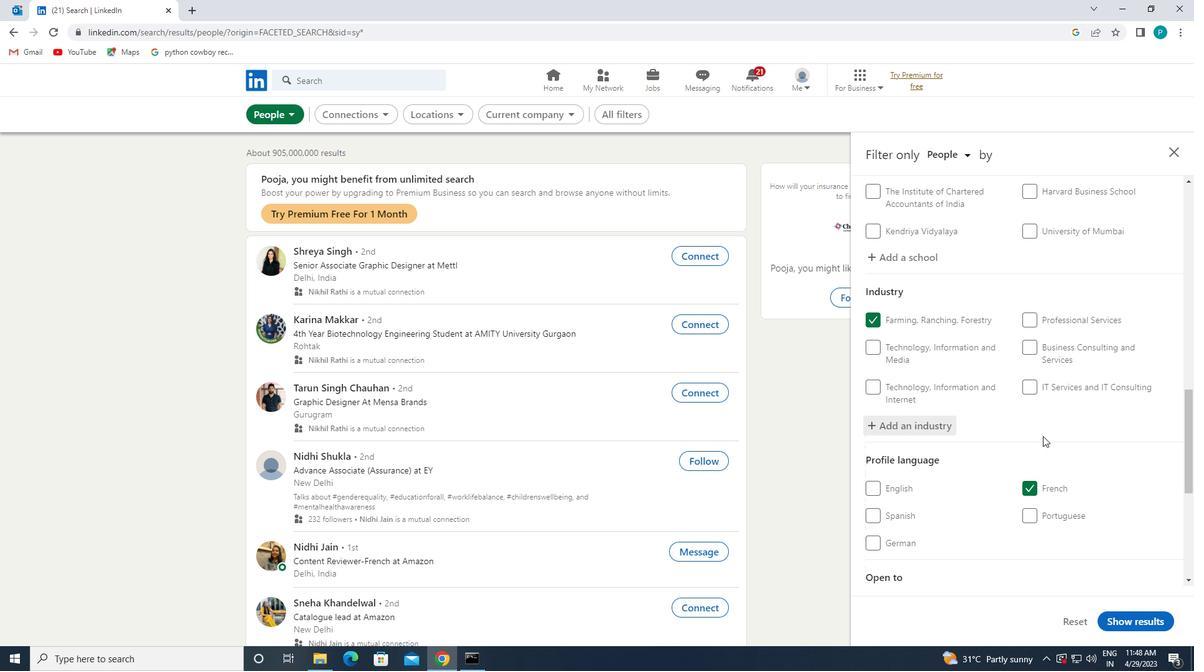 
Action: Mouse scrolled (1042, 435) with delta (0, 0)
Screenshot: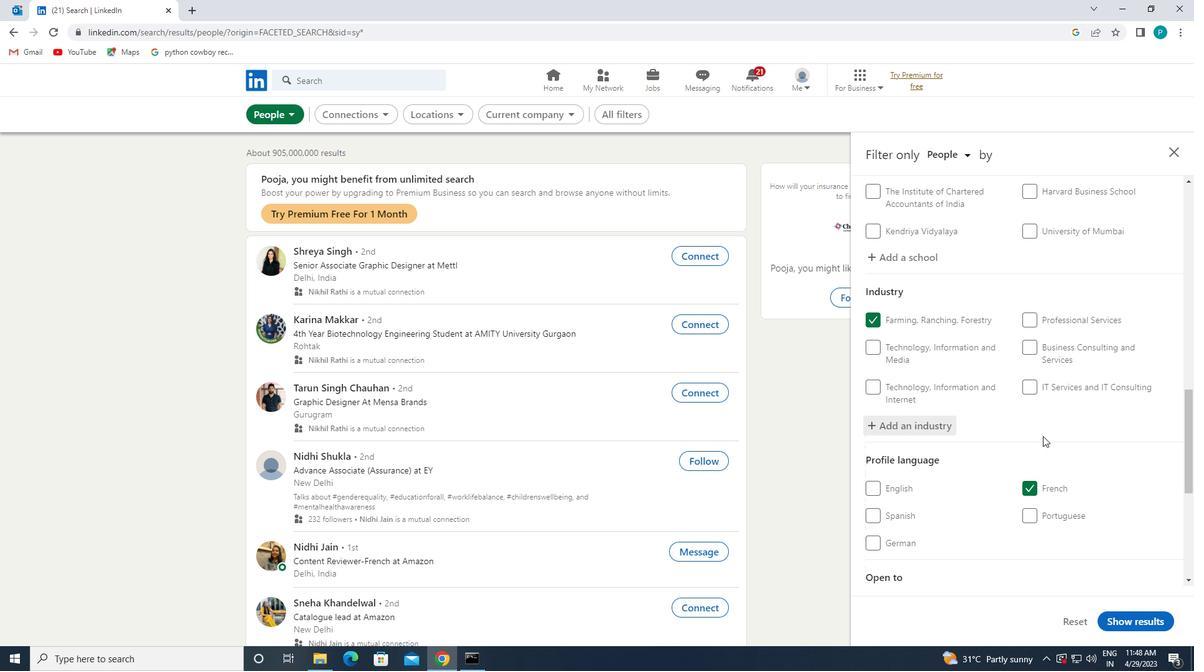
Action: Mouse moved to (1043, 435)
Screenshot: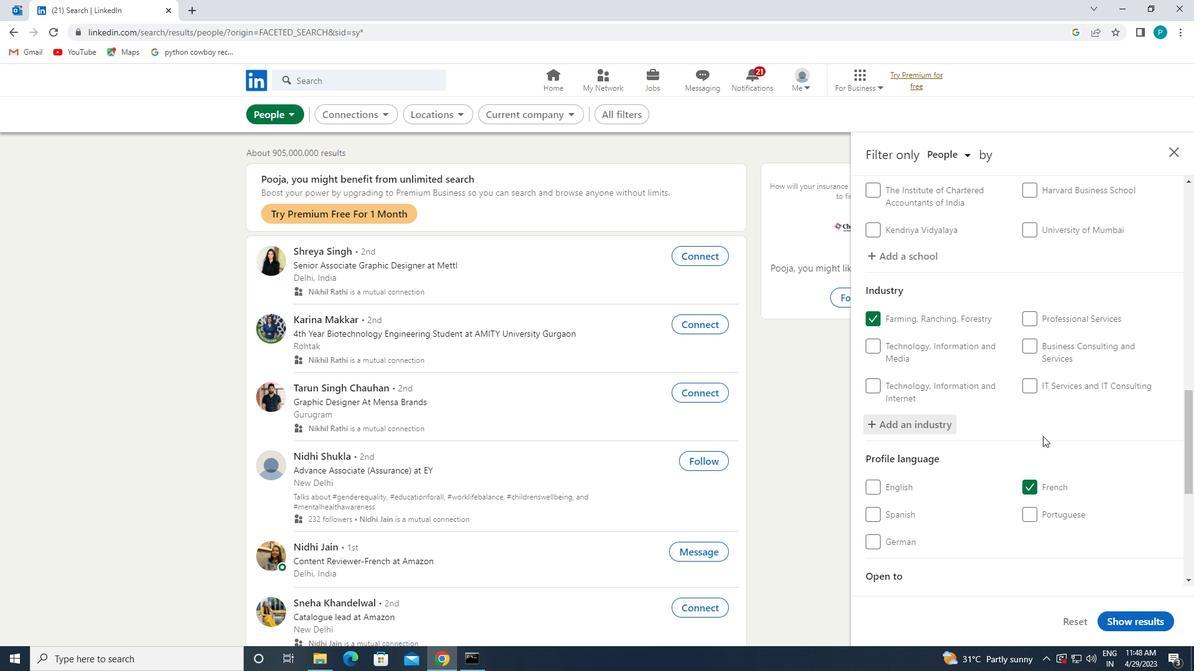 
Action: Mouse scrolled (1043, 435) with delta (0, 0)
Screenshot: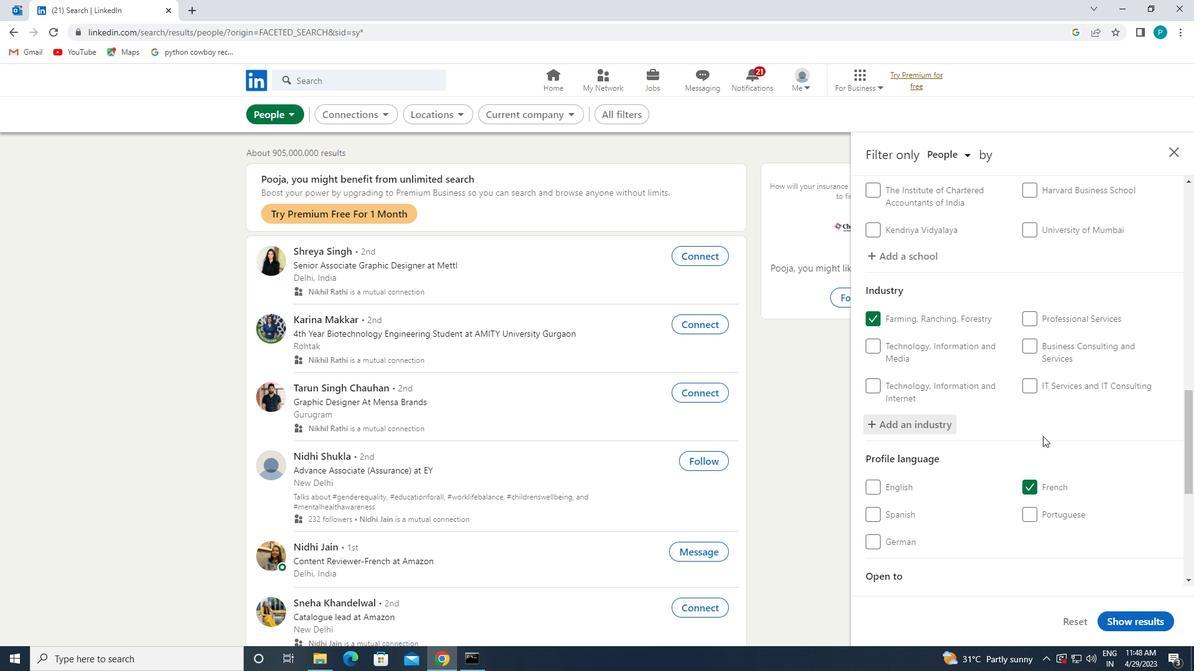 
Action: Mouse moved to (967, 444)
Screenshot: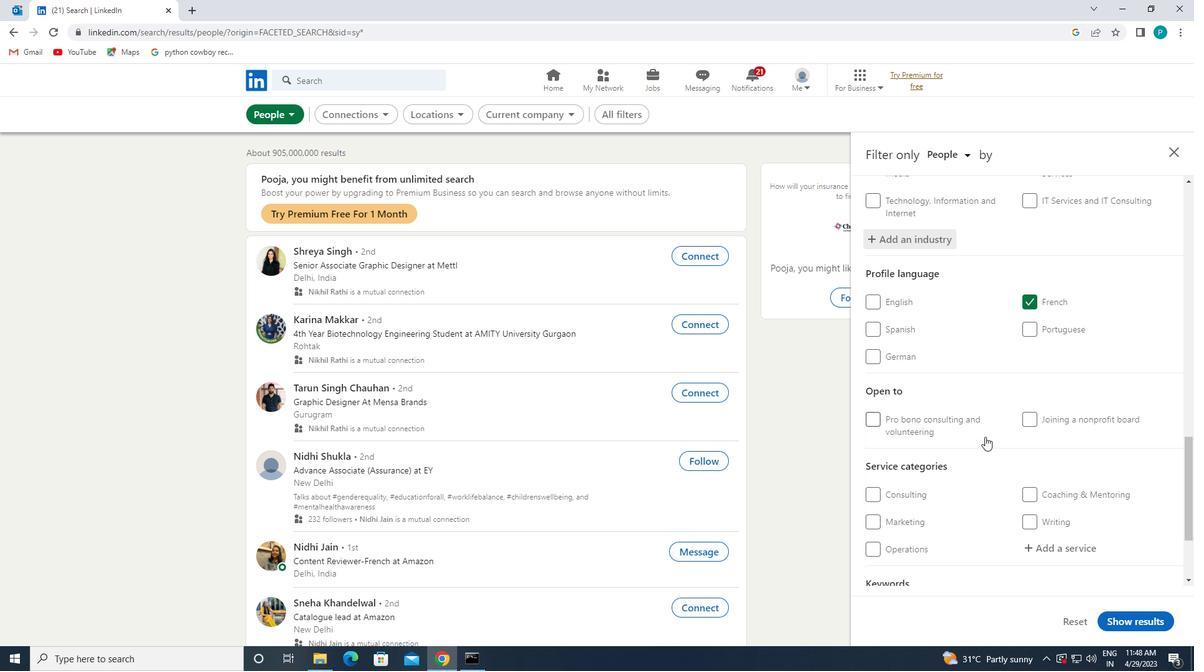 
Action: Mouse scrolled (967, 443) with delta (0, 0)
Screenshot: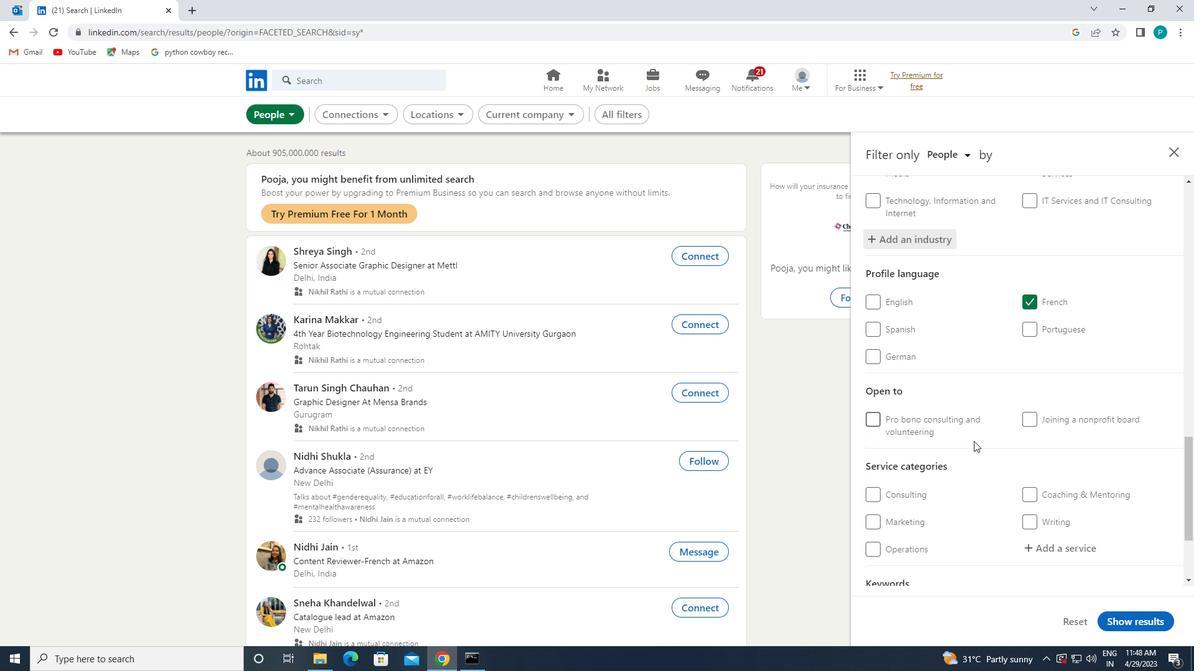 
Action: Mouse scrolled (967, 443) with delta (0, 0)
Screenshot: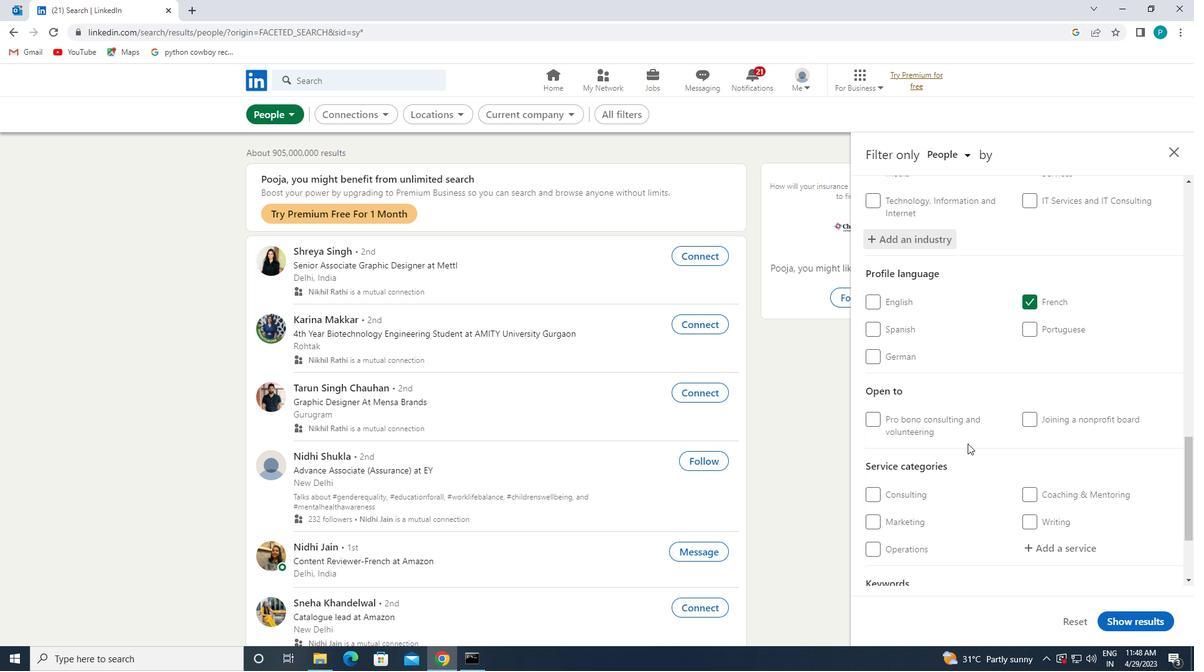 
Action: Mouse moved to (1029, 420)
Screenshot: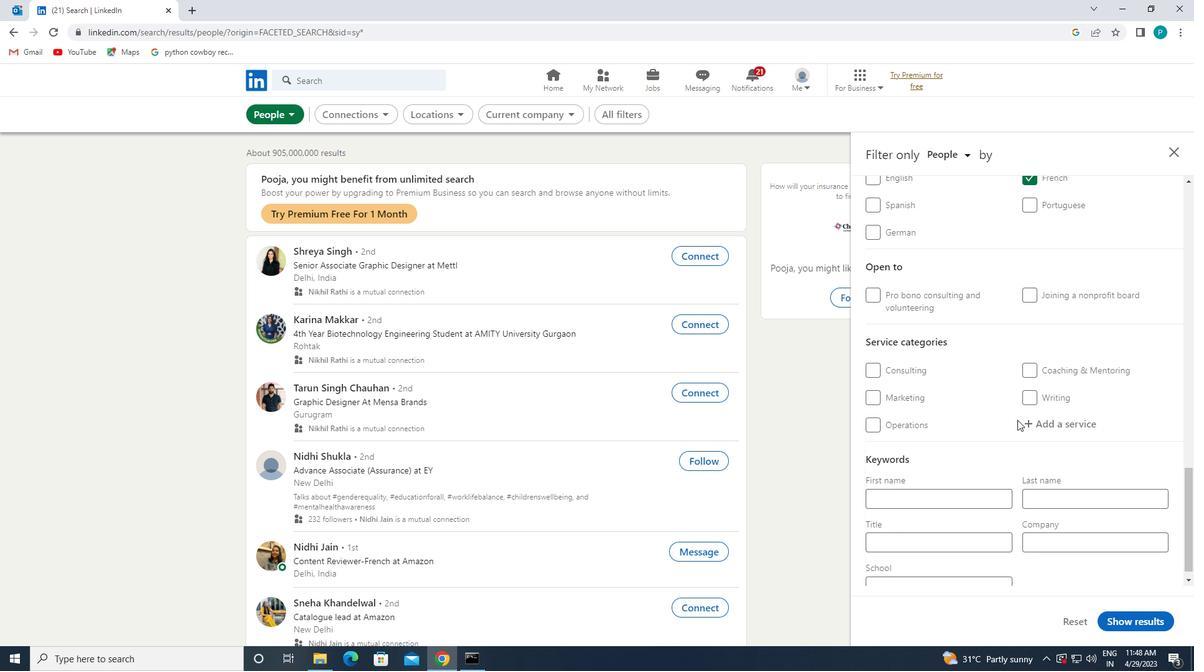 
Action: Mouse pressed left at (1029, 420)
Screenshot: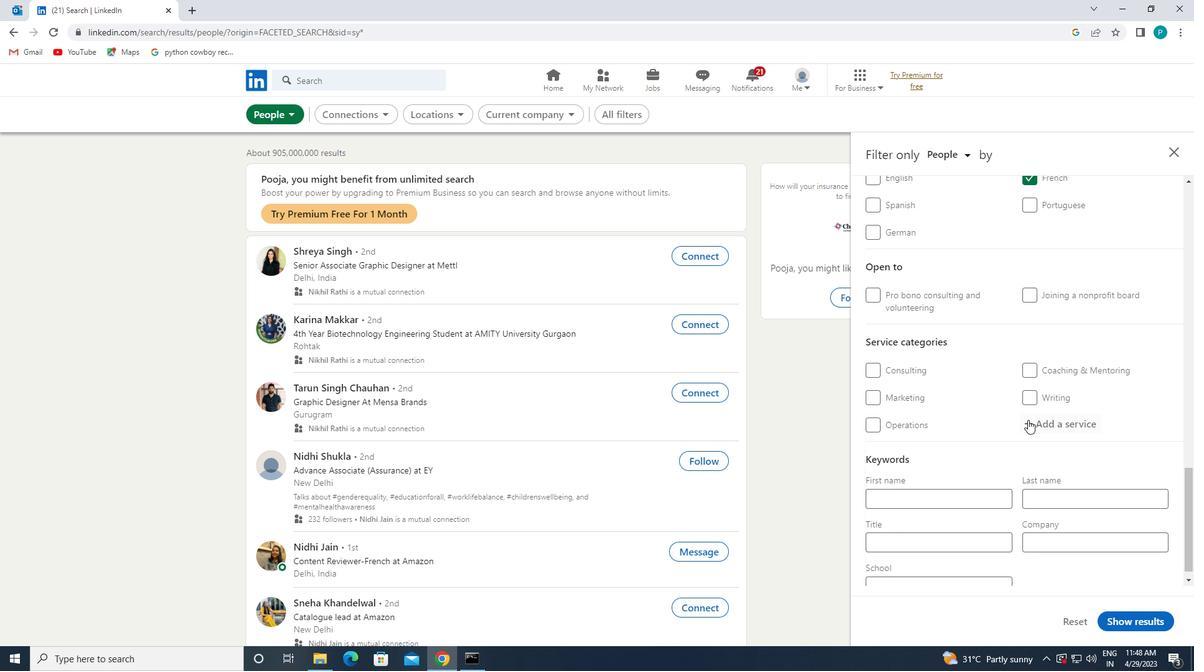 
Action: Mouse moved to (1029, 420)
Screenshot: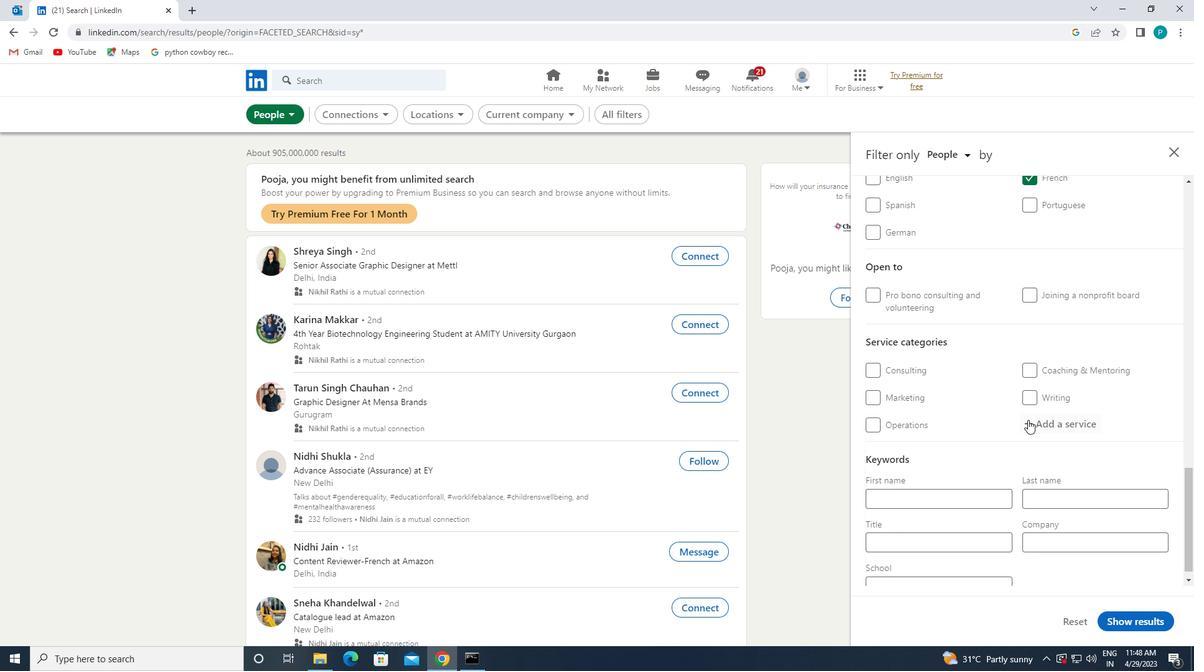 
Action: Key pressed <Key.caps_lock>F<Key.caps_lock>INANCIAL
Screenshot: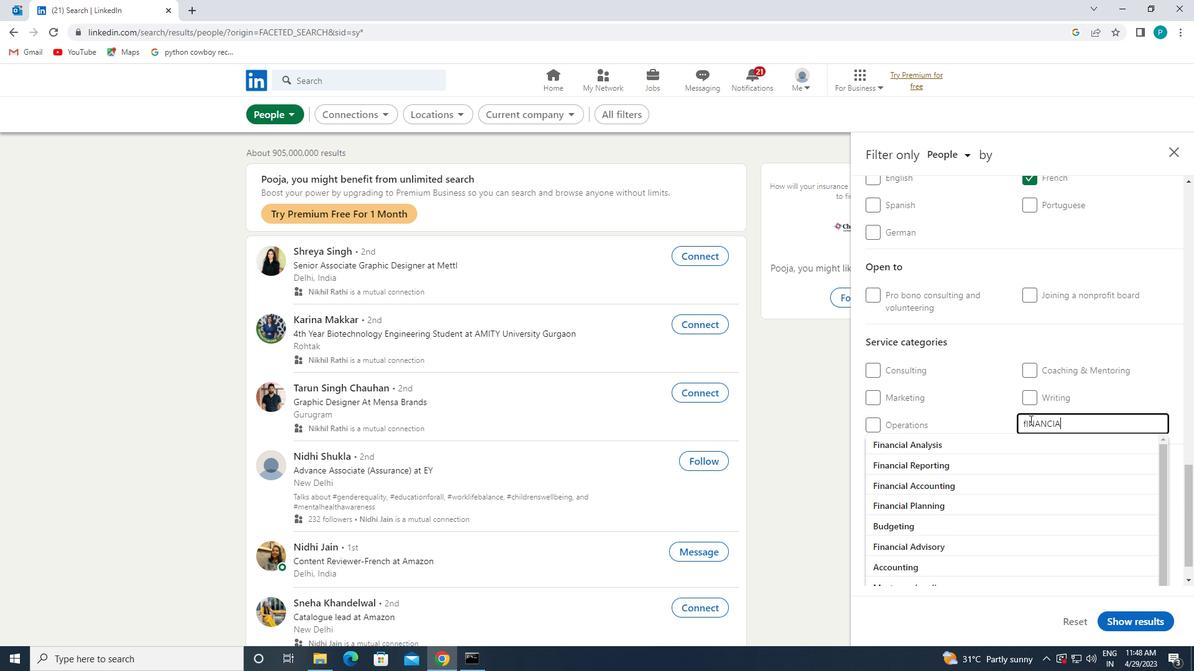 
Action: Mouse moved to (952, 491)
Screenshot: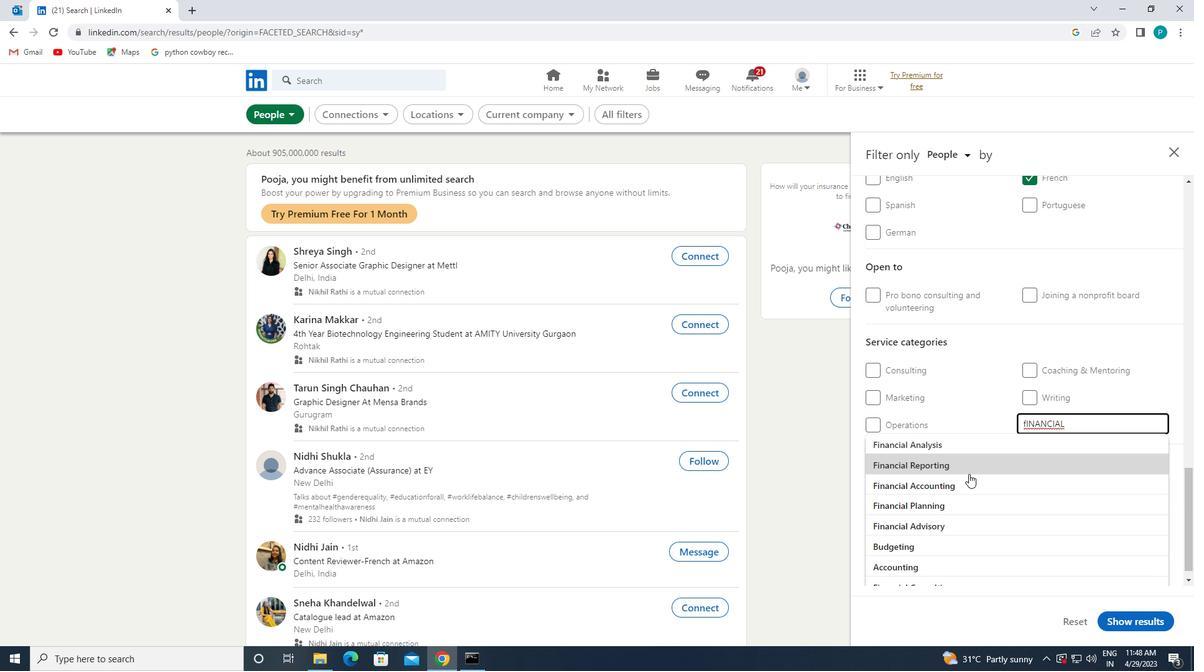
Action: Mouse pressed left at (952, 491)
Screenshot: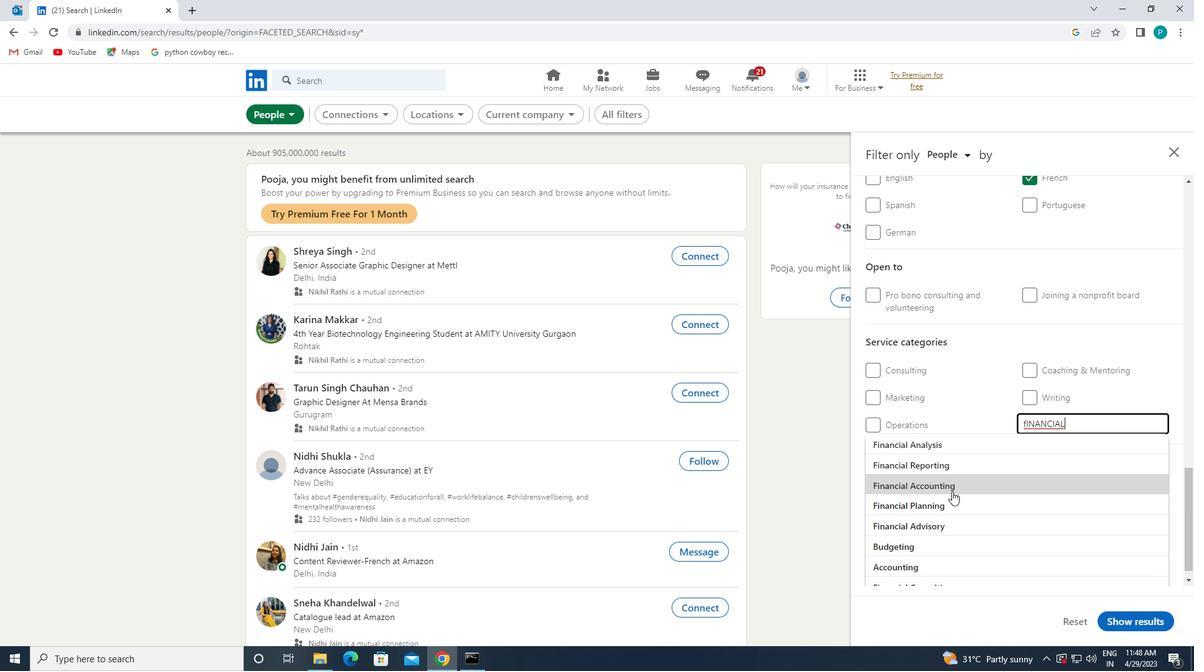 
Action: Mouse scrolled (952, 491) with delta (0, 0)
Screenshot: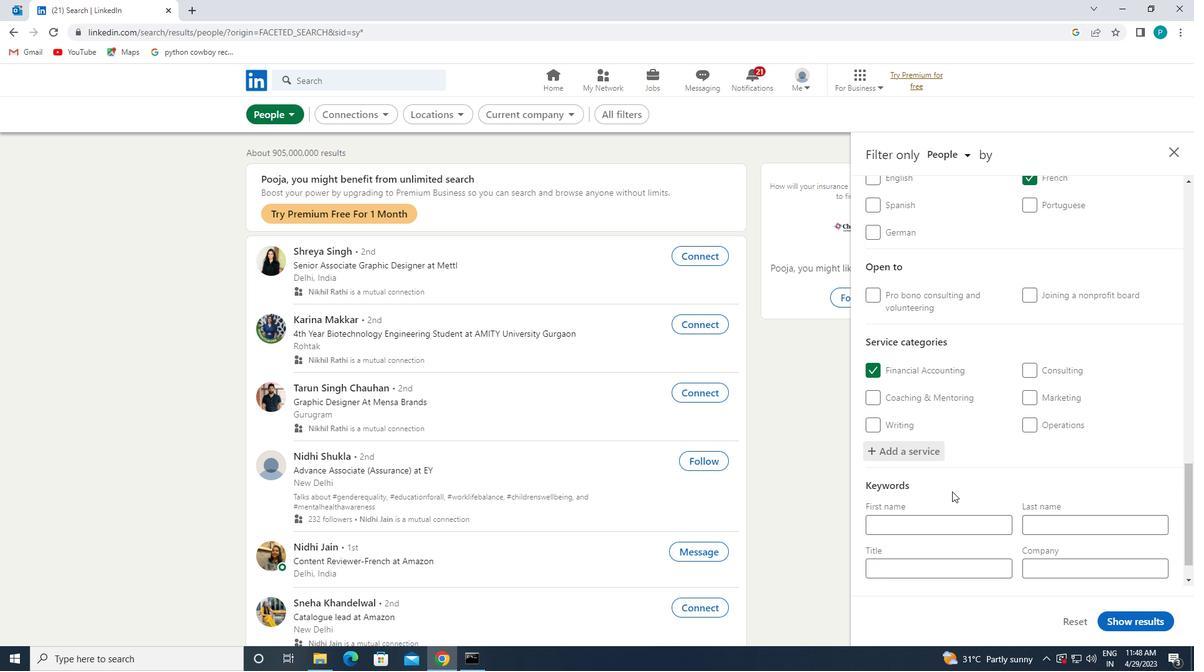 
Action: Mouse scrolled (952, 491) with delta (0, 0)
Screenshot: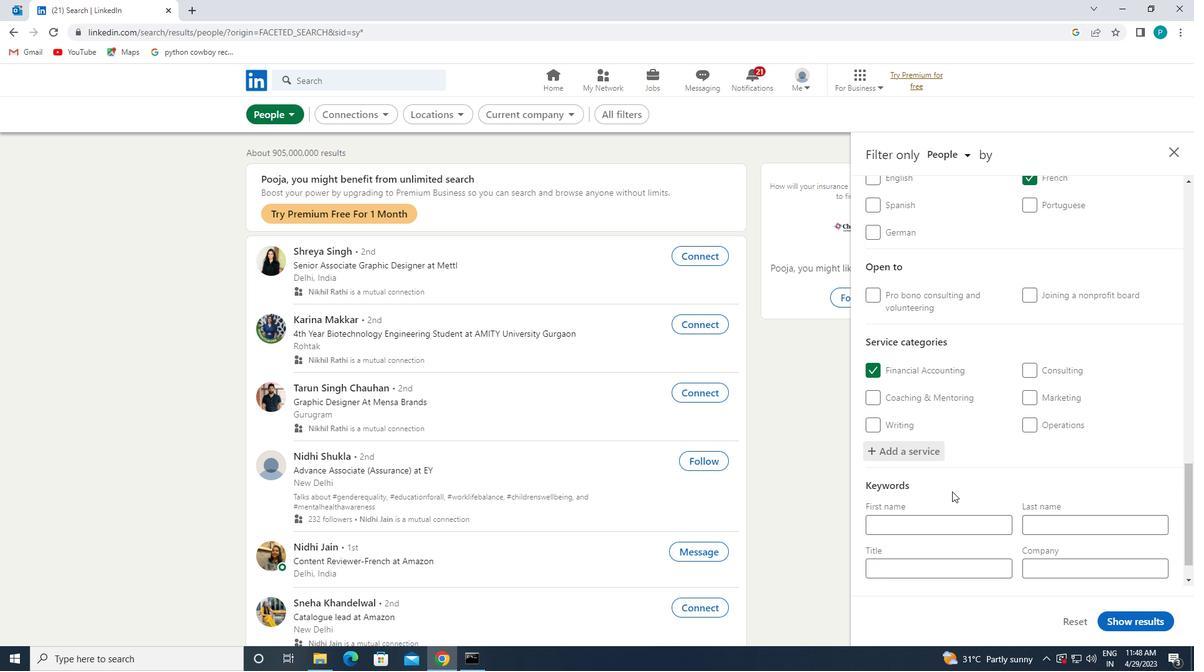 
Action: Mouse scrolled (952, 491) with delta (0, 0)
Screenshot: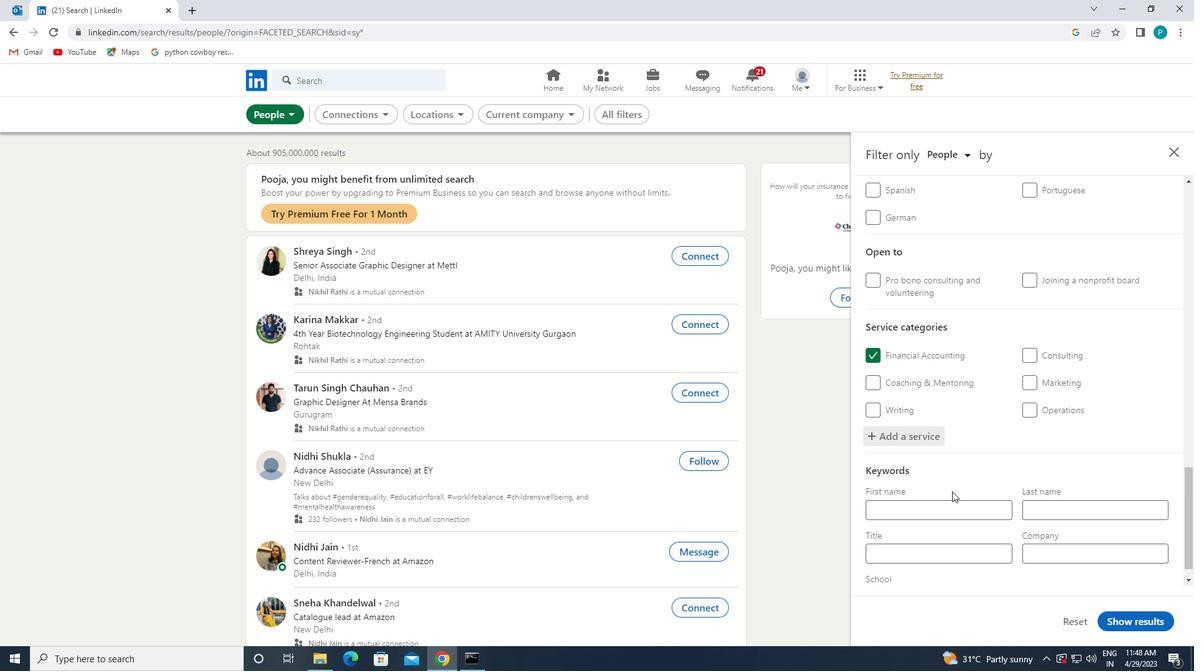
Action: Mouse moved to (955, 528)
Screenshot: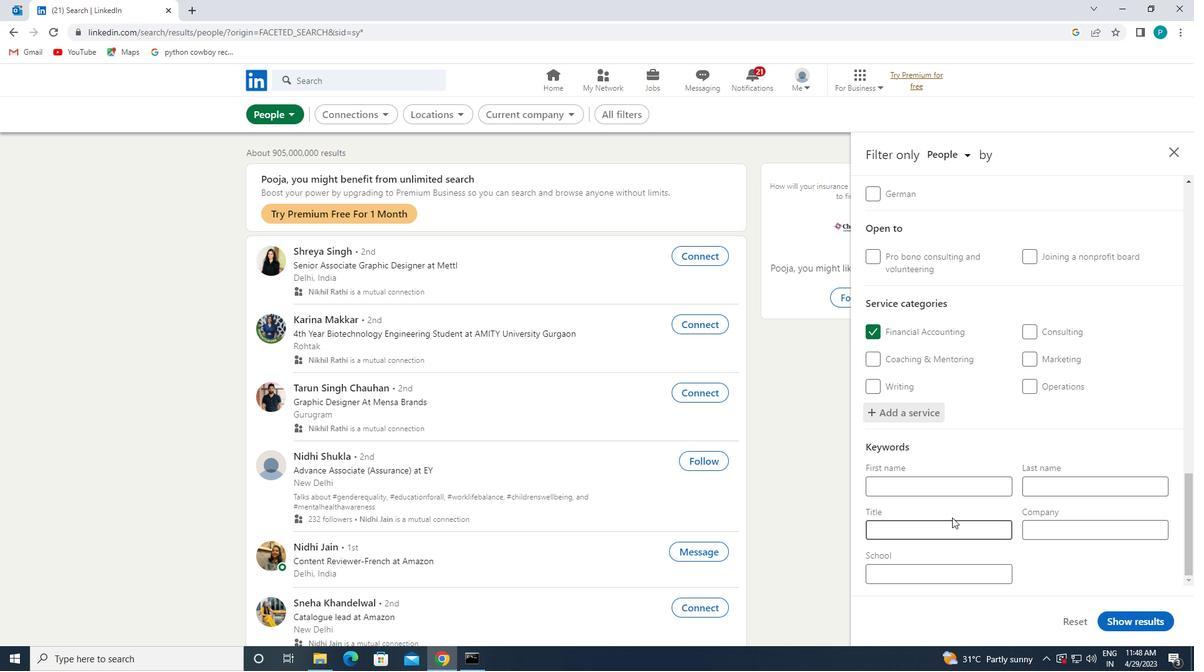 
Action: Mouse pressed left at (955, 528)
Screenshot: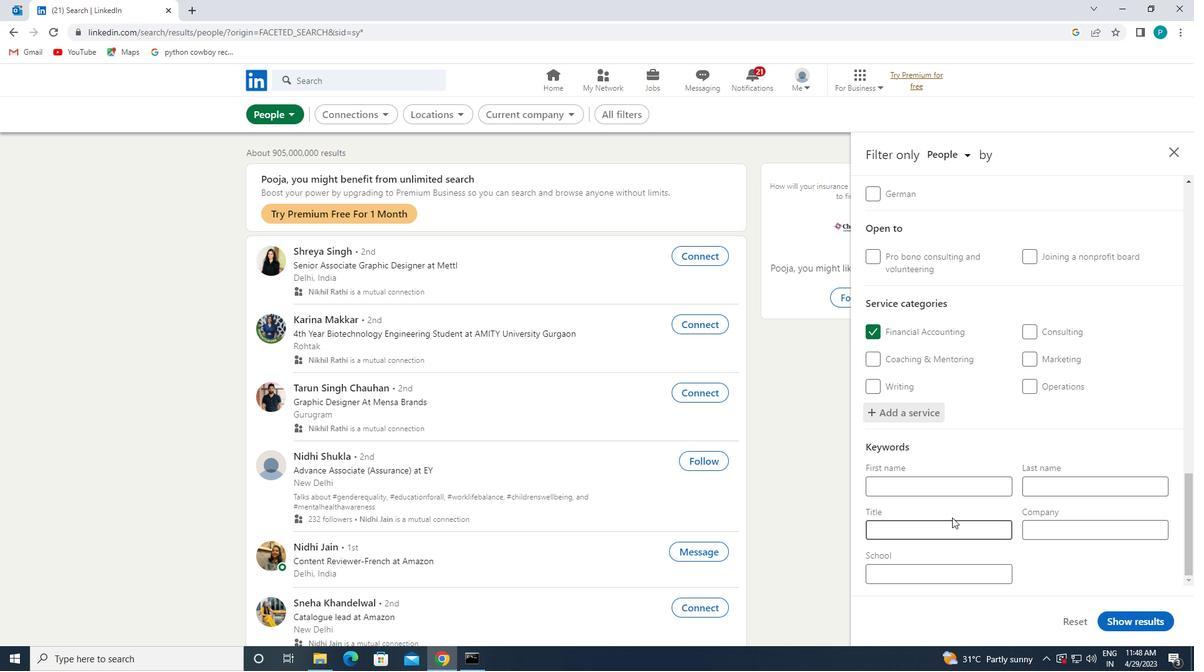 
Action: Mouse moved to (955, 528)
Screenshot: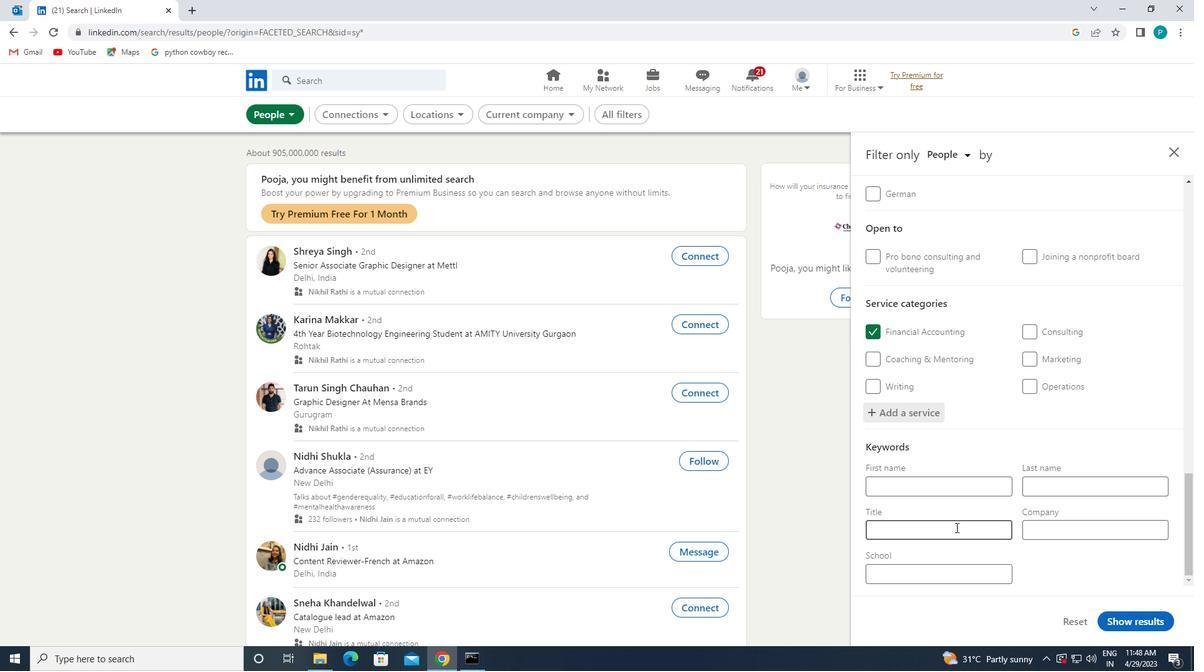 
Action: Key pressed <Key.caps_lock>D<Key.caps_lock>ELVI<Key.backspace><Key.backspace><Key.backspace><Key.backspace><Key.backspace><Key.backspace><Key.backspace>D<Key.caps_lock>ELIVERY<Key.space><Key.caps_lock>D<Key.caps_lock>RIVER
Screenshot: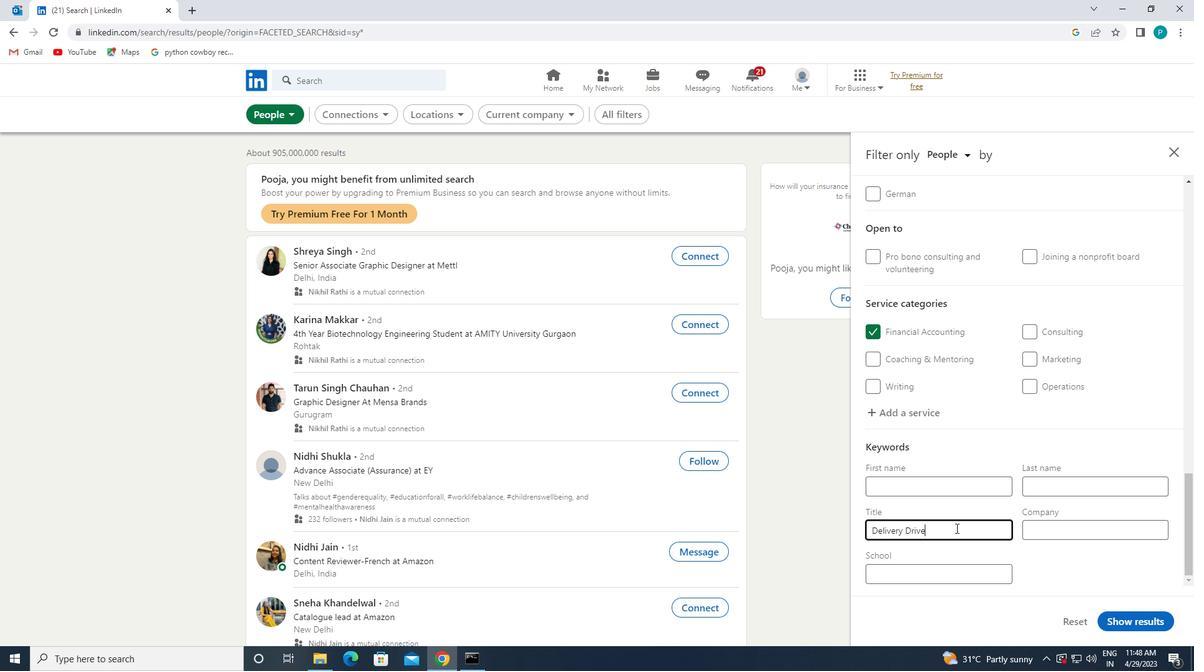 
Action: Mouse moved to (1127, 622)
Screenshot: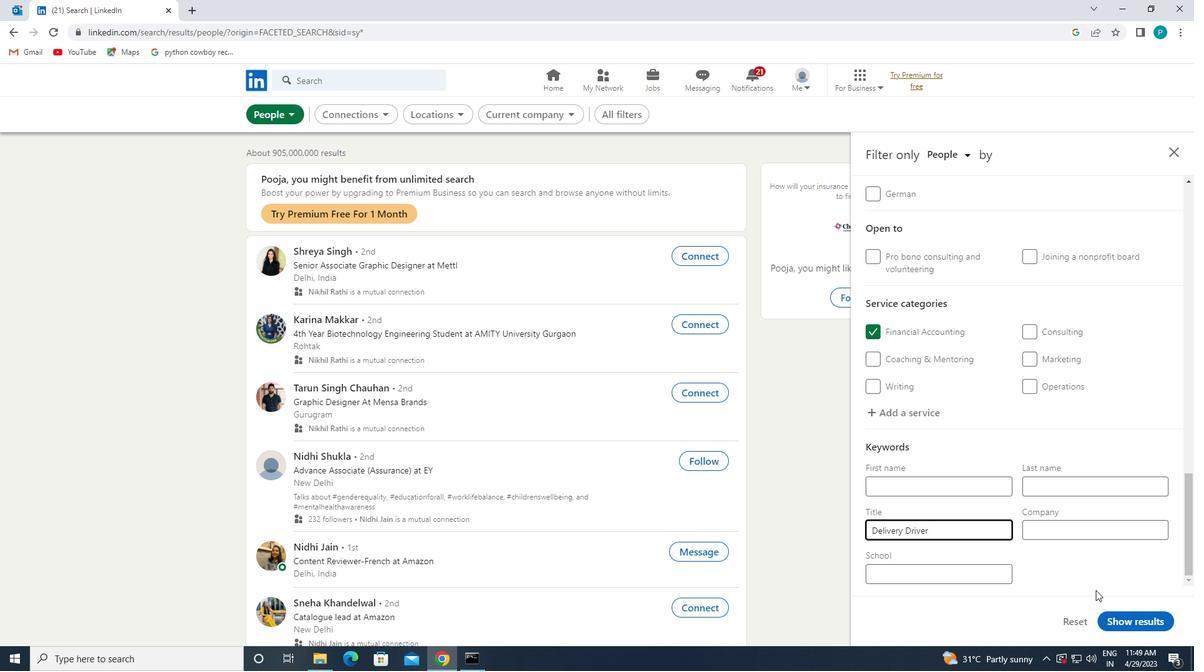 
Action: Mouse pressed left at (1127, 622)
Screenshot: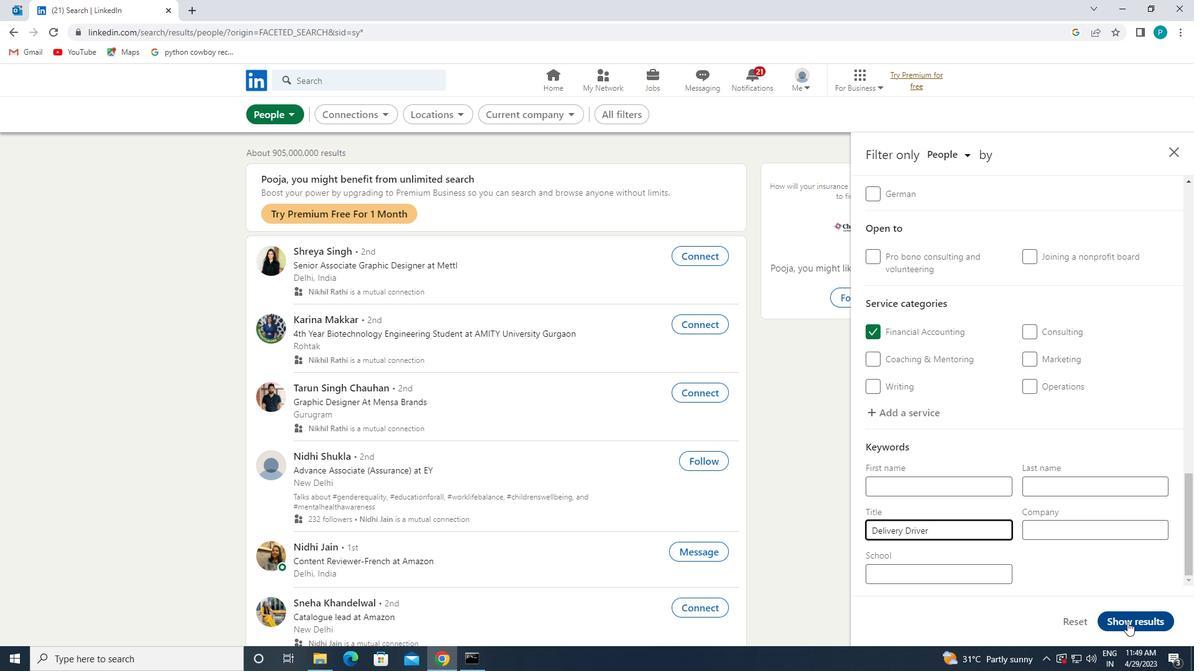 
Action: Mouse moved to (1129, 620)
Screenshot: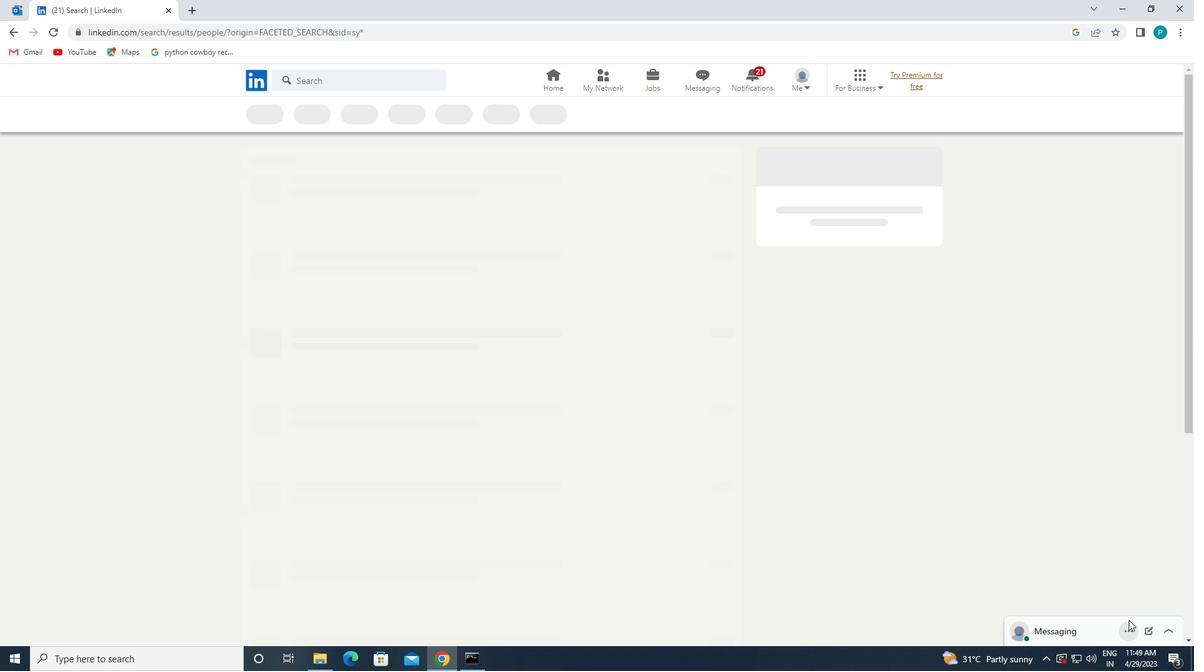
